 Task: Create a permission set to give the extra access to the user.
Action: Mouse moved to (678, 52)
Screenshot: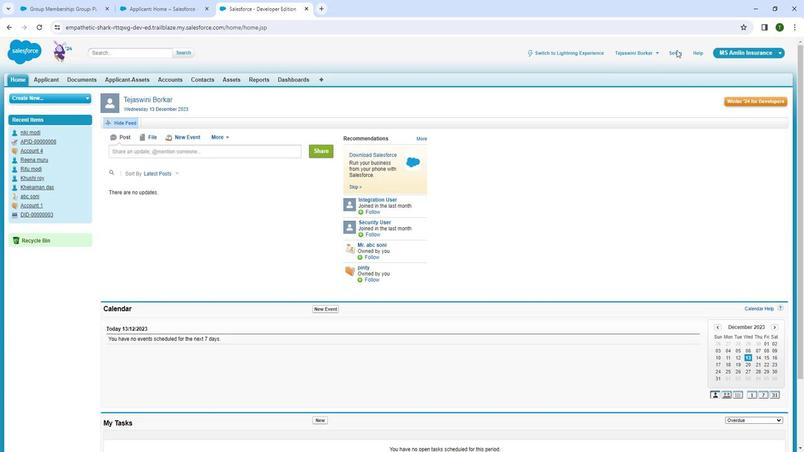 
Action: Mouse pressed left at (678, 52)
Screenshot: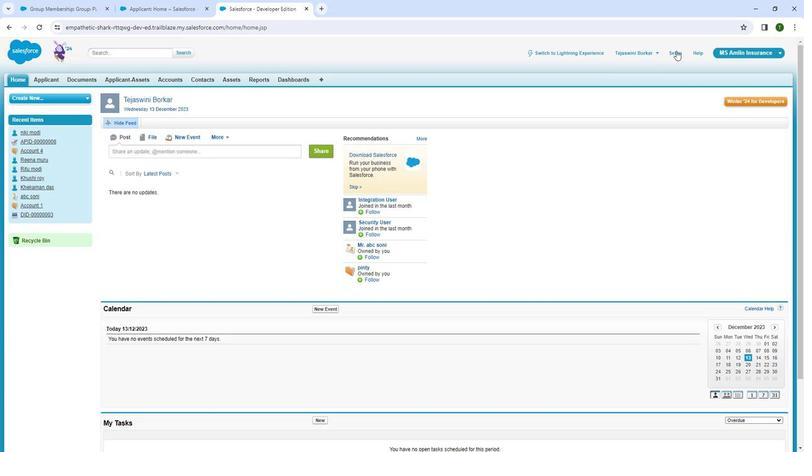 
Action: Mouse moved to (678, 52)
Screenshot: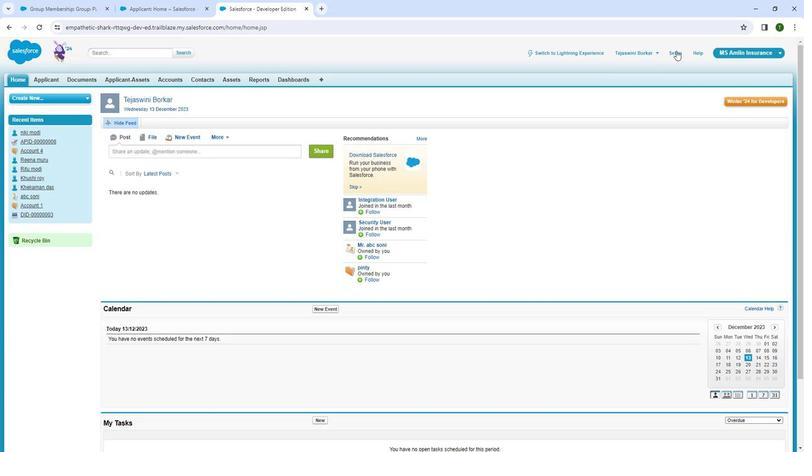 
Action: Mouse pressed left at (678, 52)
Screenshot: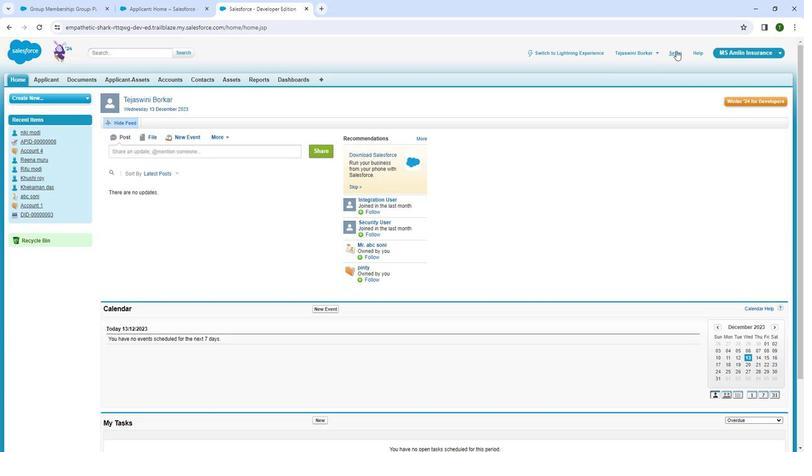 
Action: Mouse moved to (53, 158)
Screenshot: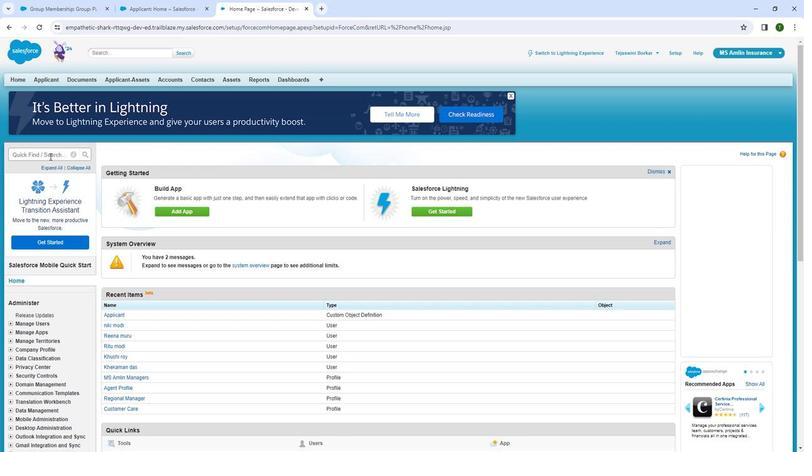 
Action: Mouse pressed left at (53, 158)
Screenshot: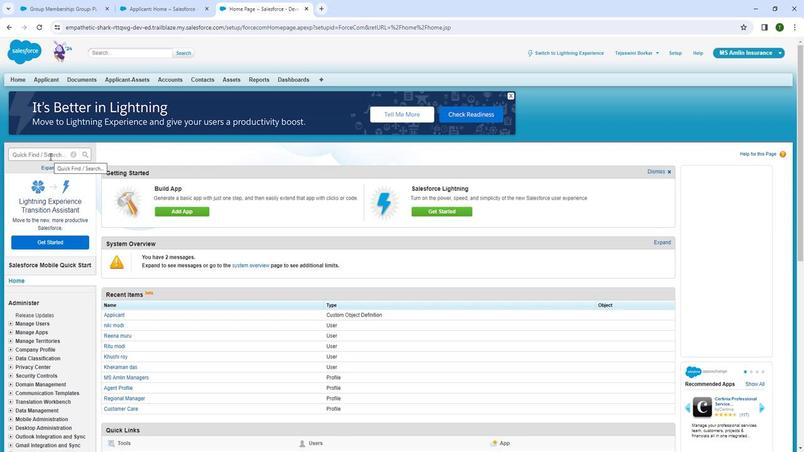 
Action: Key pressed permission
Screenshot: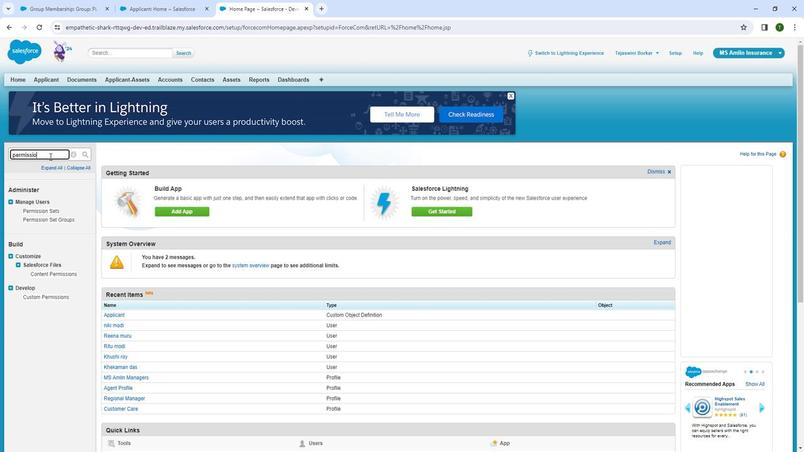 
Action: Mouse moved to (30, 211)
Screenshot: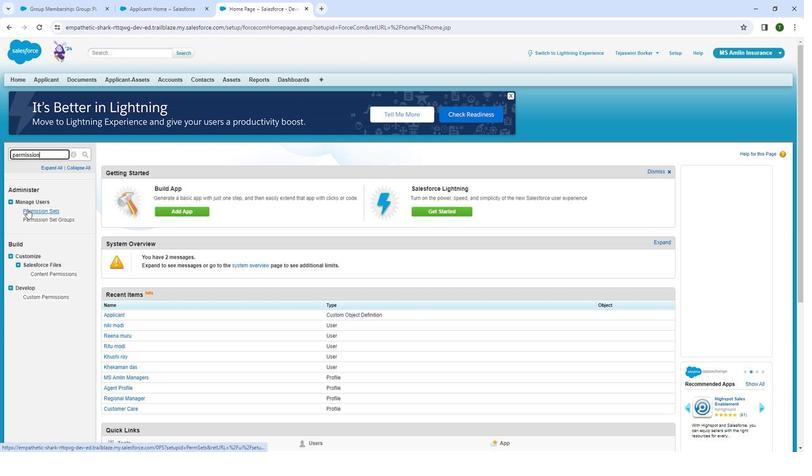 
Action: Mouse pressed left at (30, 211)
Screenshot: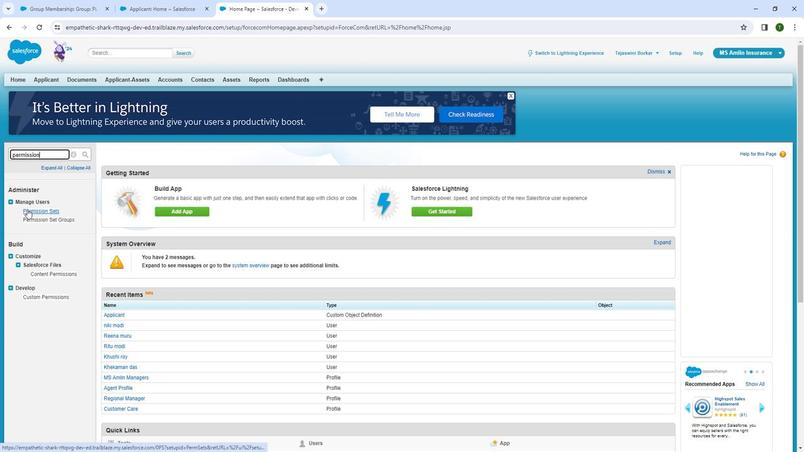 
Action: Mouse pressed left at (30, 211)
Screenshot: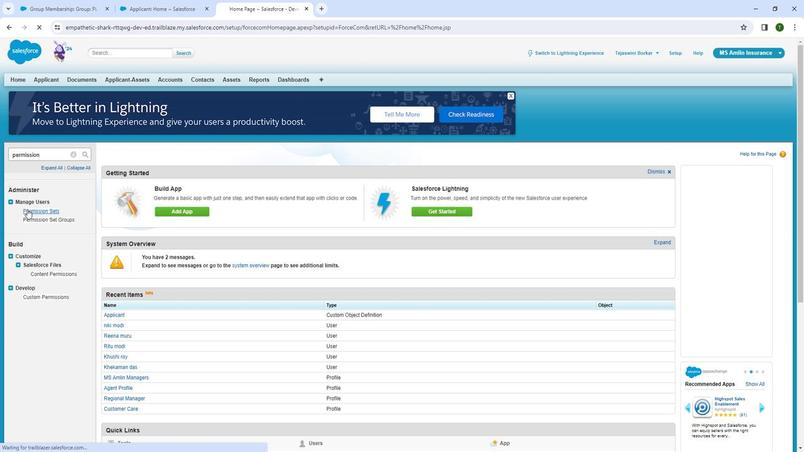 
Action: Mouse moved to (111, 210)
Screenshot: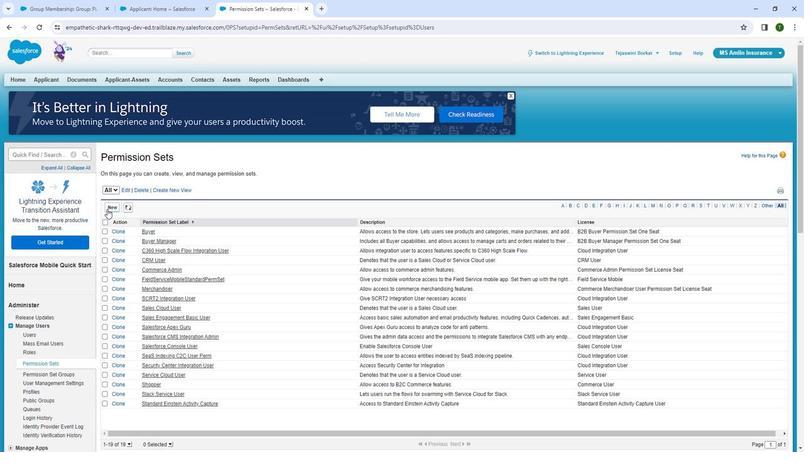 
Action: Mouse pressed left at (111, 210)
Screenshot: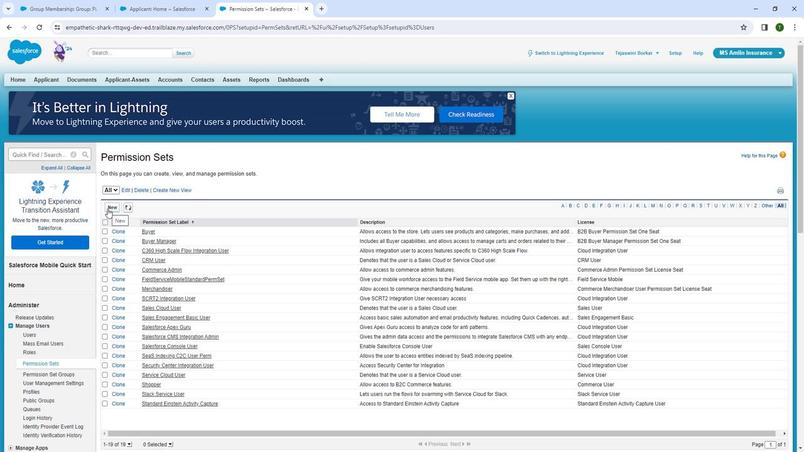 
Action: Mouse moved to (248, 226)
Screenshot: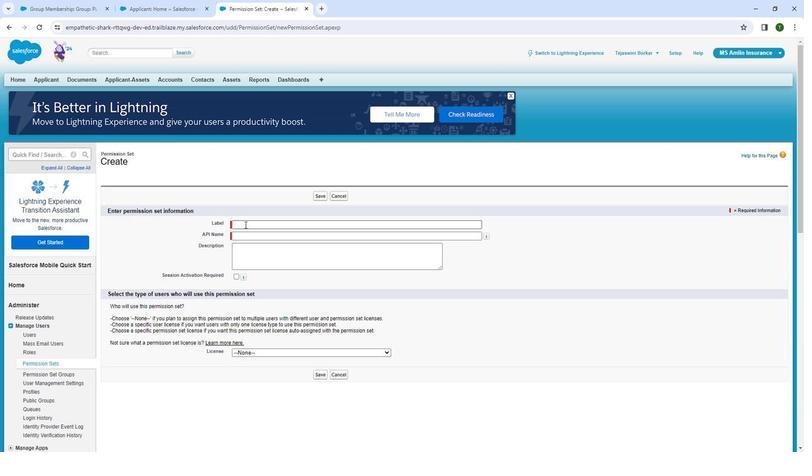 
Action: Mouse pressed left at (248, 226)
Screenshot: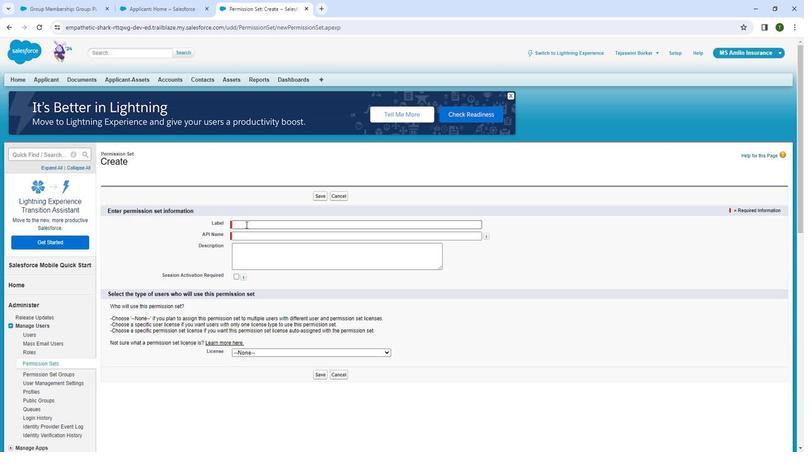 
Action: Mouse moved to (246, 228)
Screenshot: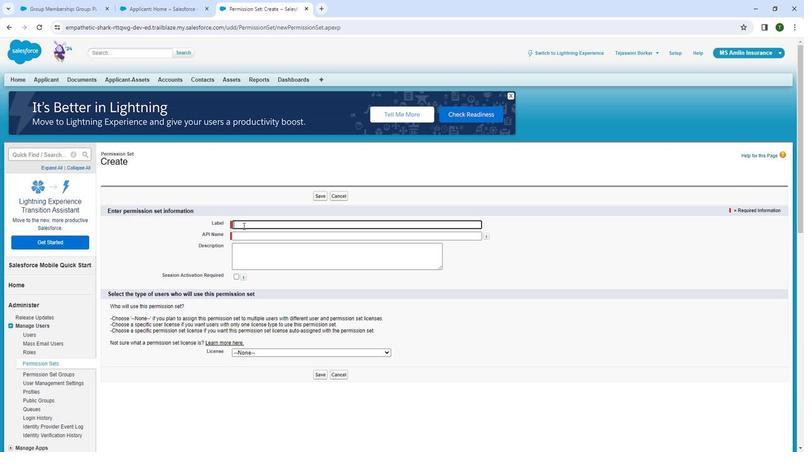 
Action: Key pressed <Key.shift>Acc
Screenshot: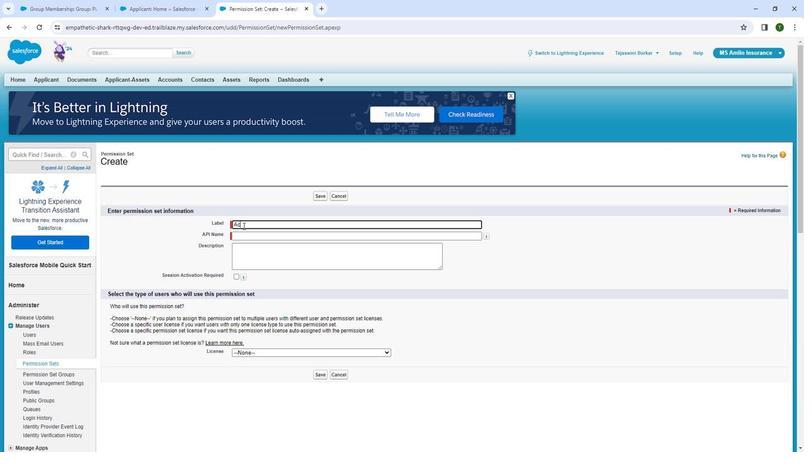 
Action: Mouse moved to (243, 229)
Screenshot: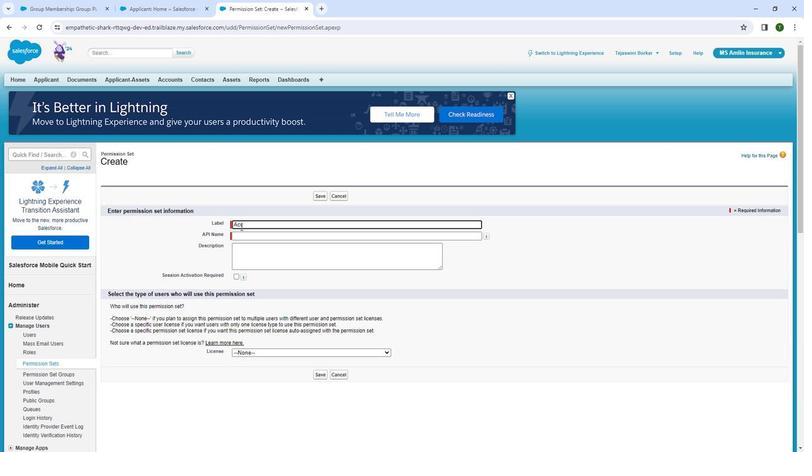 
Action: Key pressed o
Screenshot: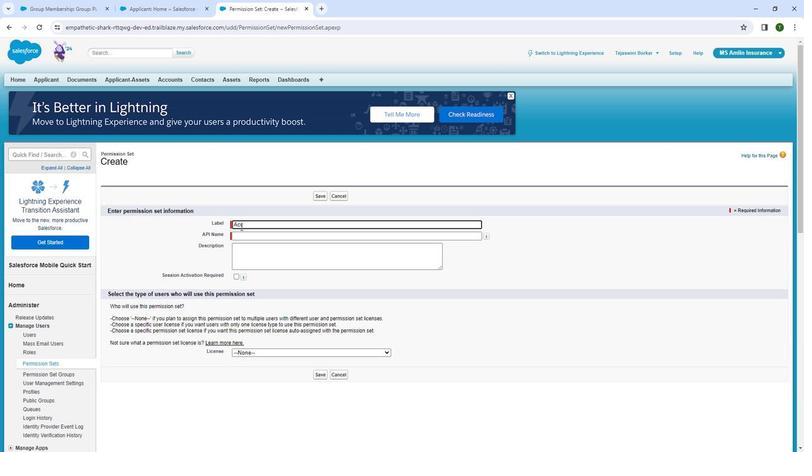 
Action: Mouse moved to (243, 229)
Screenshot: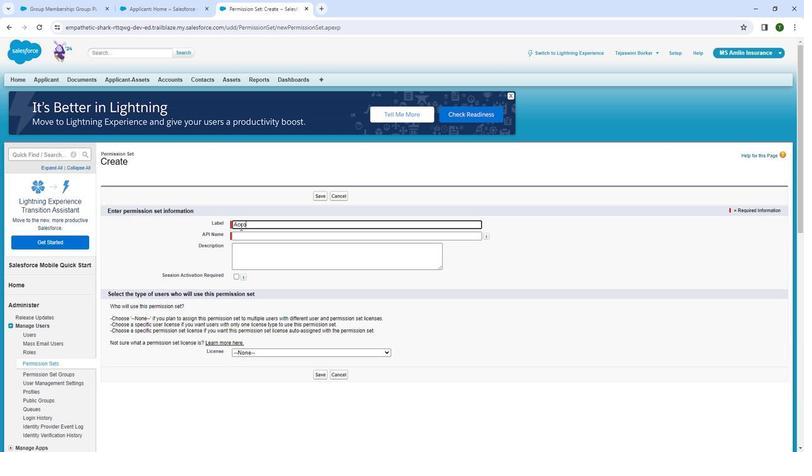 
Action: Key pressed u
Screenshot: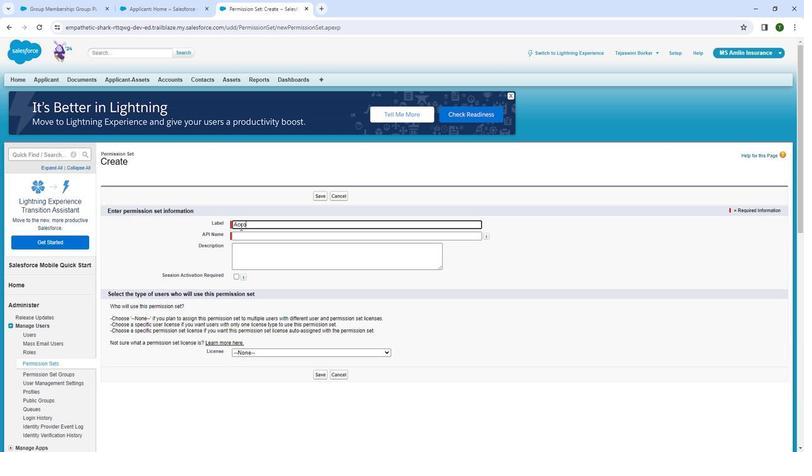 
Action: Mouse moved to (242, 229)
Screenshot: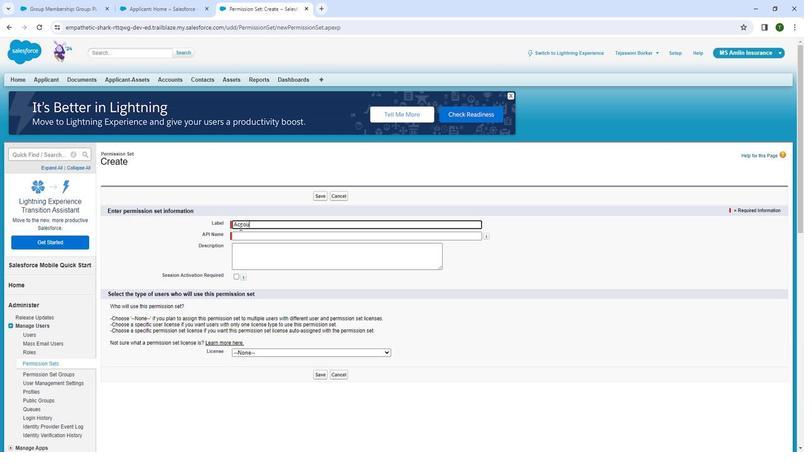 
Action: Key pressed n
Screenshot: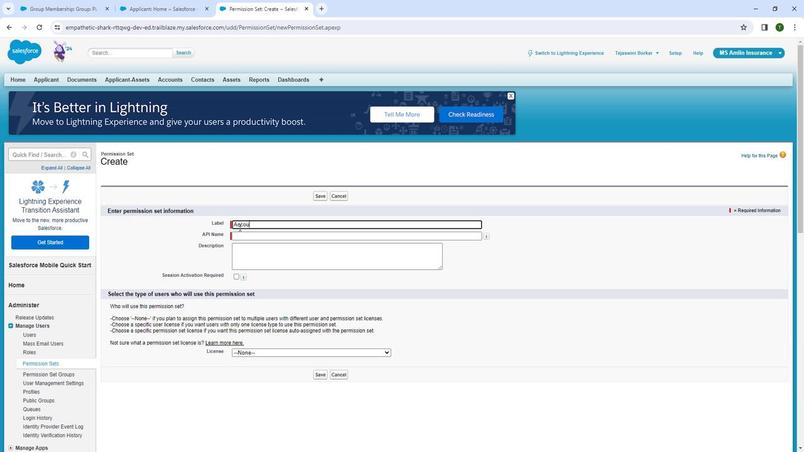 
Action: Mouse moved to (240, 229)
Screenshot: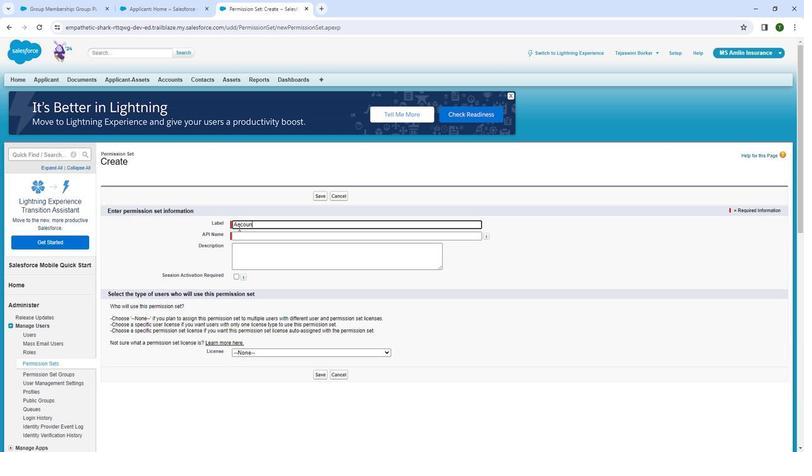 
Action: Key pressed t
Screenshot: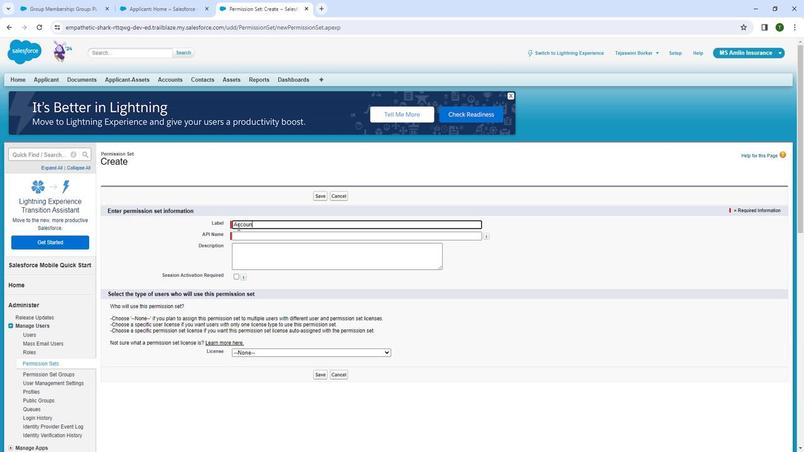
Action: Mouse moved to (240, 229)
Screenshot: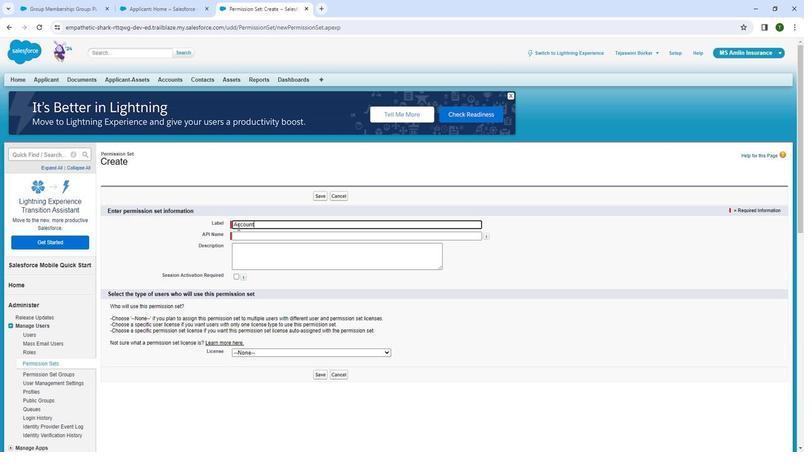 
Action: Key pressed <Key.space><Key.shift>Read<Key.space>
Screenshot: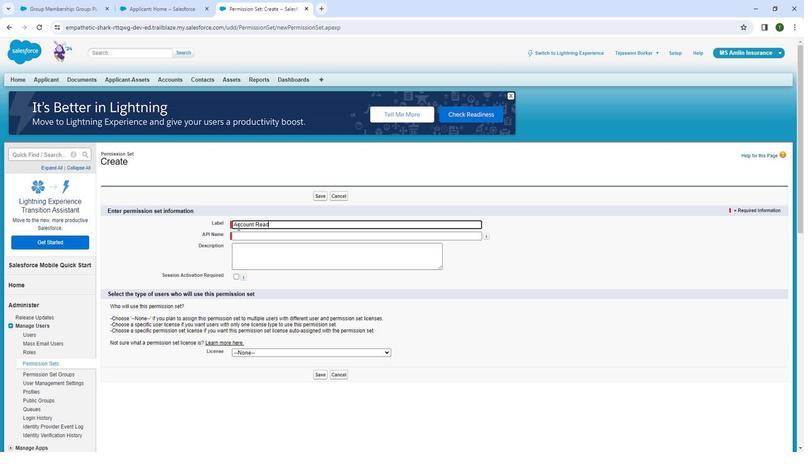 
Action: Mouse moved to (239, 226)
Screenshot: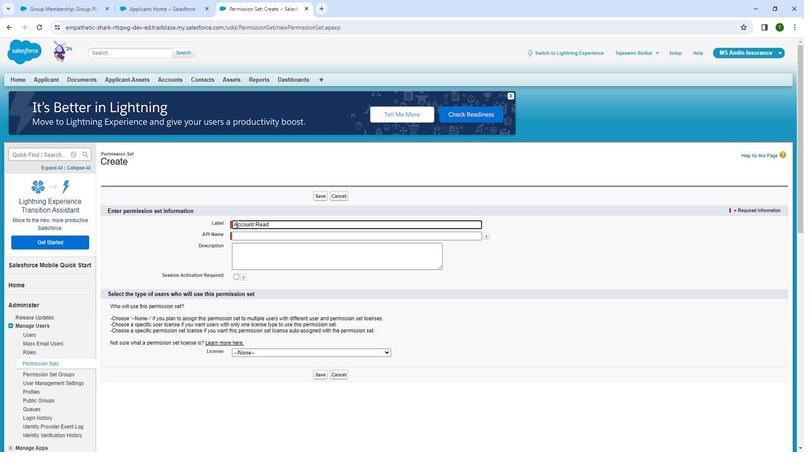 
Action: Key pressed an
Screenshot: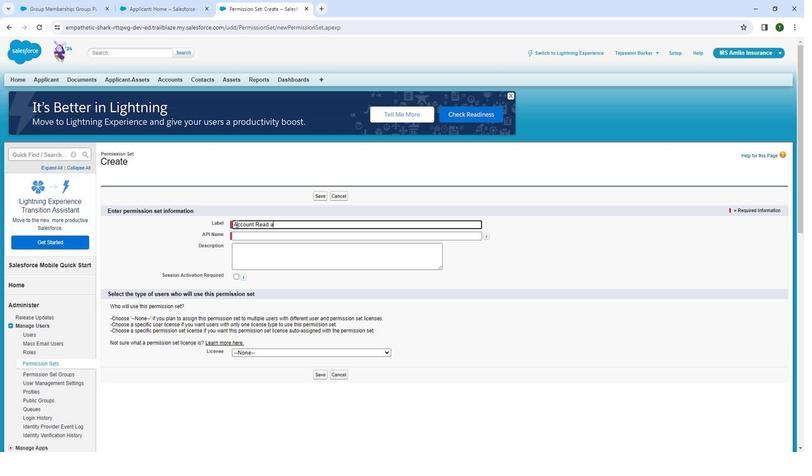 
Action: Mouse moved to (239, 225)
Screenshot: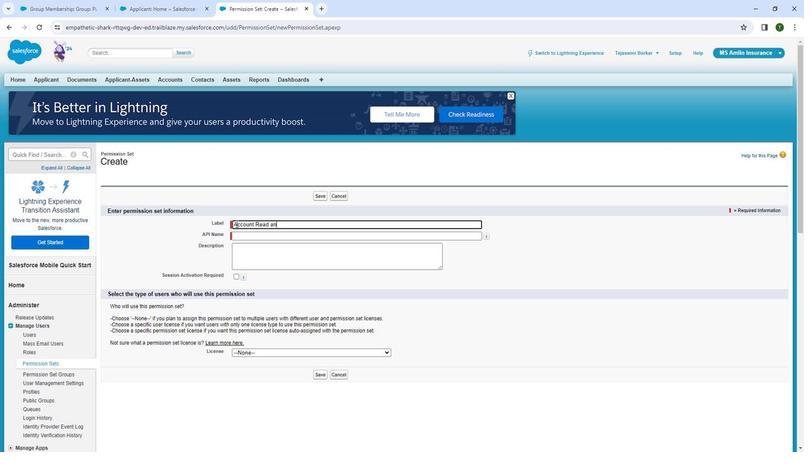 
Action: Key pressed d<Key.space><Key.shift>C
Screenshot: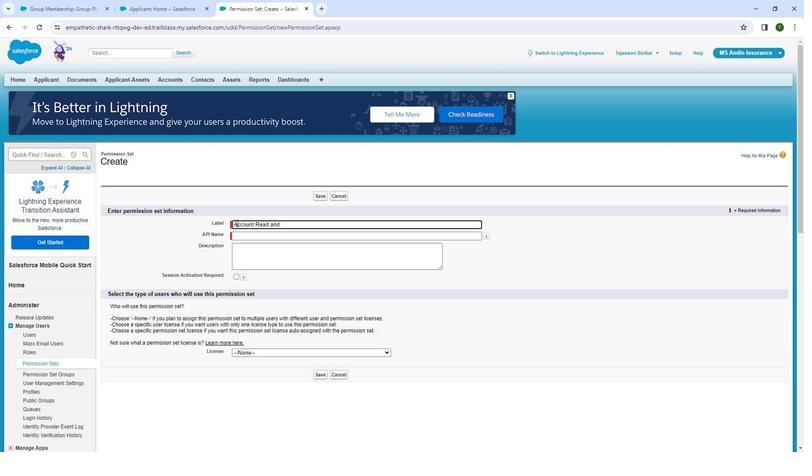 
Action: Mouse moved to (239, 223)
Screenshot: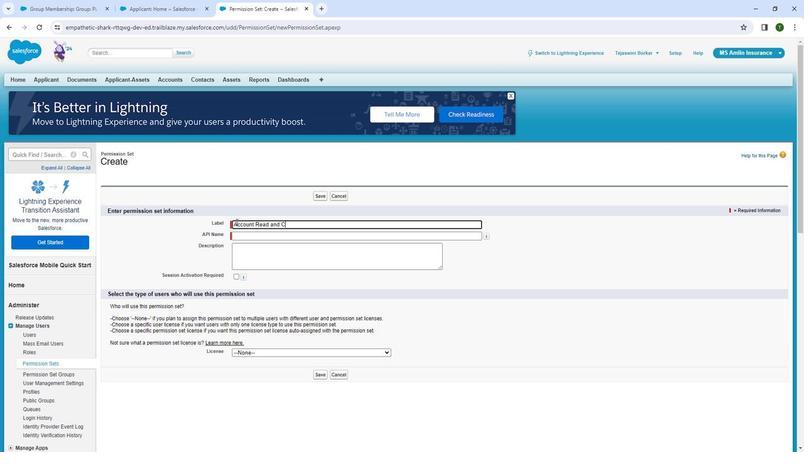 
Action: Key pressed reate
Screenshot: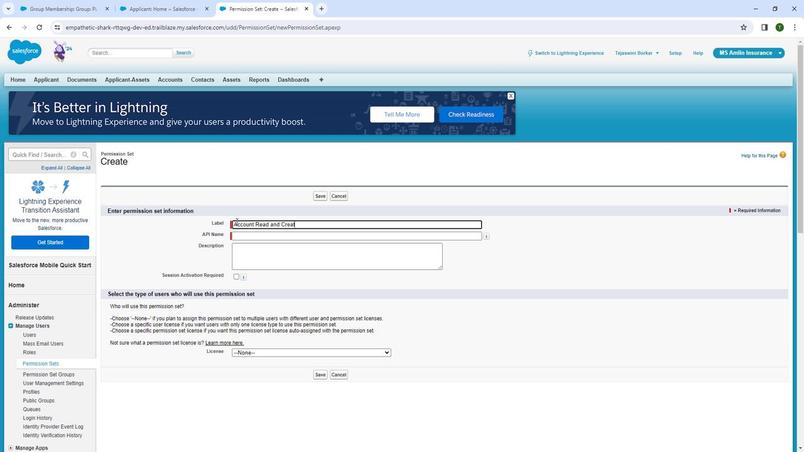 
Action: Mouse moved to (253, 355)
Screenshot: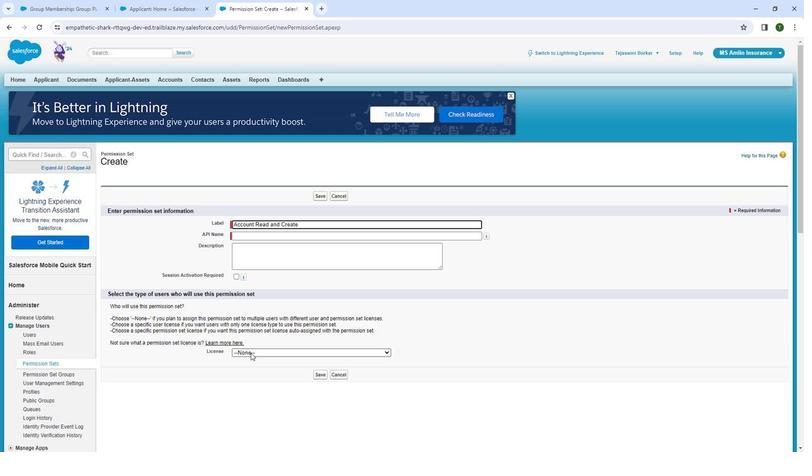 
Action: Mouse pressed left at (253, 355)
Screenshot: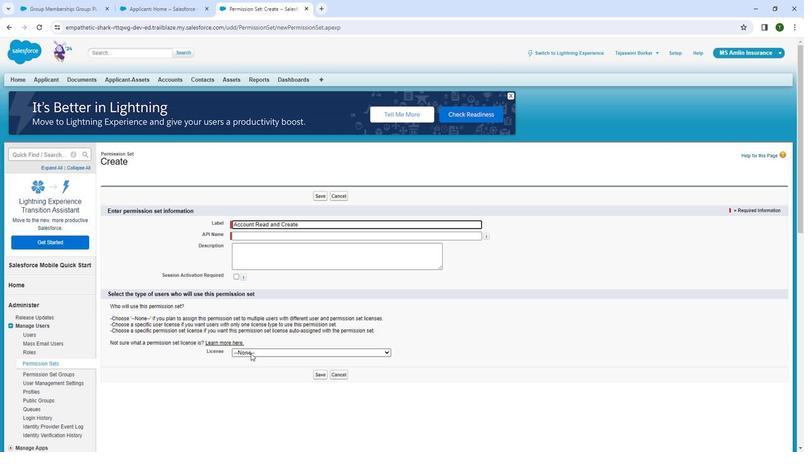 
Action: Mouse moved to (253, 358)
Screenshot: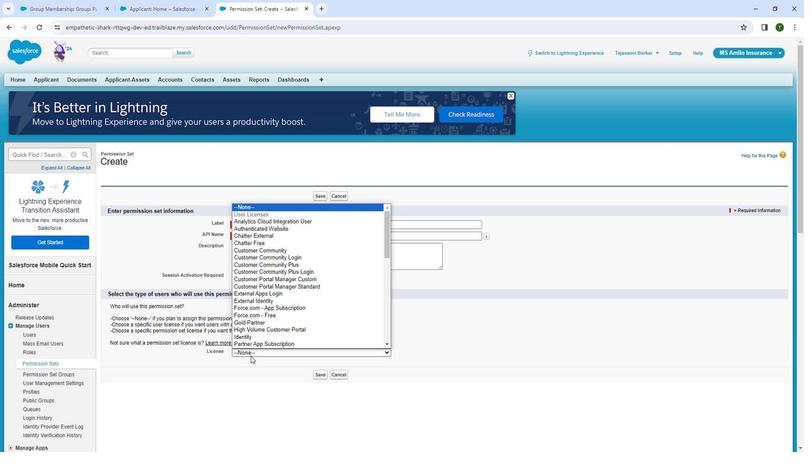 
Action: Mouse pressed left at (253, 358)
Screenshot: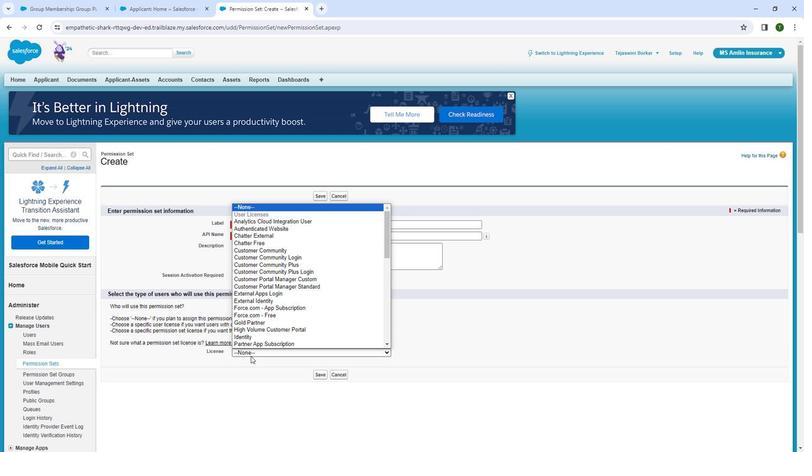 
Action: Mouse moved to (258, 357)
Screenshot: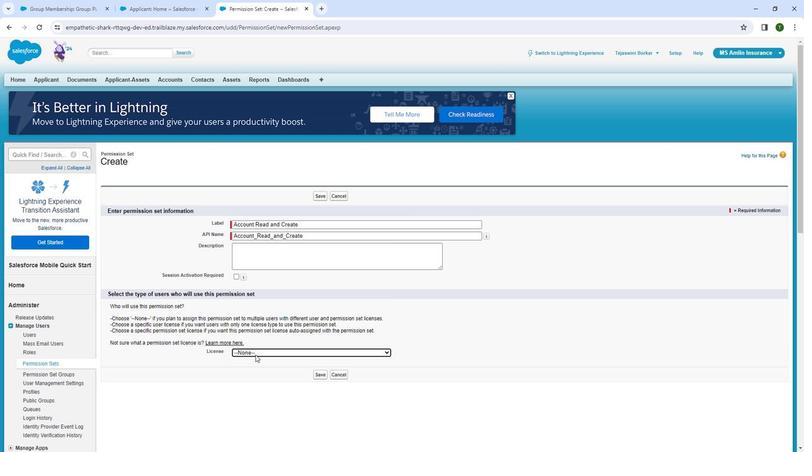 
Action: Mouse pressed left at (258, 357)
Screenshot: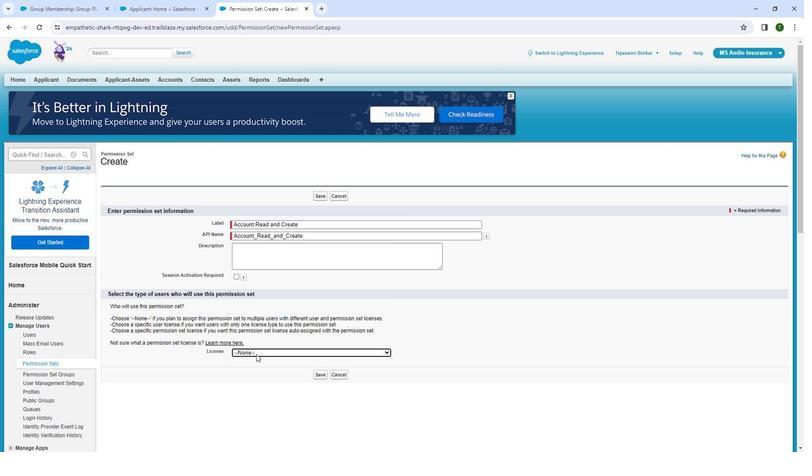 
Action: Mouse moved to (267, 279)
Screenshot: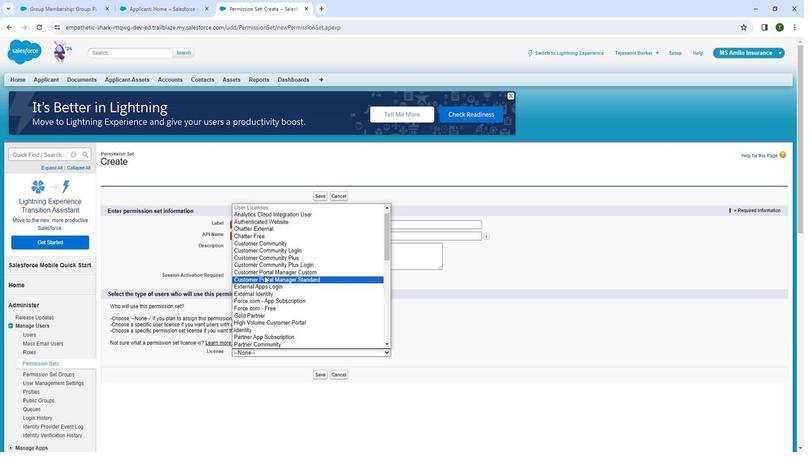 
Action: Mouse scrolled (267, 278) with delta (0, 0)
Screenshot: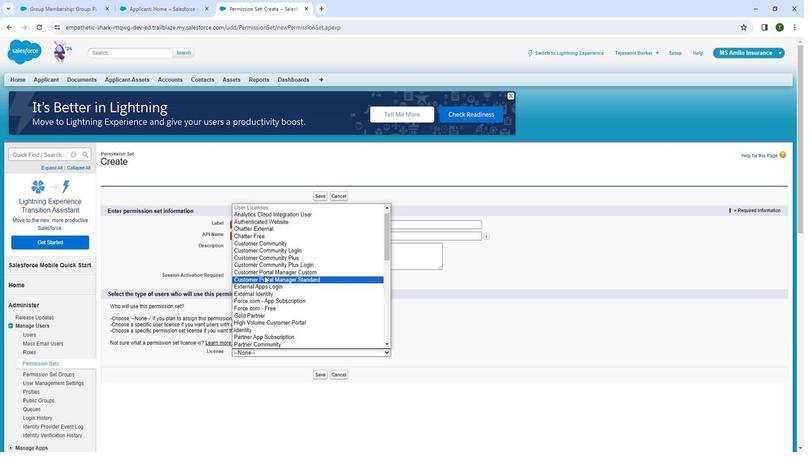 
Action: Mouse scrolled (267, 278) with delta (0, 0)
Screenshot: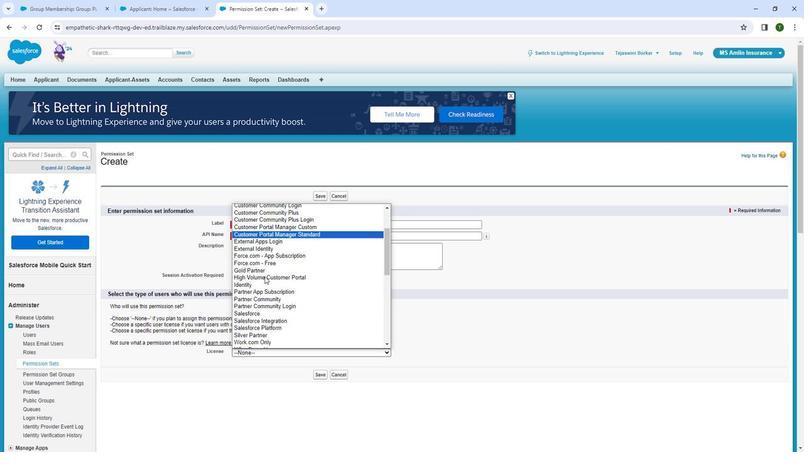 
Action: Mouse moved to (268, 311)
Screenshot: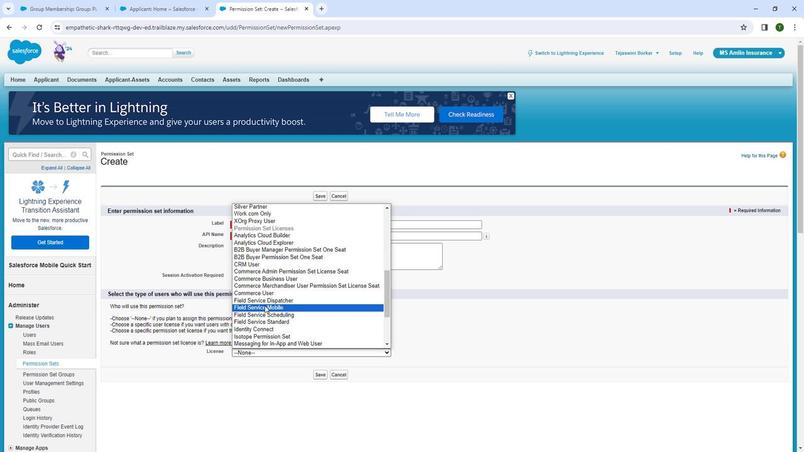 
Action: Mouse scrolled (268, 310) with delta (0, 0)
Screenshot: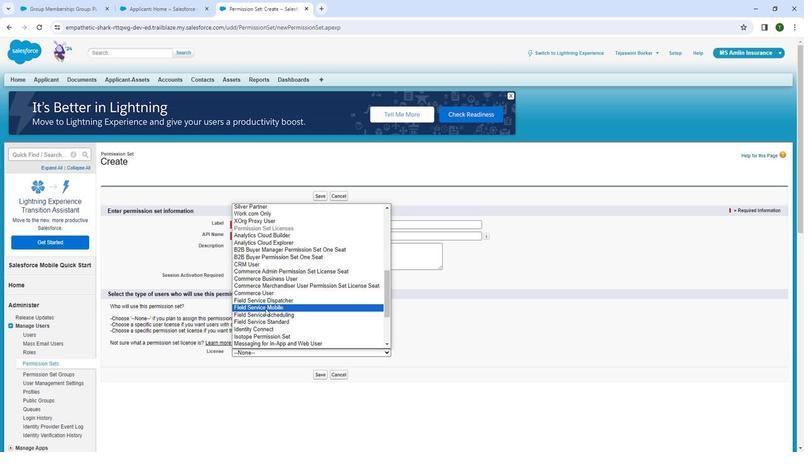 
Action: Mouse moved to (269, 313)
Screenshot: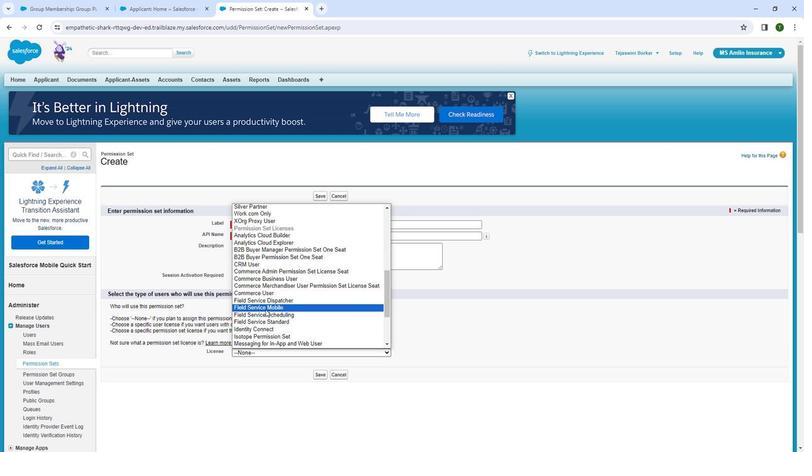 
Action: Mouse scrolled (269, 312) with delta (0, 0)
Screenshot: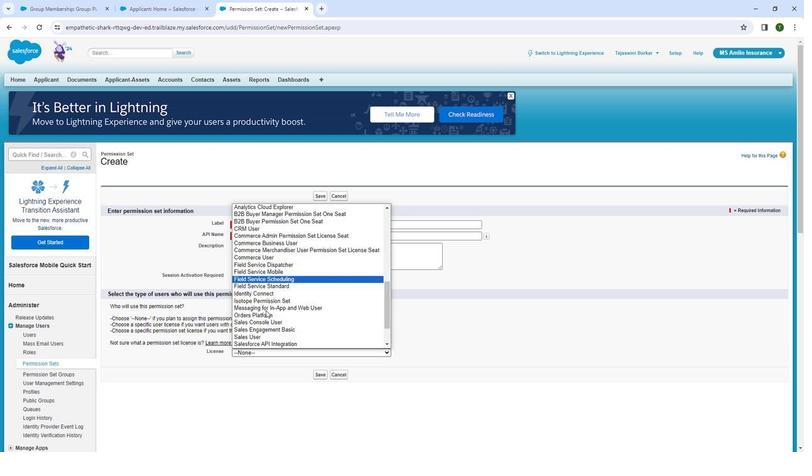 
Action: Mouse moved to (267, 318)
Screenshot: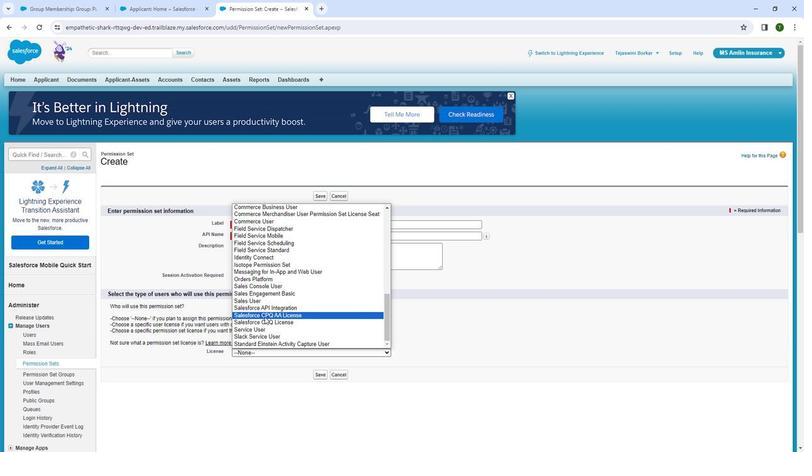 
Action: Mouse scrolled (267, 318) with delta (0, 0)
Screenshot: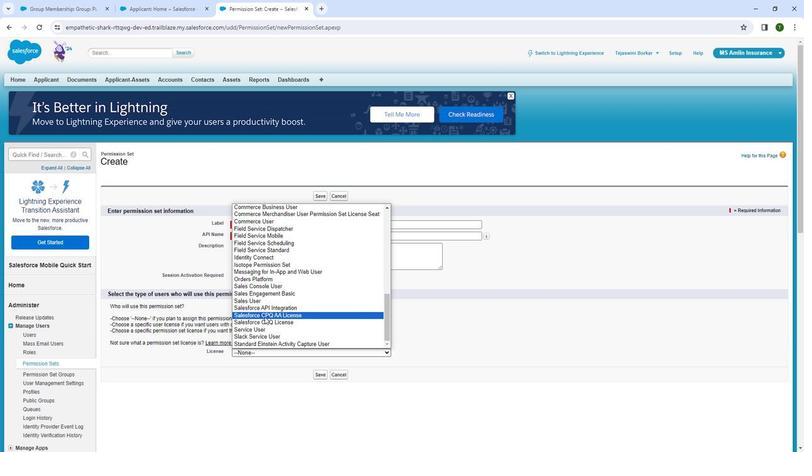 
Action: Mouse moved to (267, 319)
Screenshot: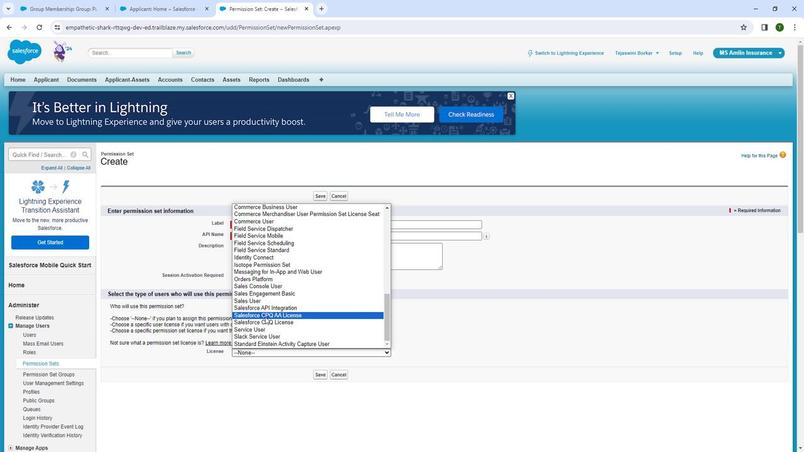 
Action: Mouse scrolled (267, 319) with delta (0, 0)
Screenshot: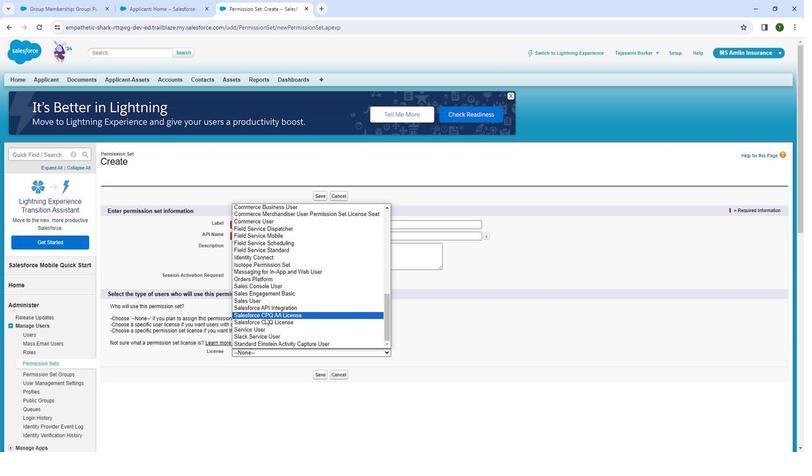 
Action: Mouse moved to (260, 299)
Screenshot: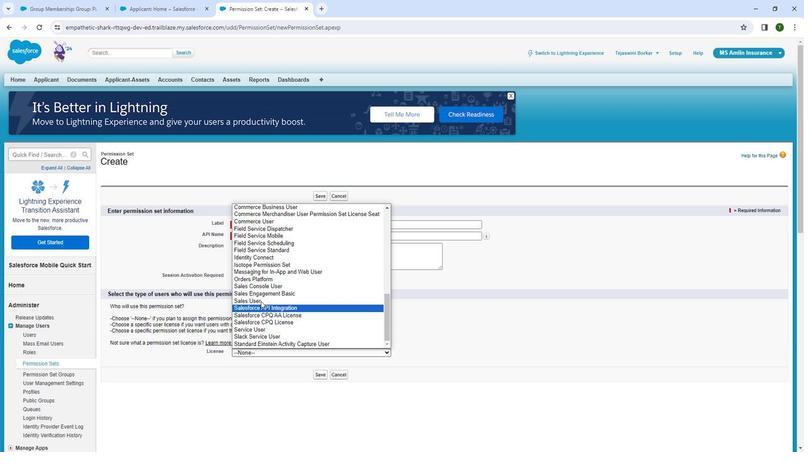 
Action: Mouse scrolled (260, 299) with delta (0, 0)
Screenshot: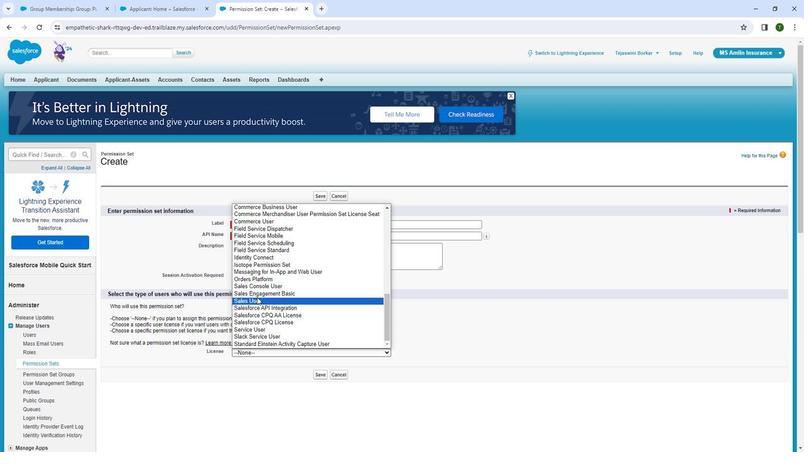 
Action: Mouse scrolled (260, 299) with delta (0, 0)
Screenshot: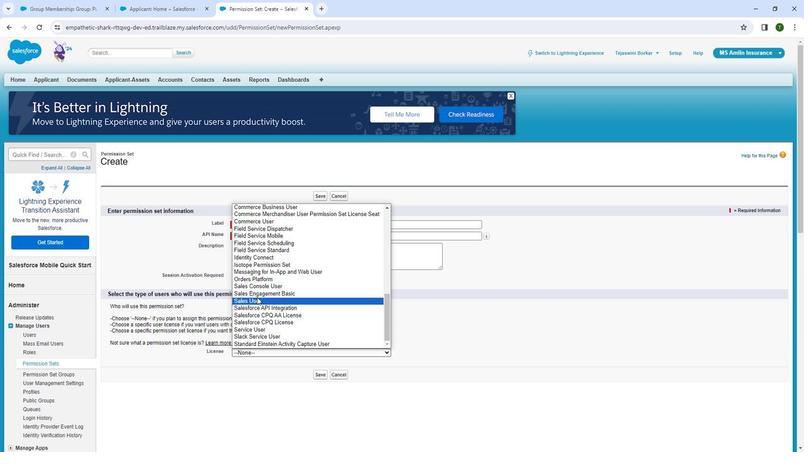 
Action: Mouse scrolled (260, 299) with delta (0, 0)
Screenshot: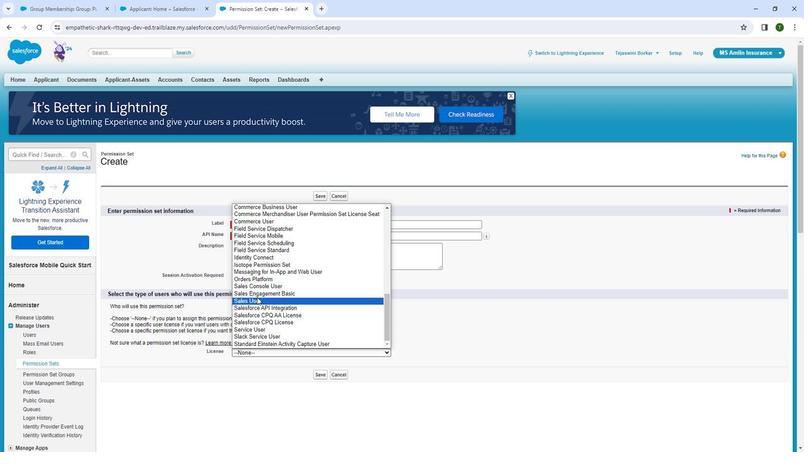 
Action: Mouse scrolled (260, 300) with delta (0, 0)
Screenshot: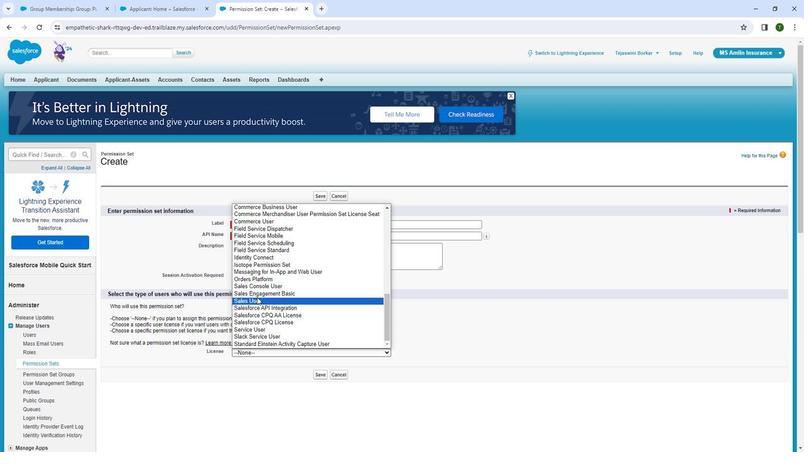 
Action: Mouse scrolled (260, 300) with delta (0, 0)
Screenshot: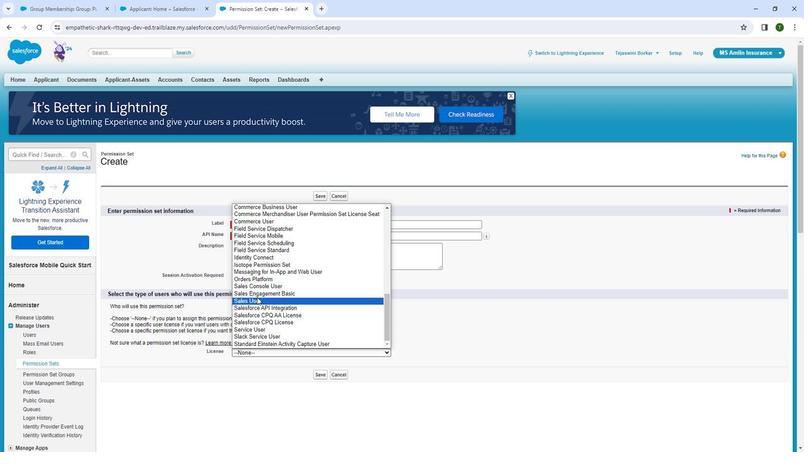 
Action: Mouse scrolled (260, 300) with delta (0, 0)
Screenshot: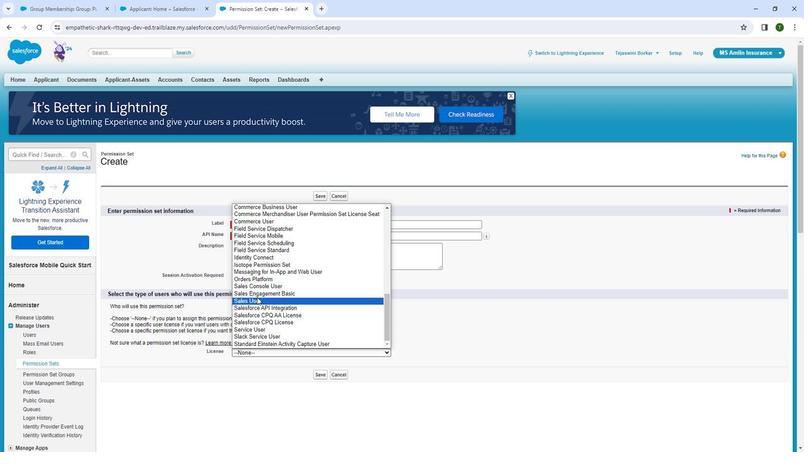 
Action: Mouse scrolled (260, 300) with delta (0, 0)
Screenshot: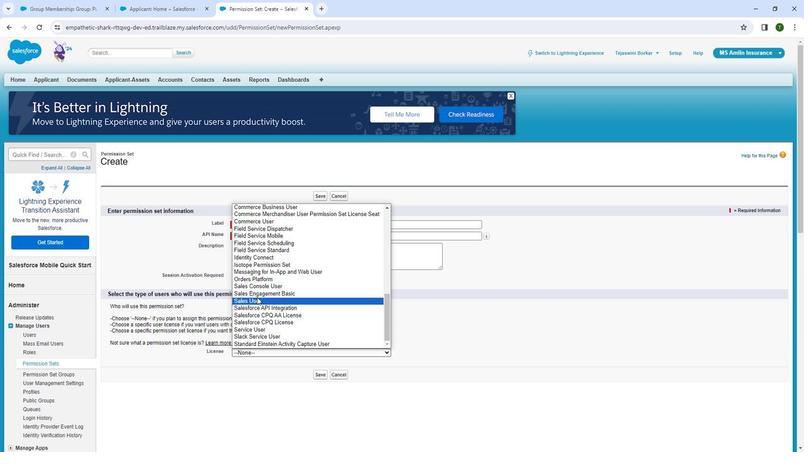 
Action: Mouse scrolled (260, 300) with delta (0, 0)
Screenshot: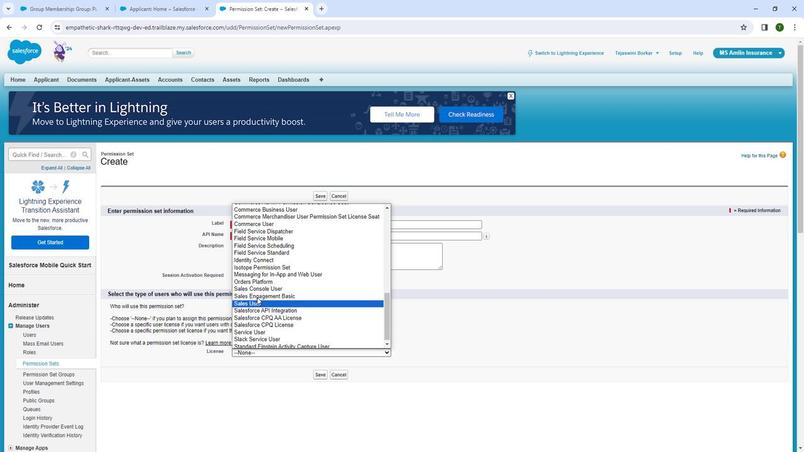 
Action: Mouse moved to (260, 299)
Screenshot: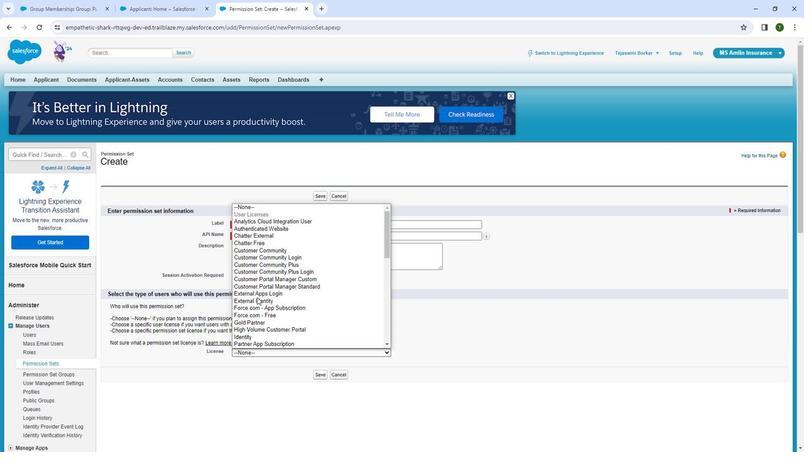 
Action: Mouse scrolled (260, 300) with delta (0, 0)
Screenshot: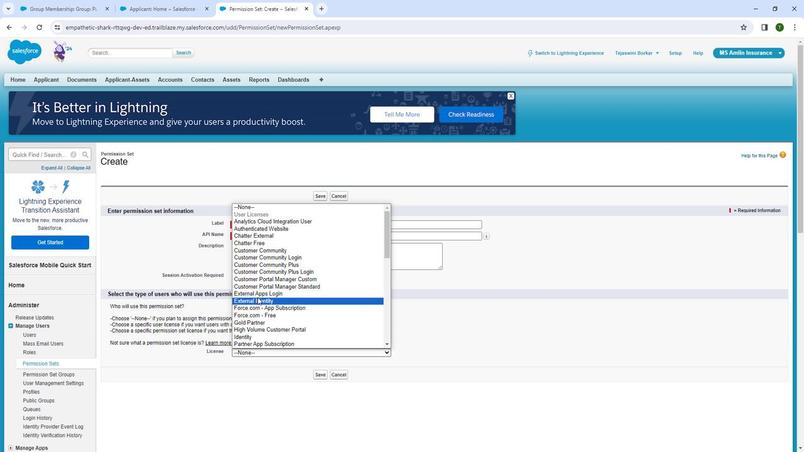 
Action: Mouse scrolled (260, 300) with delta (0, 0)
Screenshot: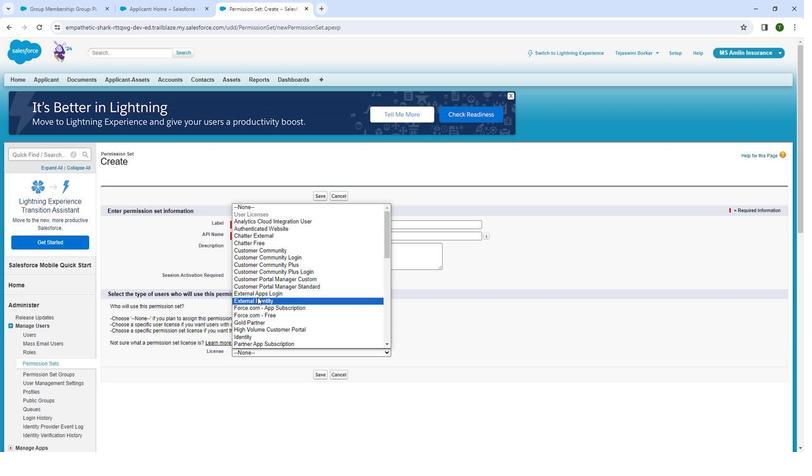 
Action: Mouse scrolled (260, 300) with delta (0, 0)
Screenshot: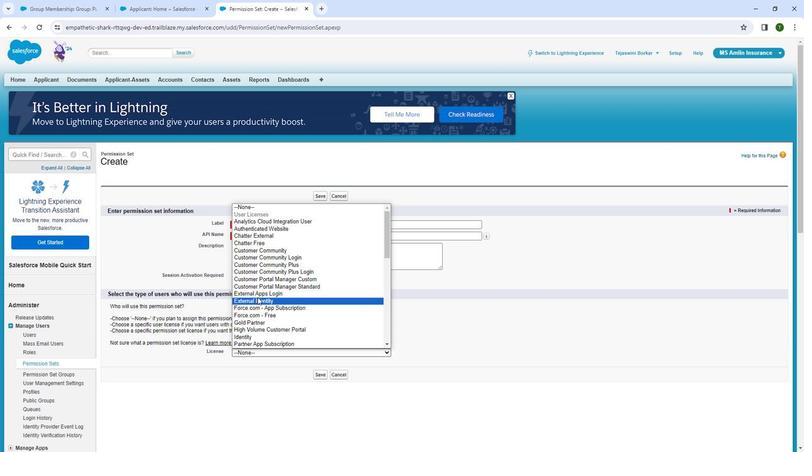
Action: Mouse scrolled (260, 300) with delta (0, 0)
Screenshot: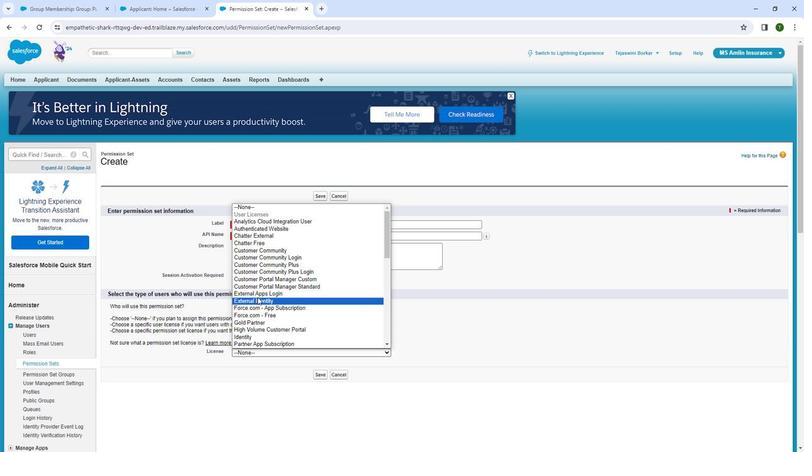 
Action: Mouse moved to (261, 299)
Screenshot: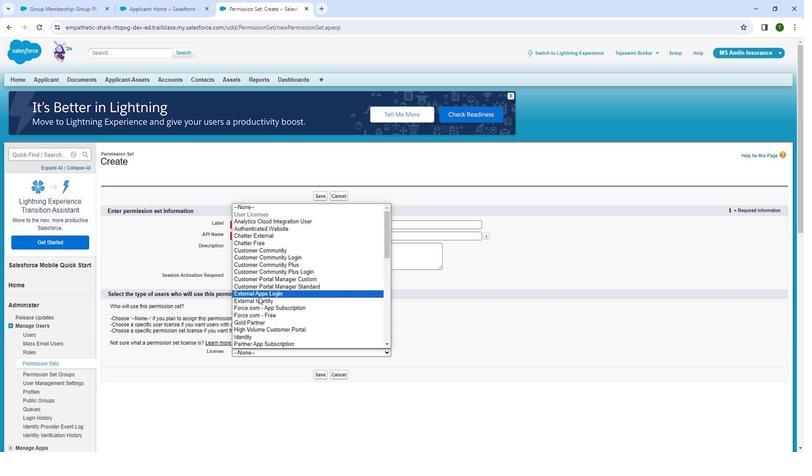 
Action: Mouse scrolled (261, 299) with delta (0, 0)
Screenshot: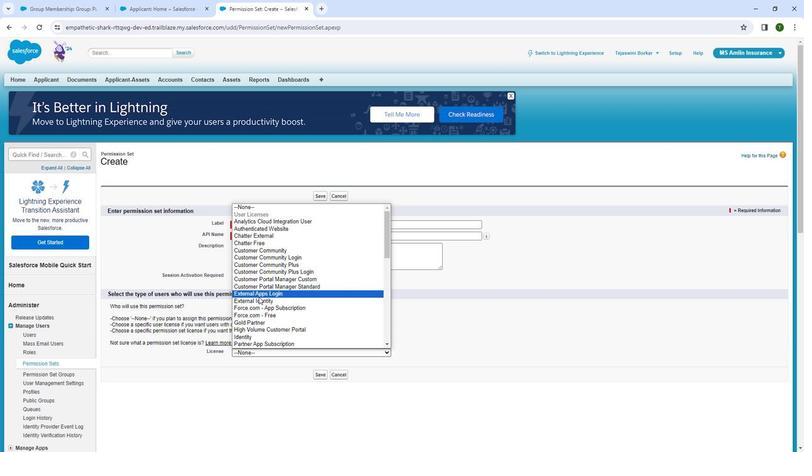 
Action: Mouse moved to (262, 298)
Screenshot: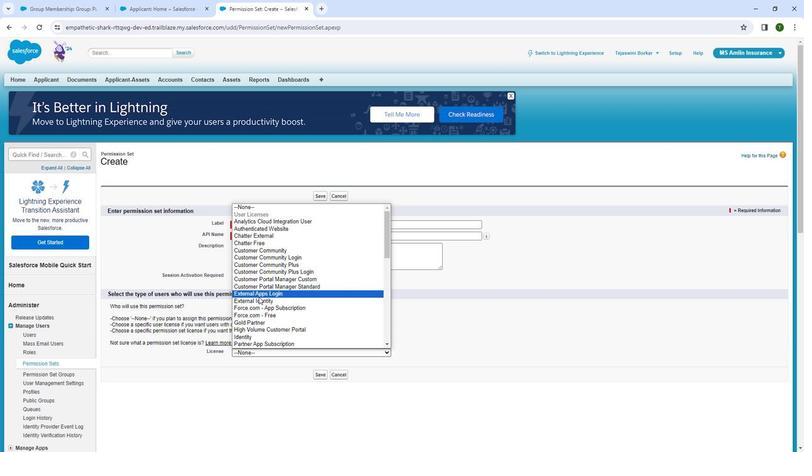 
Action: Mouse scrolled (262, 299) with delta (0, 0)
Screenshot: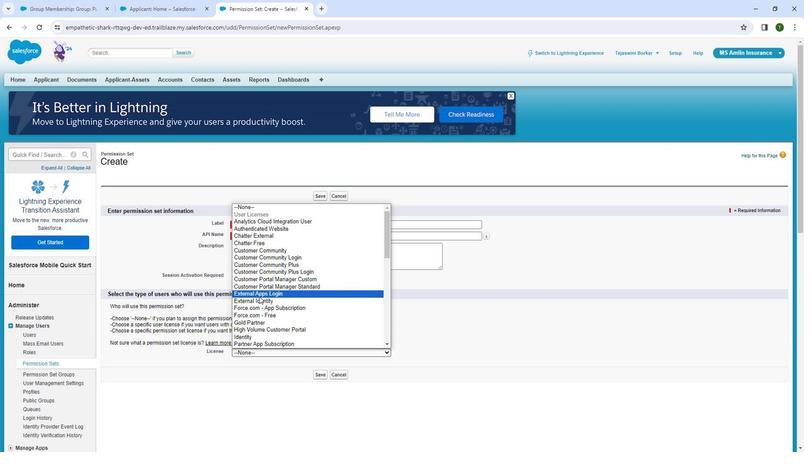 
Action: Mouse moved to (267, 294)
Screenshot: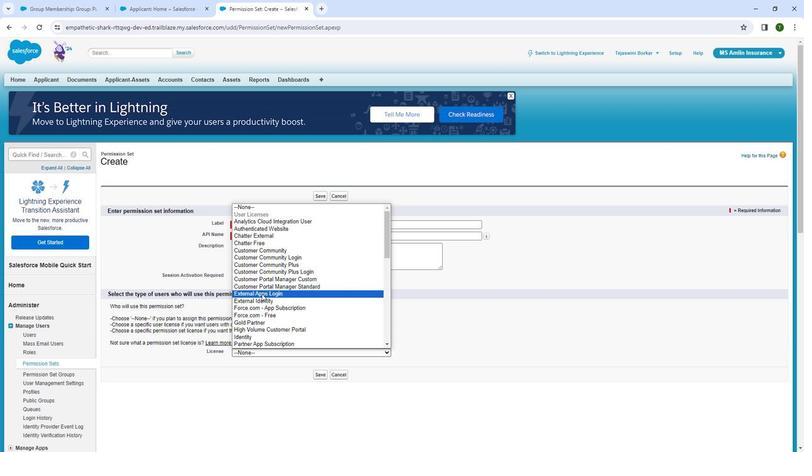 
Action: Mouse scrolled (267, 294) with delta (0, 0)
Screenshot: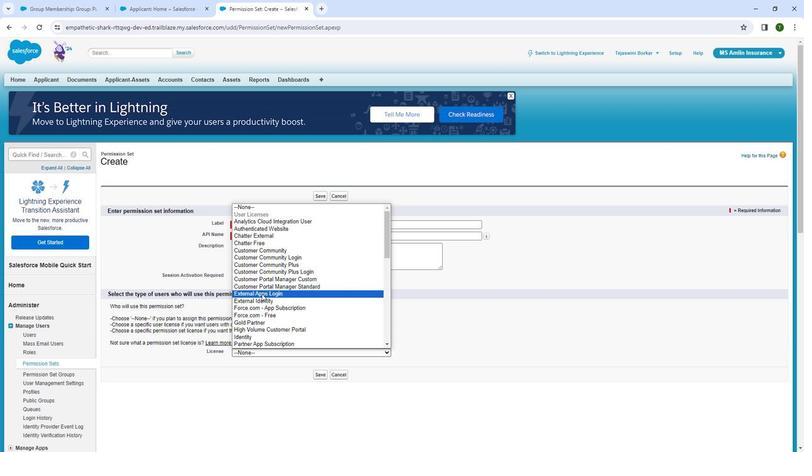 
Action: Mouse moved to (267, 248)
Screenshot: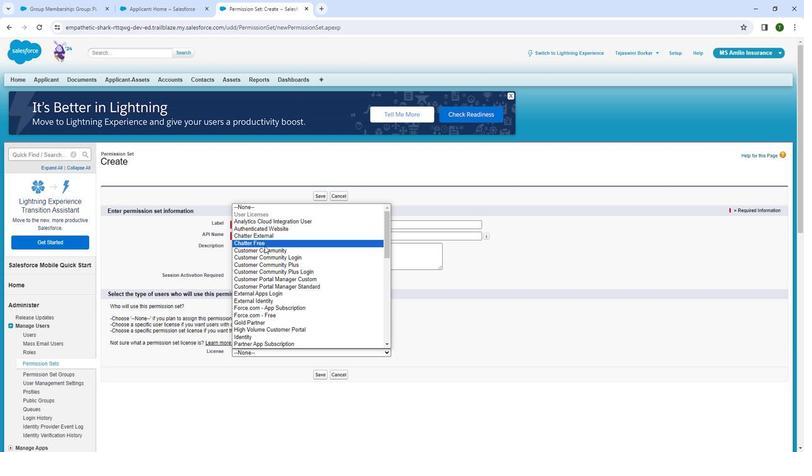 
Action: Mouse scrolled (267, 248) with delta (0, 0)
Screenshot: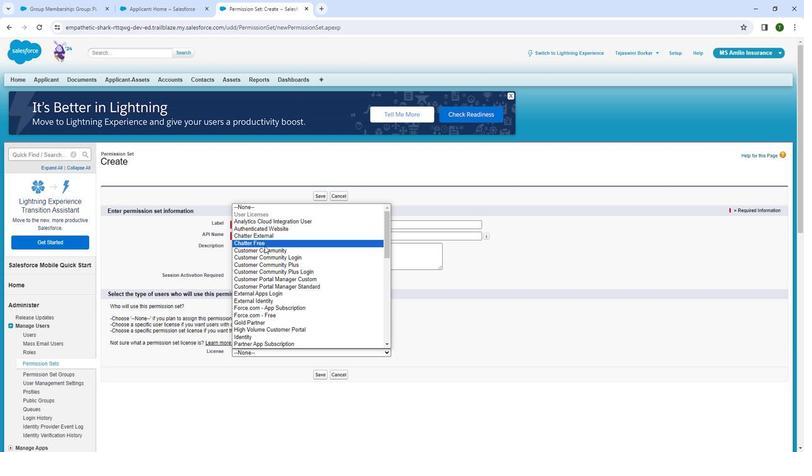 
Action: Mouse moved to (268, 279)
Screenshot: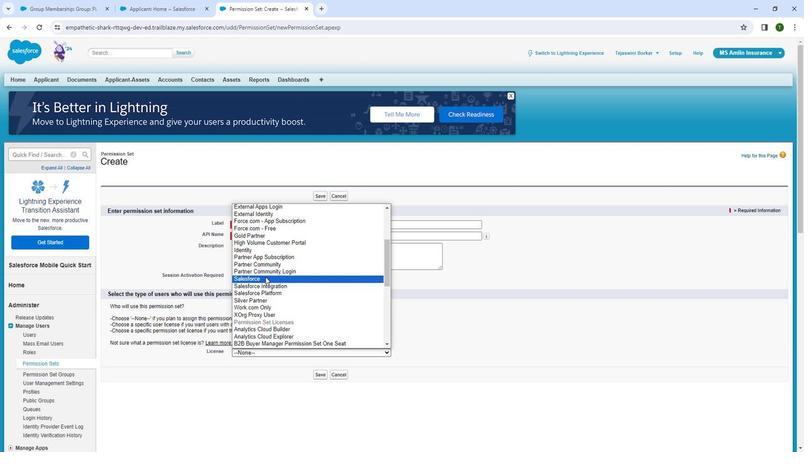 
Action: Mouse pressed left at (268, 279)
Screenshot: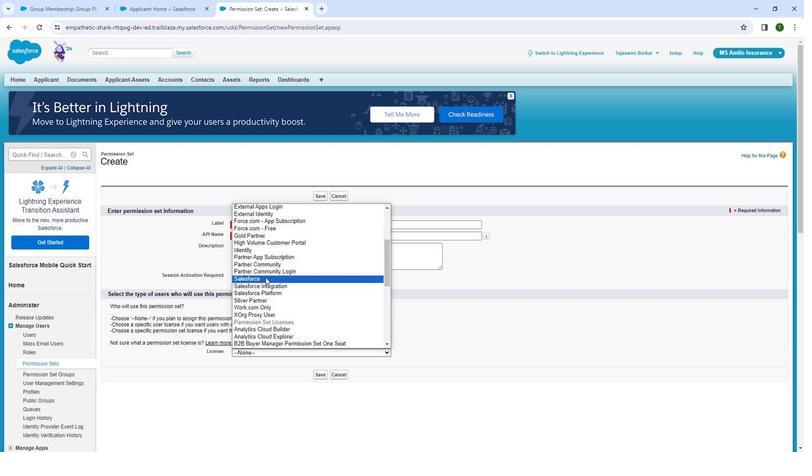 
Action: Mouse moved to (319, 378)
Screenshot: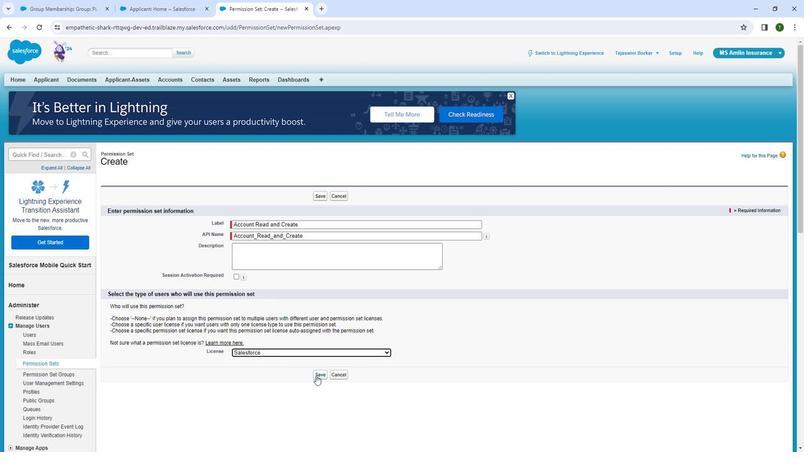 
Action: Mouse pressed left at (319, 378)
Screenshot: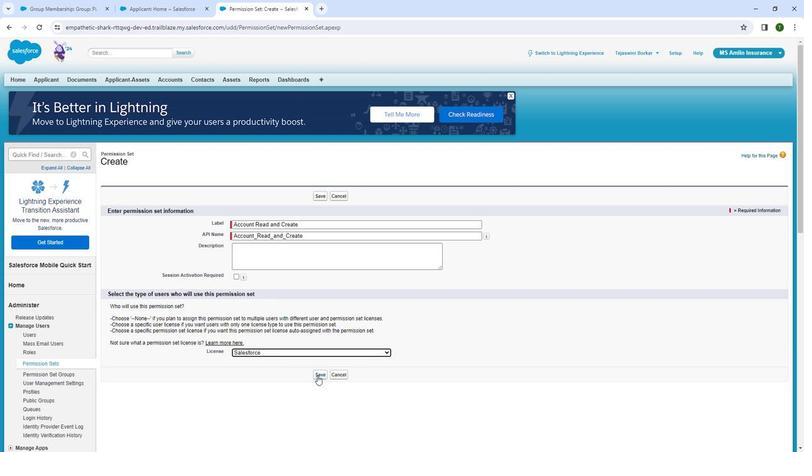 
Action: Mouse moved to (270, 341)
Screenshot: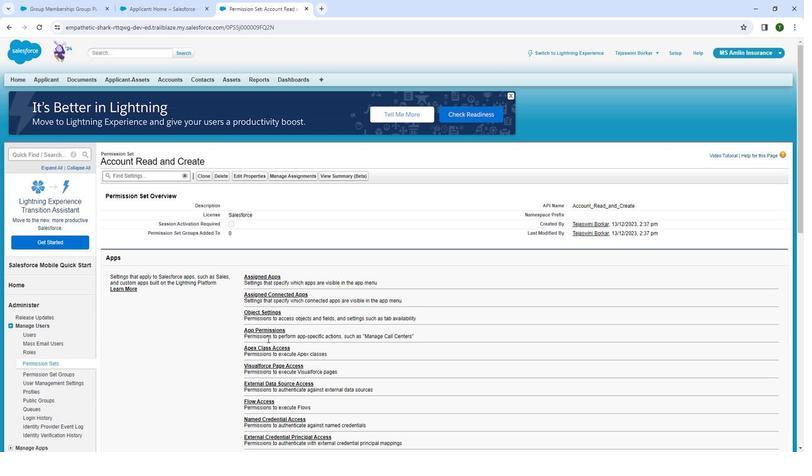 
Action: Mouse scrolled (270, 341) with delta (0, 0)
Screenshot: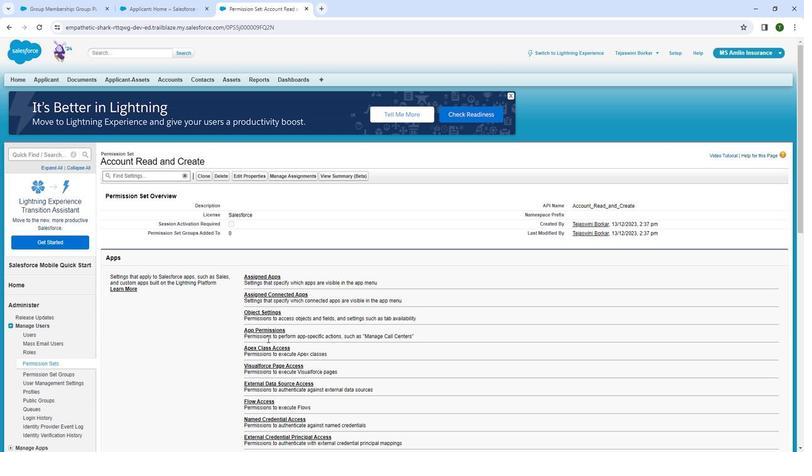 
Action: Mouse moved to (201, 200)
Screenshot: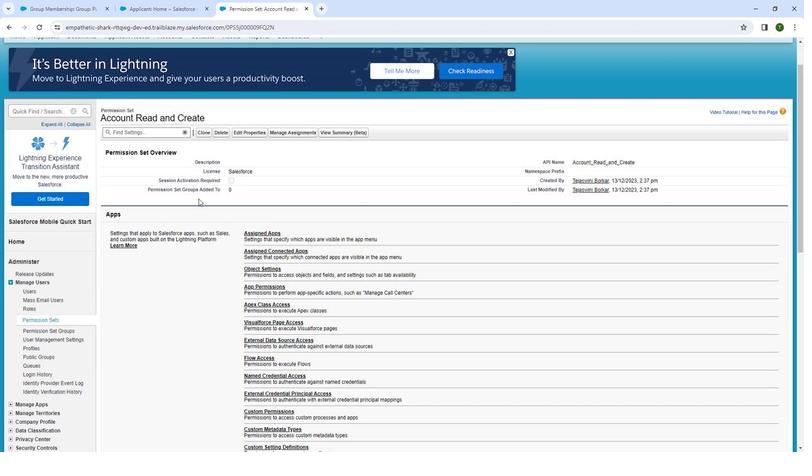 
Action: Mouse scrolled (201, 201) with delta (0, 0)
Screenshot: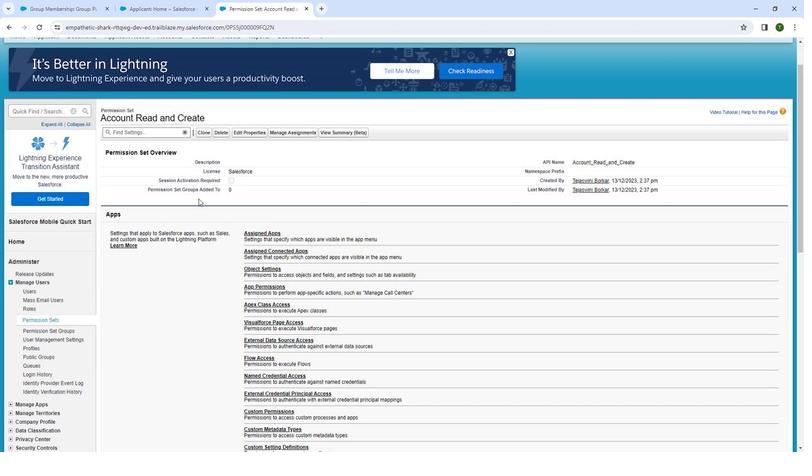
Action: Mouse scrolled (201, 201) with delta (0, 0)
Screenshot: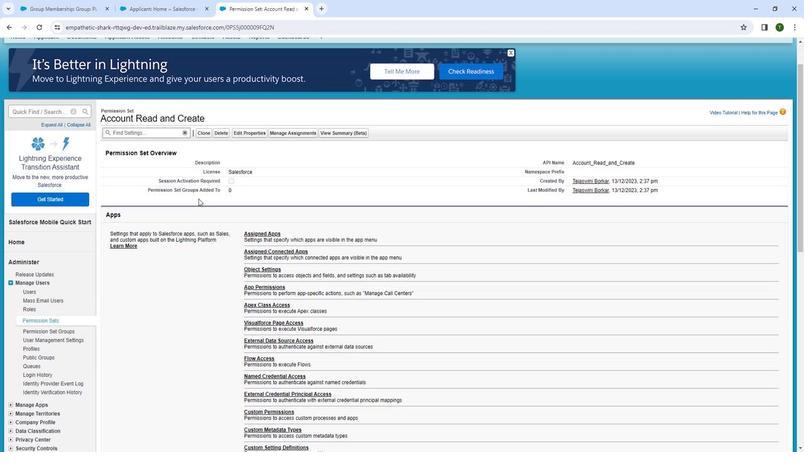 
Action: Mouse scrolled (201, 201) with delta (0, 0)
Screenshot: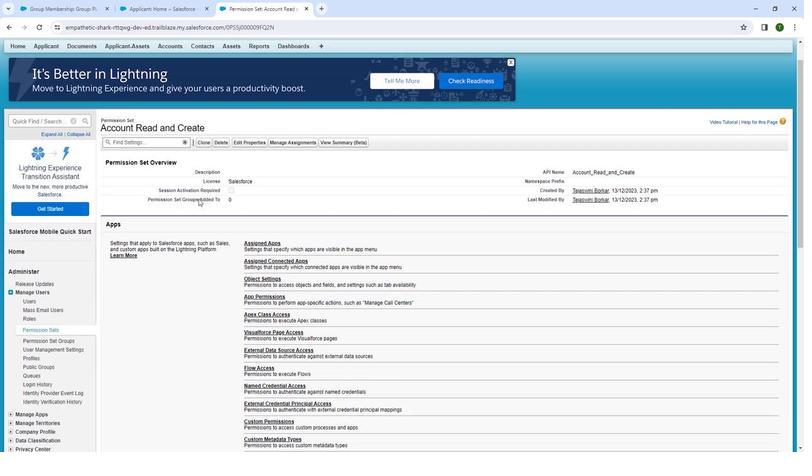 
Action: Mouse moved to (242, 262)
Screenshot: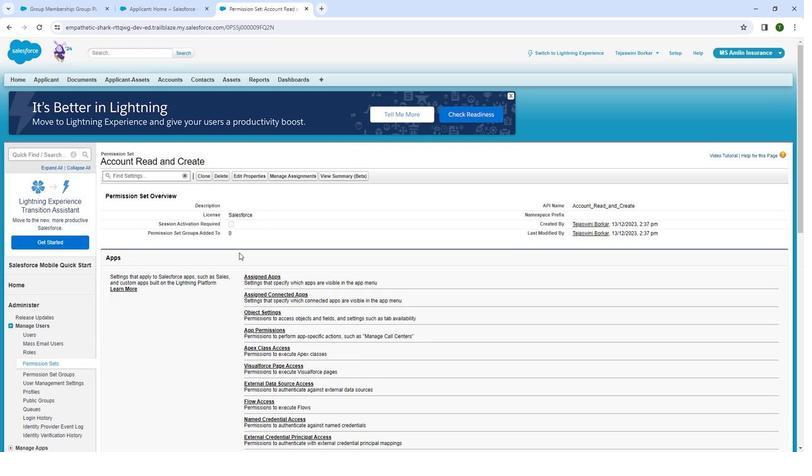 
Action: Mouse scrolled (242, 262) with delta (0, 0)
Screenshot: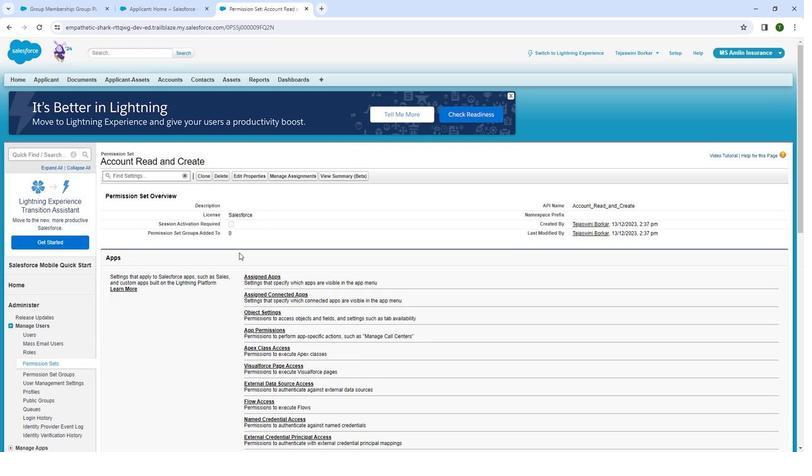 
Action: Mouse moved to (242, 263)
Screenshot: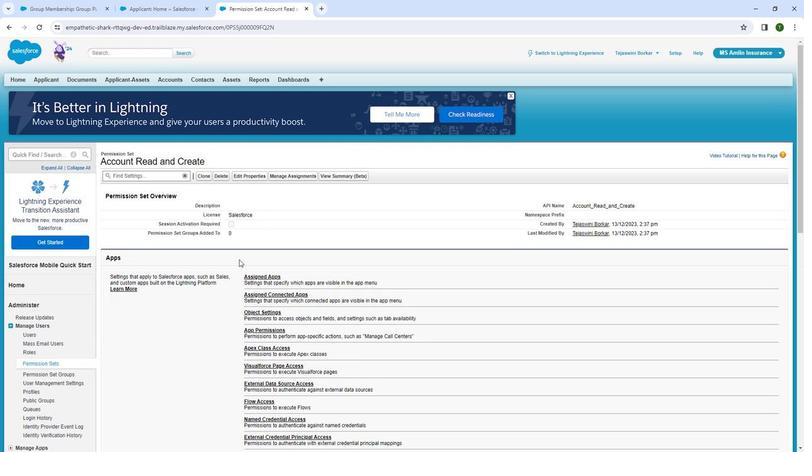 
Action: Mouse scrolled (242, 263) with delta (0, 0)
Screenshot: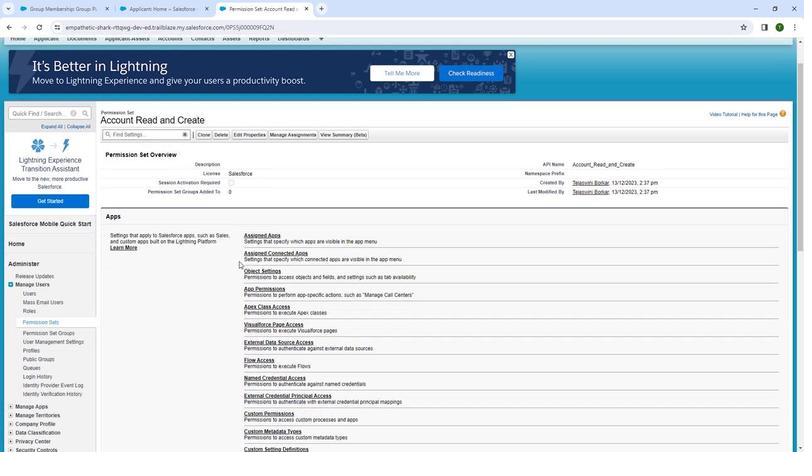 
Action: Mouse moved to (243, 265)
Screenshot: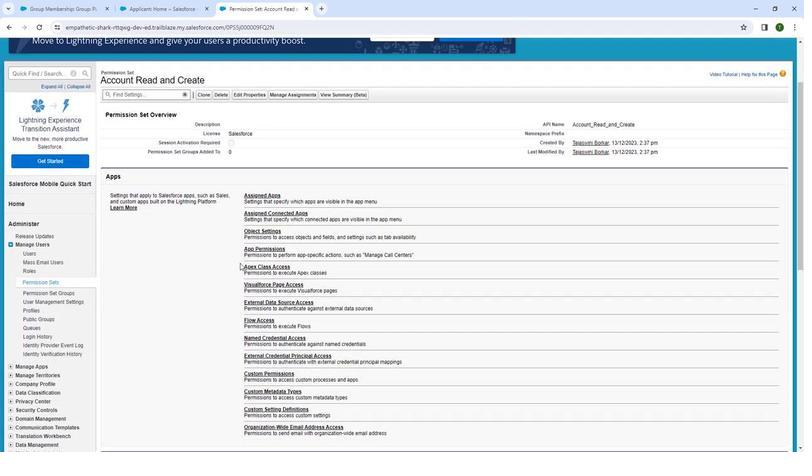
Action: Mouse scrolled (243, 264) with delta (0, 0)
Screenshot: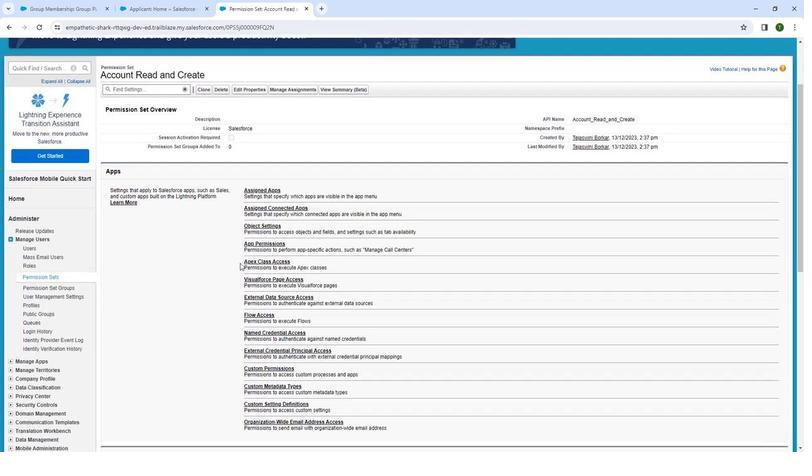 
Action: Mouse moved to (285, 284)
Screenshot: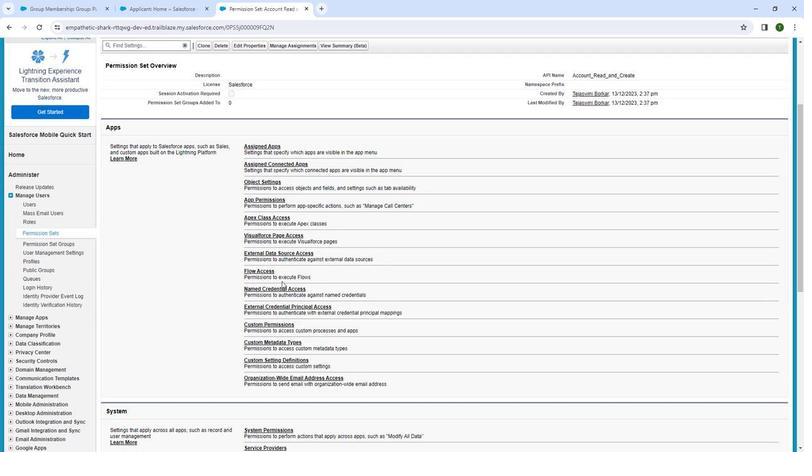 
Action: Mouse scrolled (285, 283) with delta (0, 0)
Screenshot: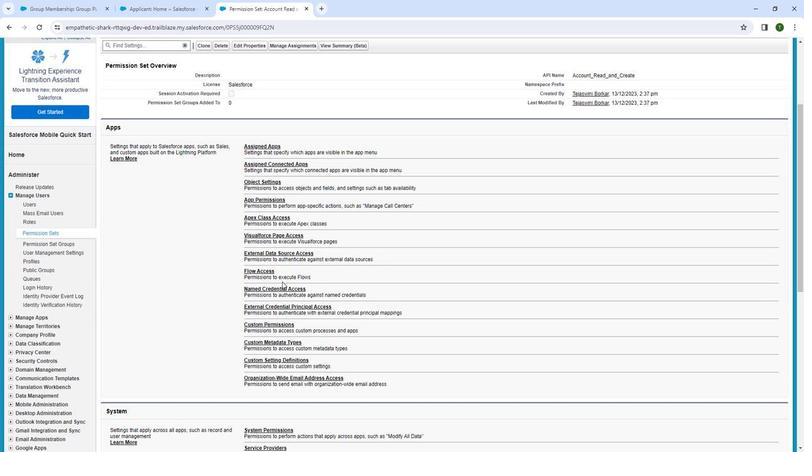 
Action: Mouse moved to (256, 142)
Screenshot: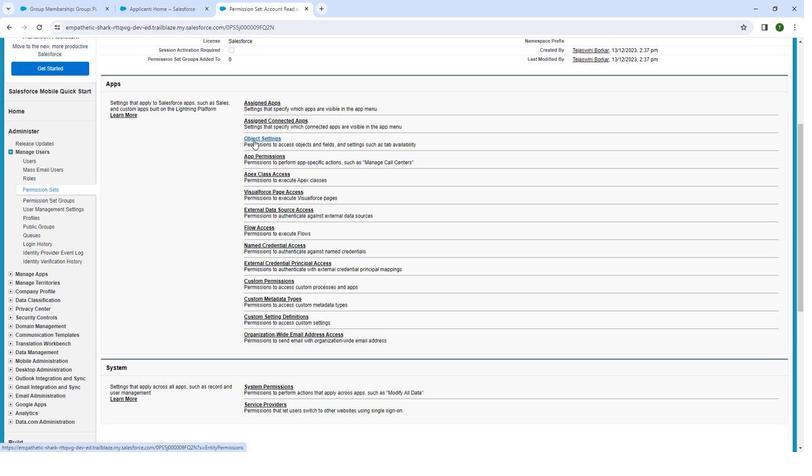 
Action: Mouse pressed left at (256, 142)
Screenshot: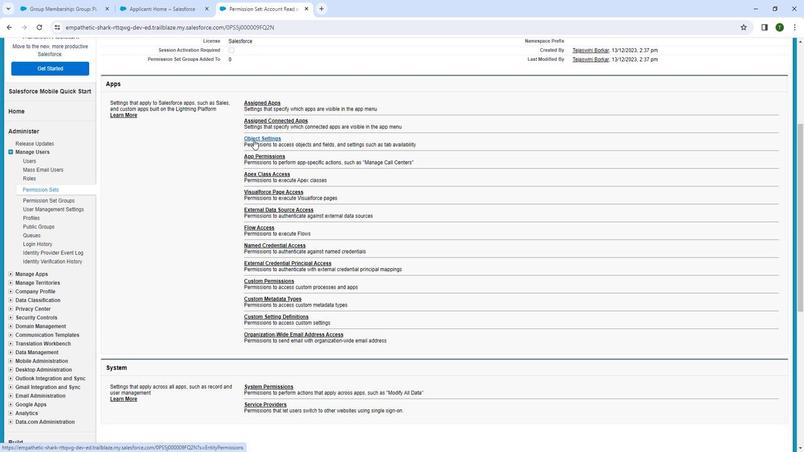 
Action: Mouse moved to (118, 233)
Screenshot: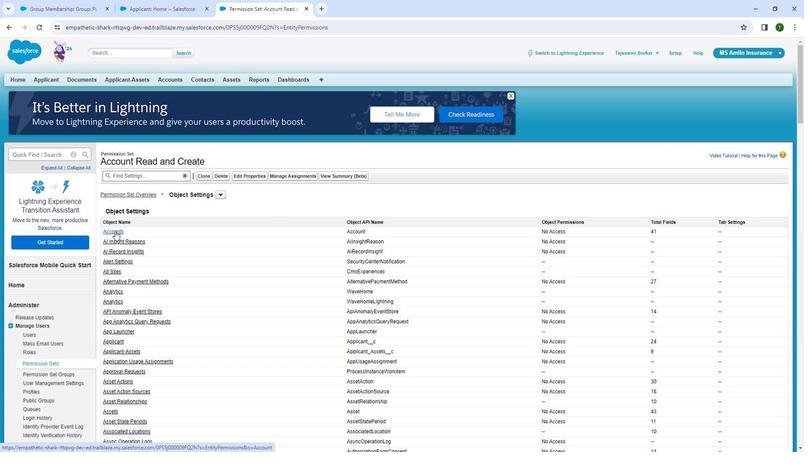 
Action: Mouse pressed left at (118, 233)
Screenshot: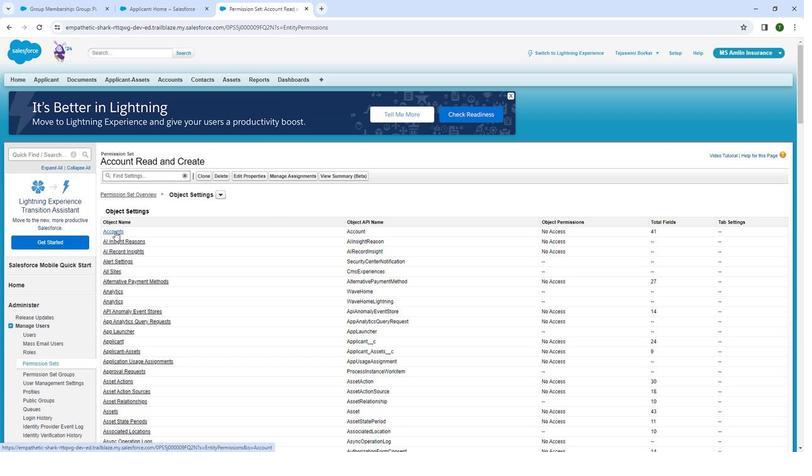 
Action: Mouse moved to (201, 368)
Screenshot: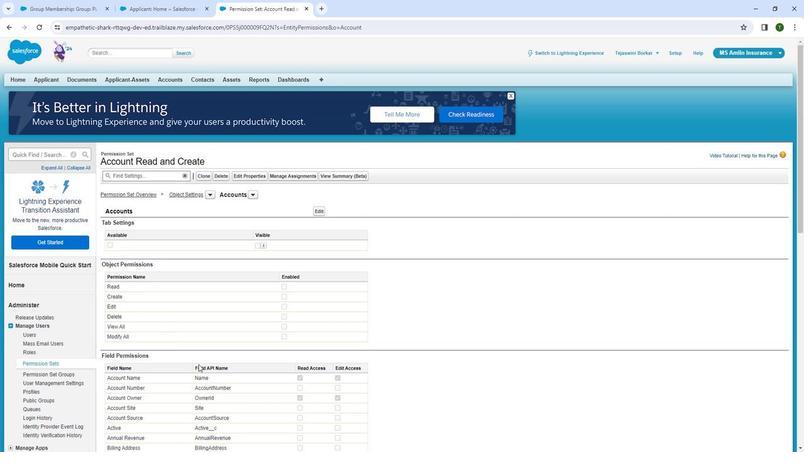
Action: Mouse scrolled (201, 368) with delta (0, 0)
Screenshot: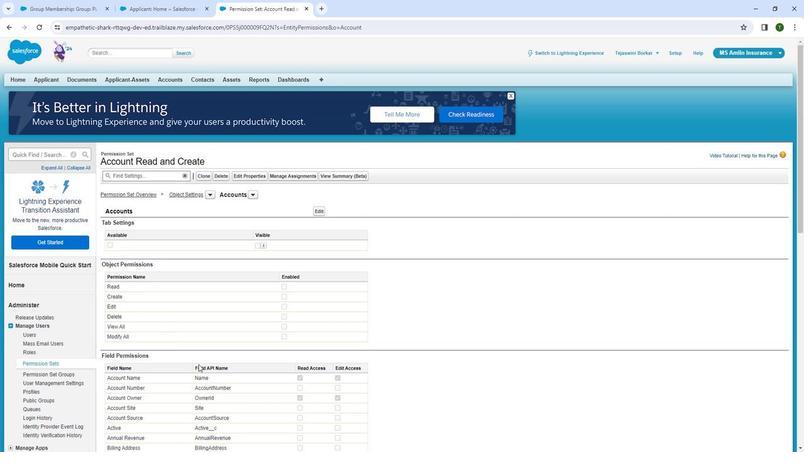 
Action: Mouse moved to (287, 256)
Screenshot: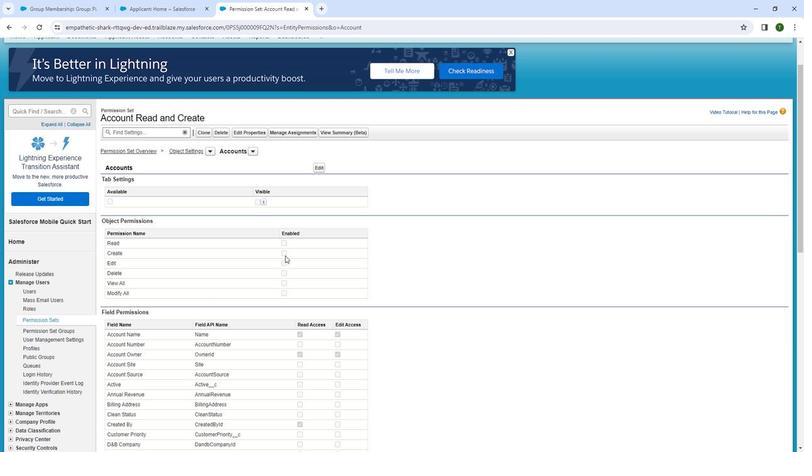 
Action: Mouse pressed left at (287, 256)
Screenshot: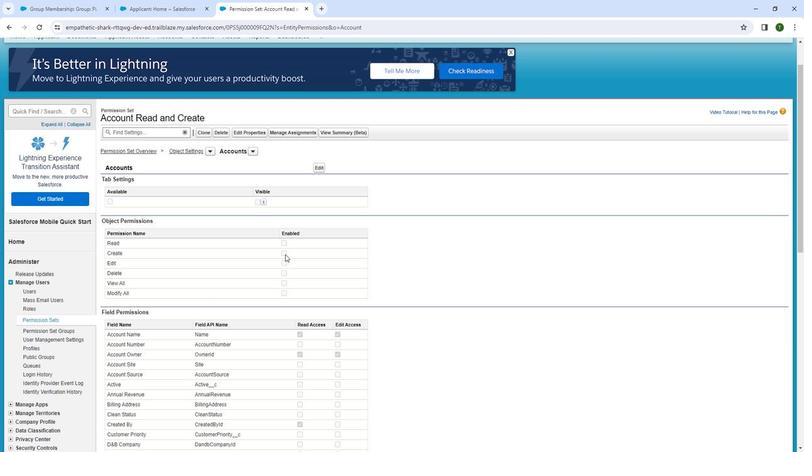 
Action: Mouse moved to (284, 254)
Screenshot: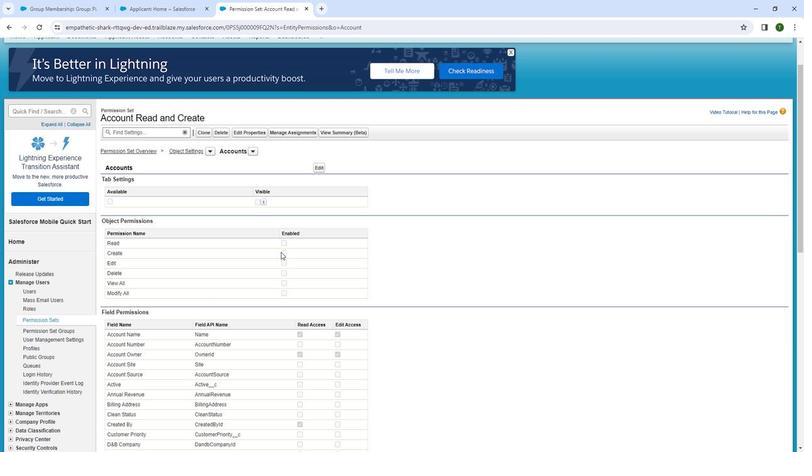 
Action: Mouse pressed left at (284, 254)
Screenshot: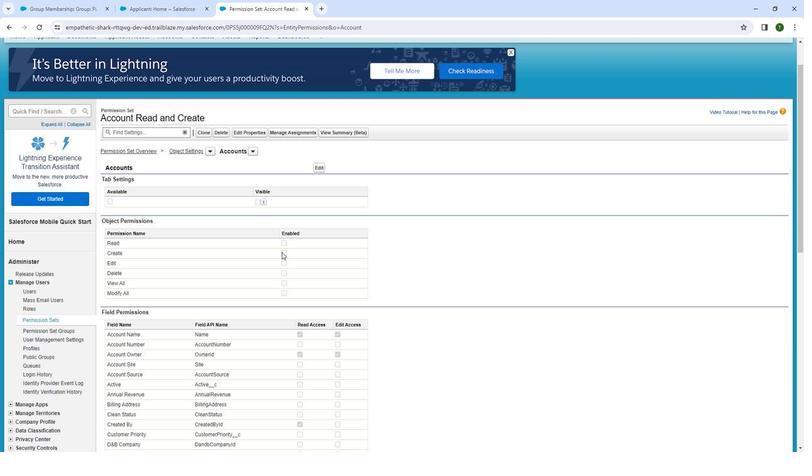 
Action: Mouse pressed left at (284, 254)
Screenshot: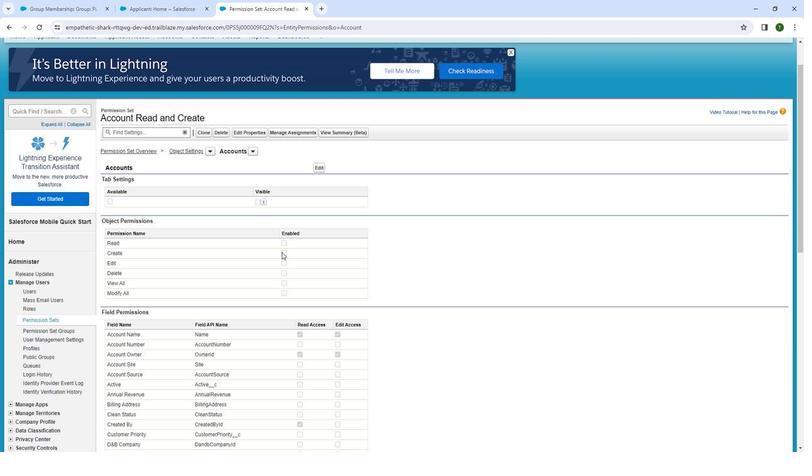 
Action: Mouse moved to (321, 168)
Screenshot: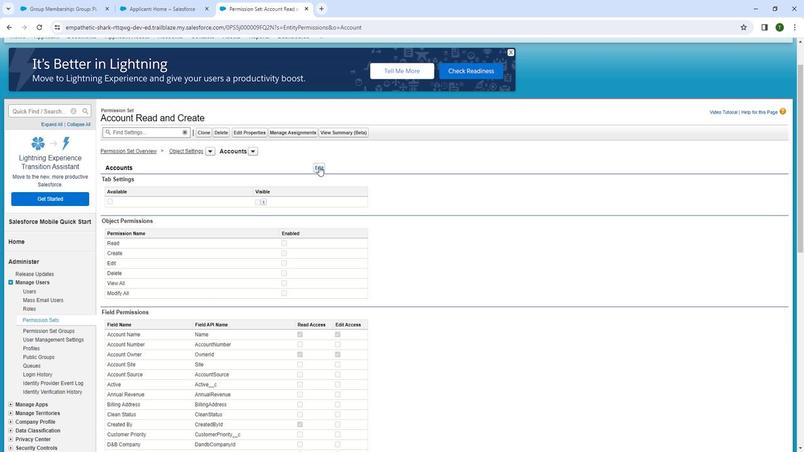 
Action: Mouse pressed left at (321, 168)
Screenshot: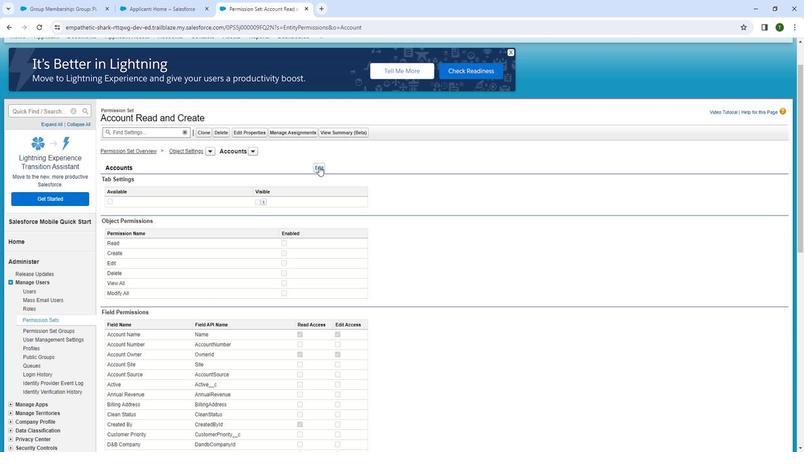 
Action: Mouse moved to (287, 299)
Screenshot: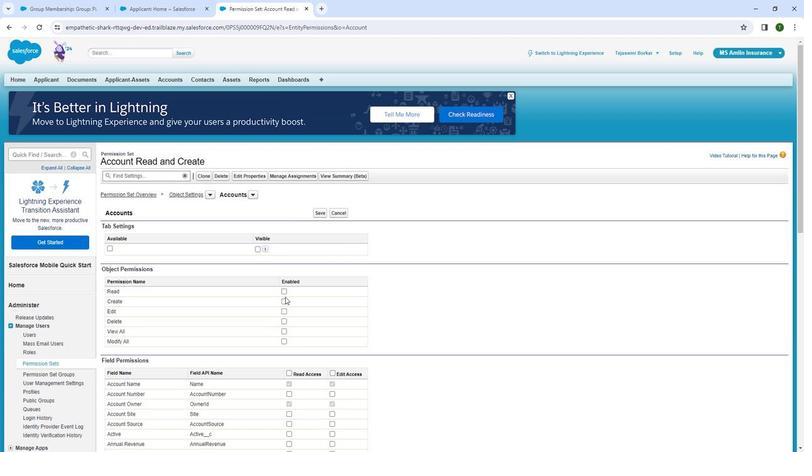 
Action: Mouse pressed left at (287, 299)
Screenshot: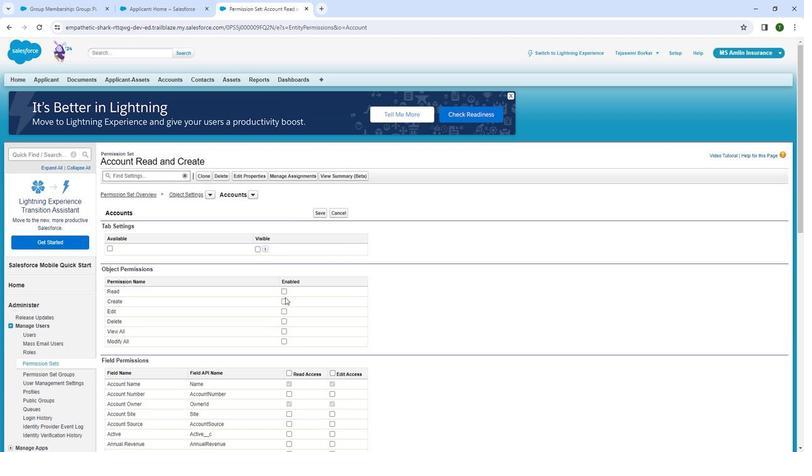 
Action: Mouse moved to (286, 304)
Screenshot: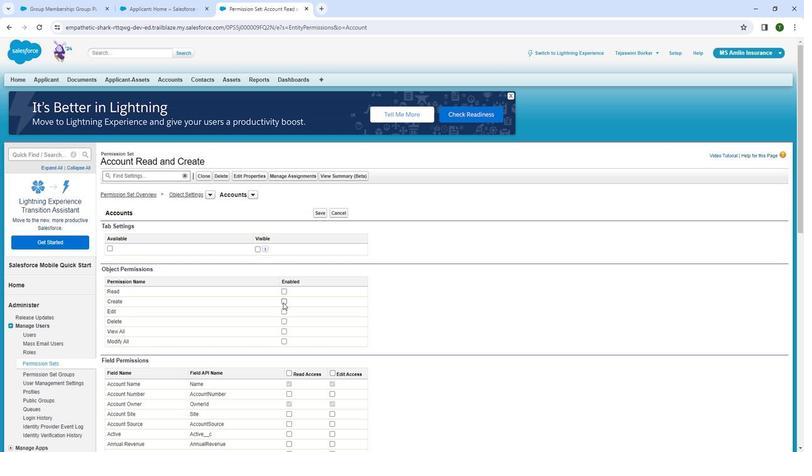 
Action: Mouse pressed left at (286, 304)
Screenshot: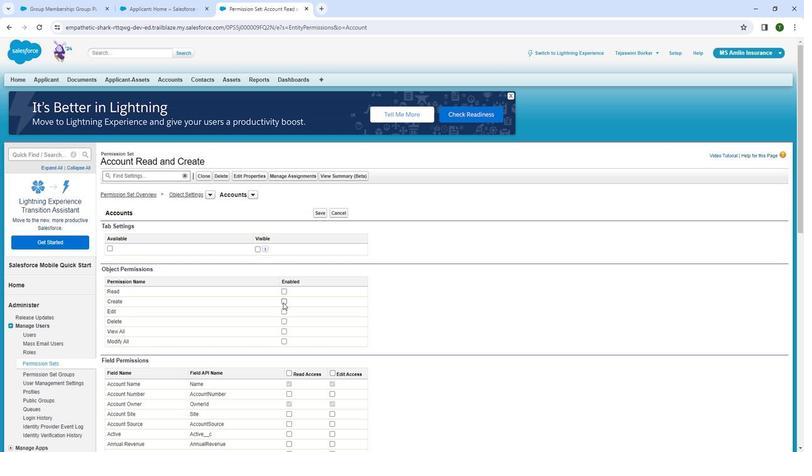 
Action: Mouse moved to (290, 314)
Screenshot: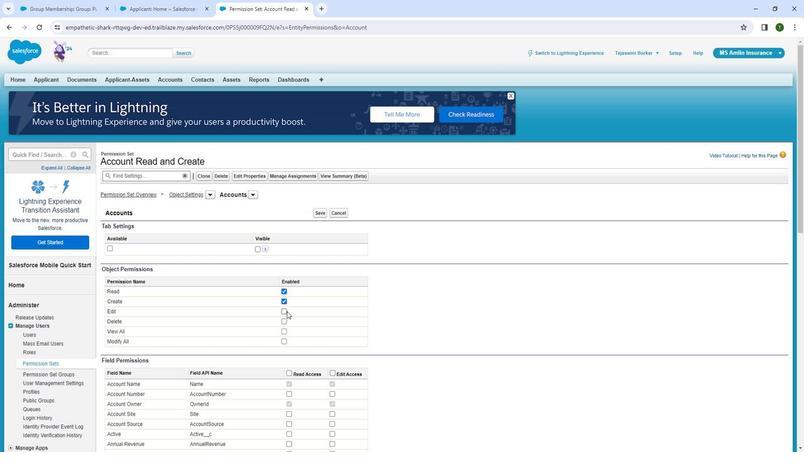 
Action: Mouse scrolled (290, 313) with delta (0, 0)
Screenshot: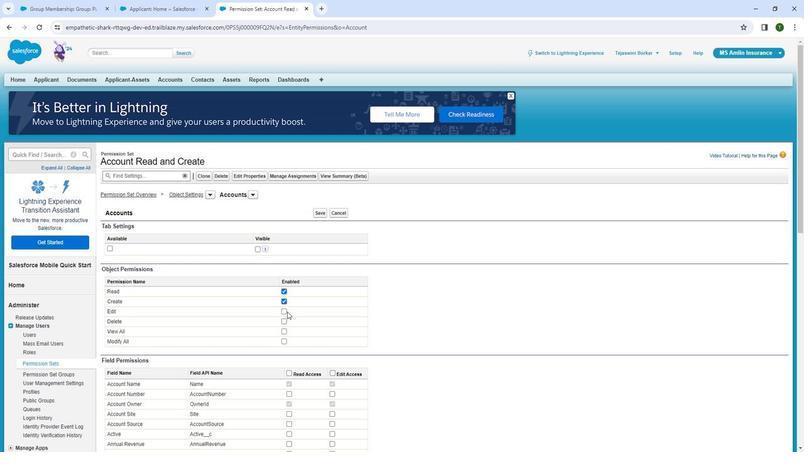 
Action: Mouse moved to (318, 171)
Screenshot: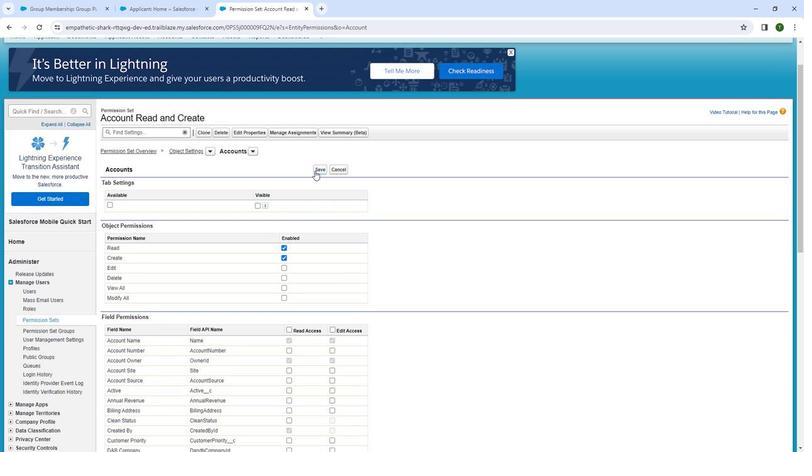 
Action: Mouse pressed left at (318, 171)
Screenshot: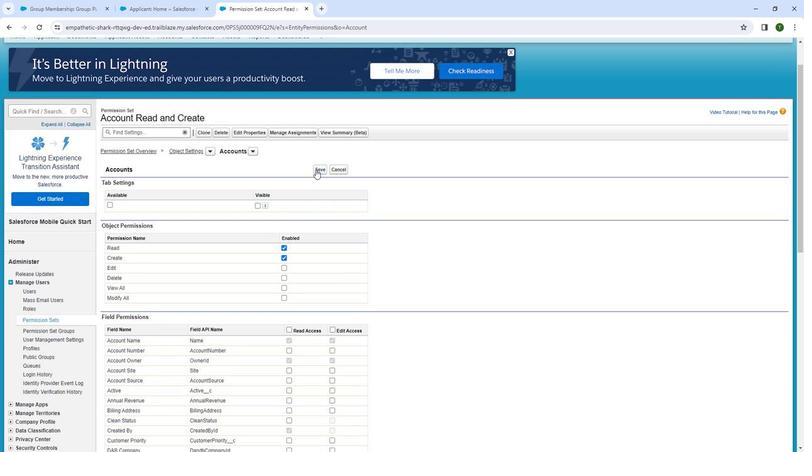 
Action: Mouse moved to (300, 177)
Screenshot: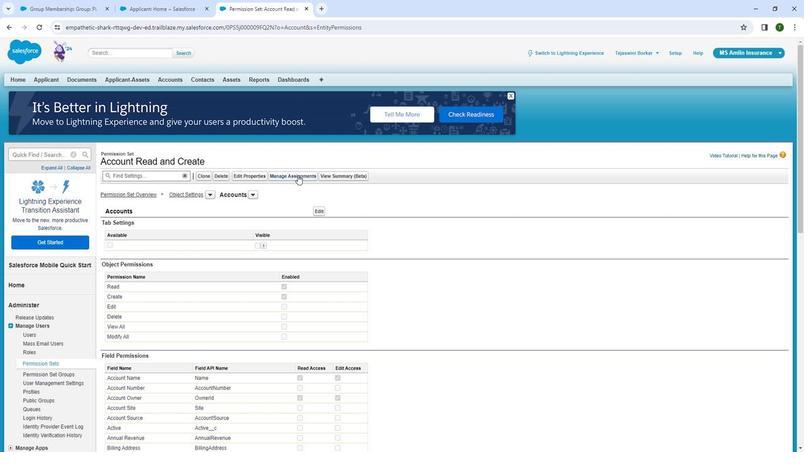 
Action: Mouse pressed left at (300, 177)
Screenshot: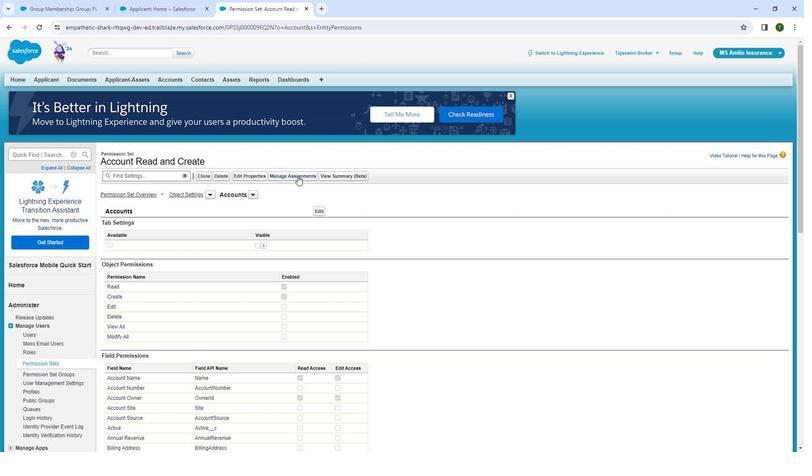 
Action: Mouse moved to (176, 11)
Screenshot: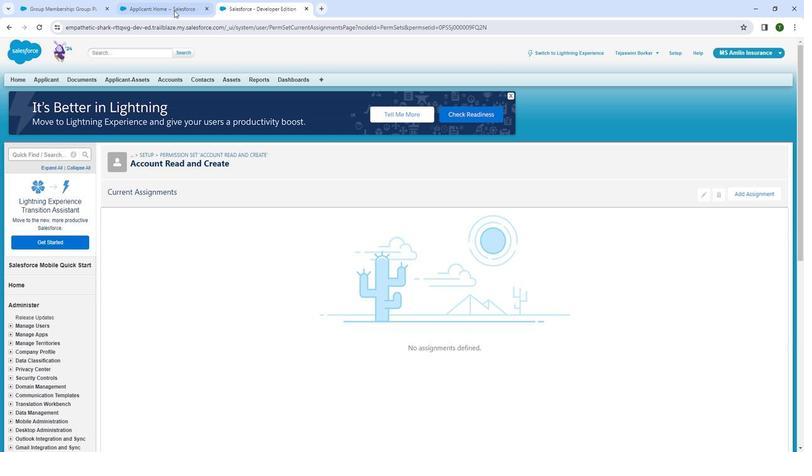 
Action: Mouse pressed left at (176, 11)
Screenshot: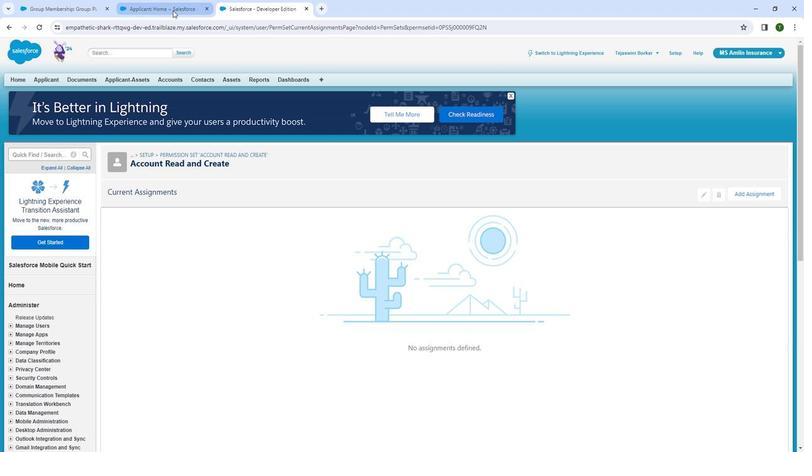 
Action: Mouse moved to (260, 12)
Screenshot: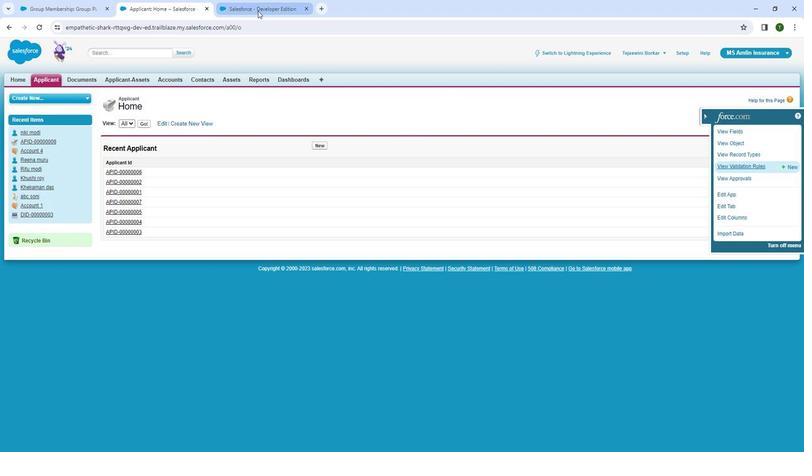 
Action: Mouse pressed right at (260, 12)
Screenshot: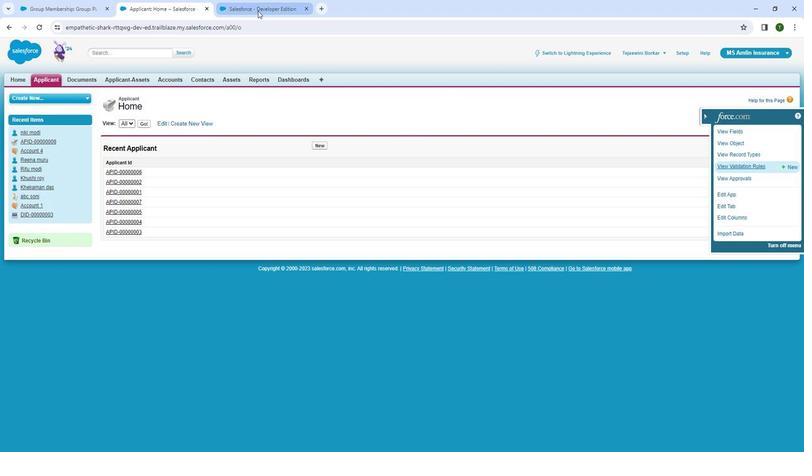 
Action: Mouse moved to (292, 88)
Screenshot: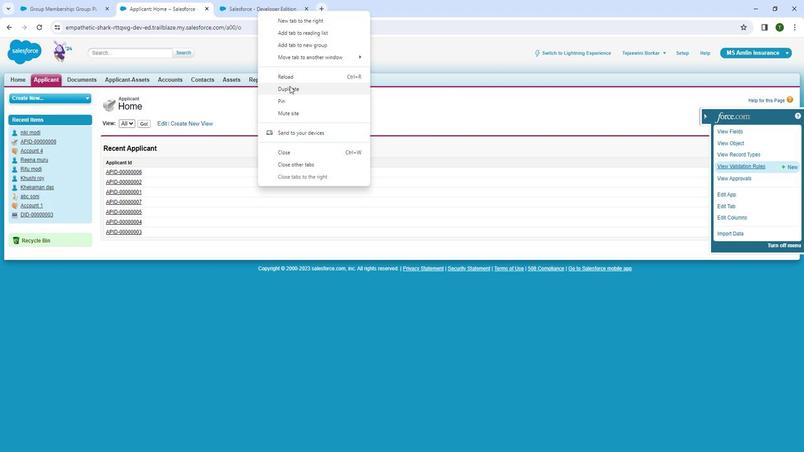 
Action: Mouse pressed left at (292, 88)
Screenshot: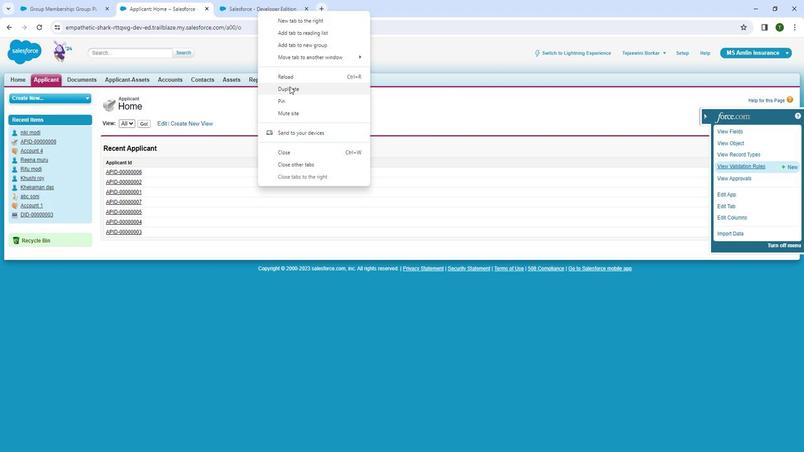 
Action: Mouse moved to (192, 10)
Screenshot: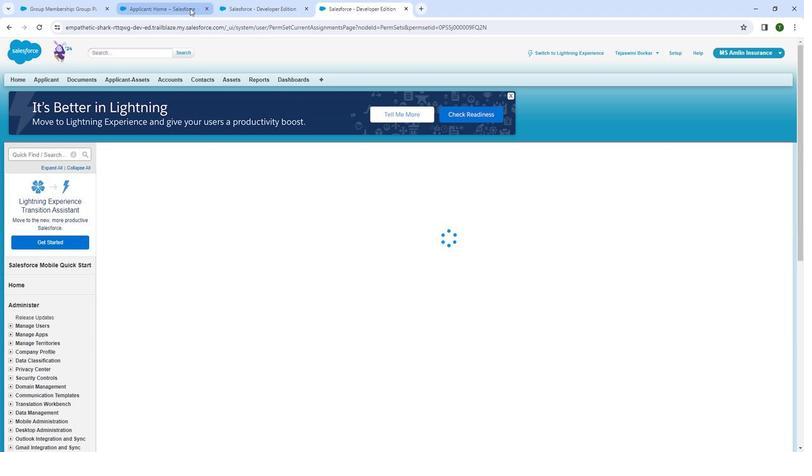 
Action: Mouse pressed left at (192, 10)
Screenshot: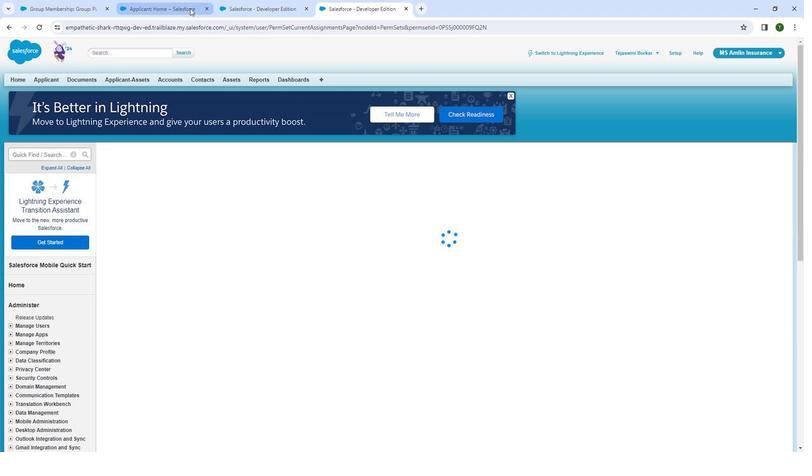 
Action: Mouse moved to (679, 54)
Screenshot: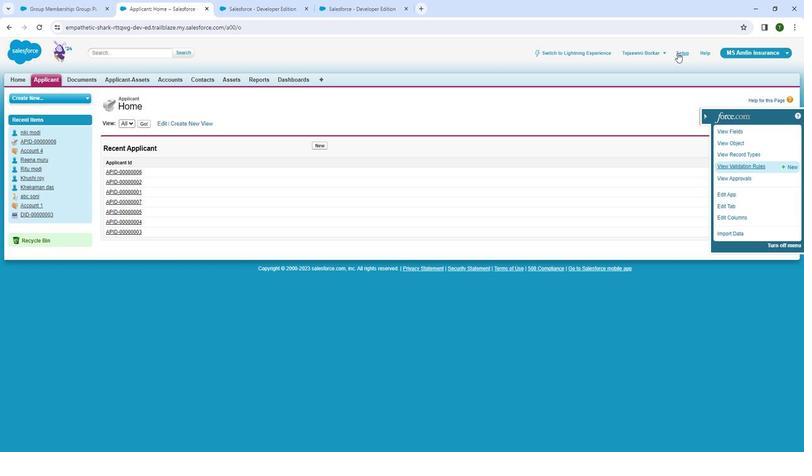 
Action: Mouse pressed left at (679, 54)
Screenshot: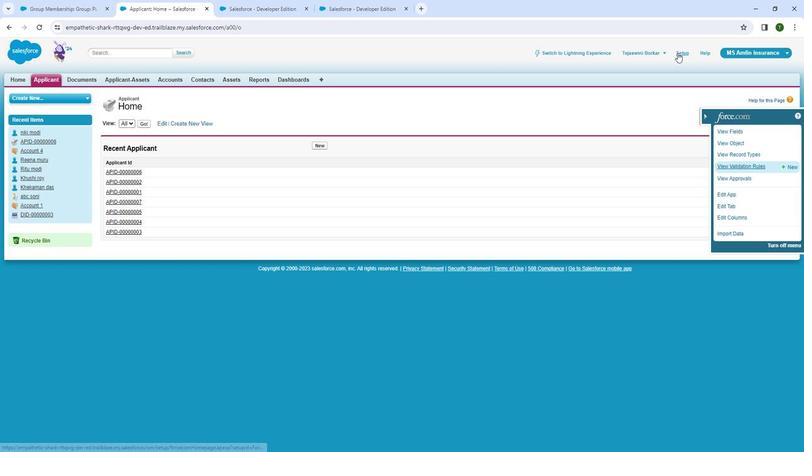 
Action: Mouse pressed left at (679, 54)
Screenshot: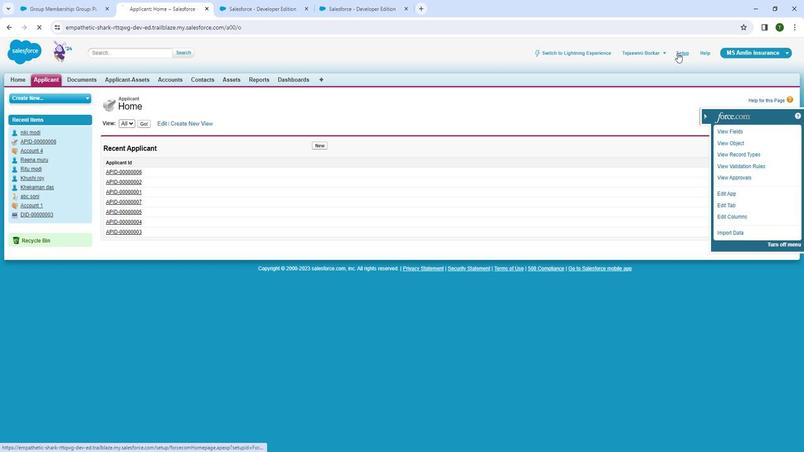 
Action: Mouse moved to (36, 155)
Screenshot: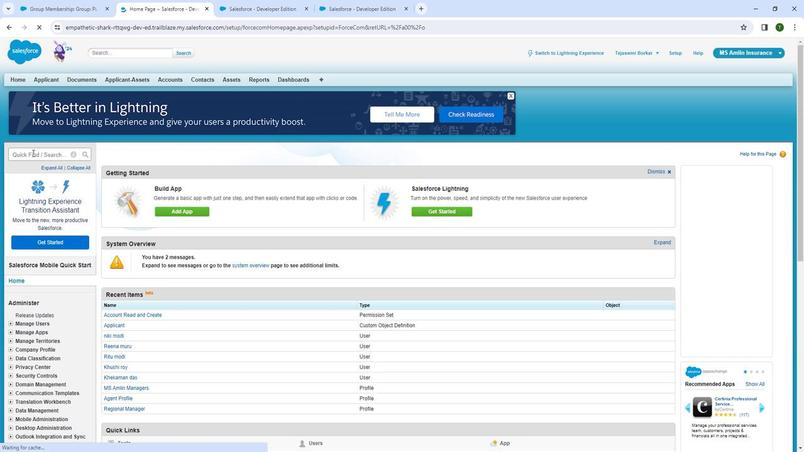 
Action: Mouse pressed left at (36, 155)
Screenshot: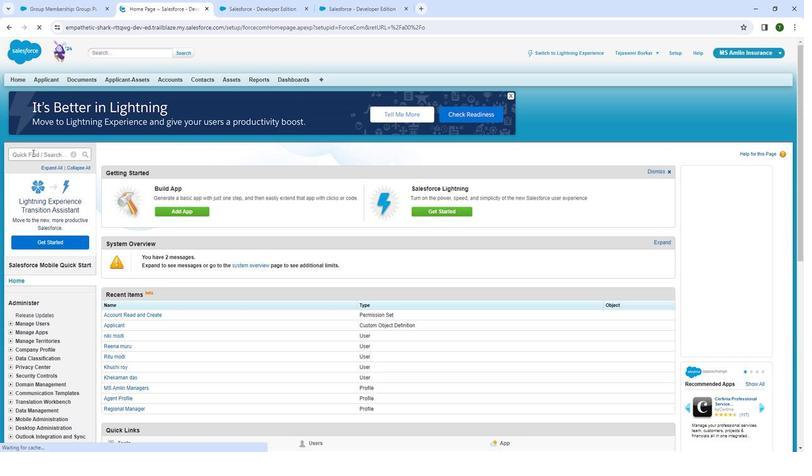 
Action: Key pressed users
Screenshot: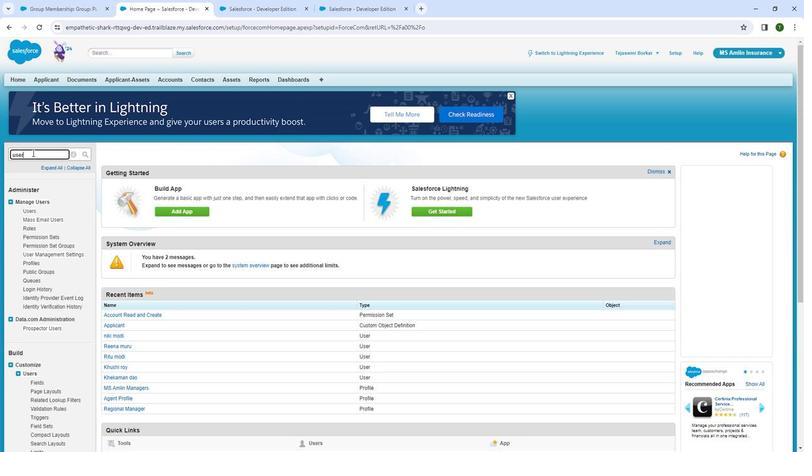
Action: Mouse moved to (34, 213)
Screenshot: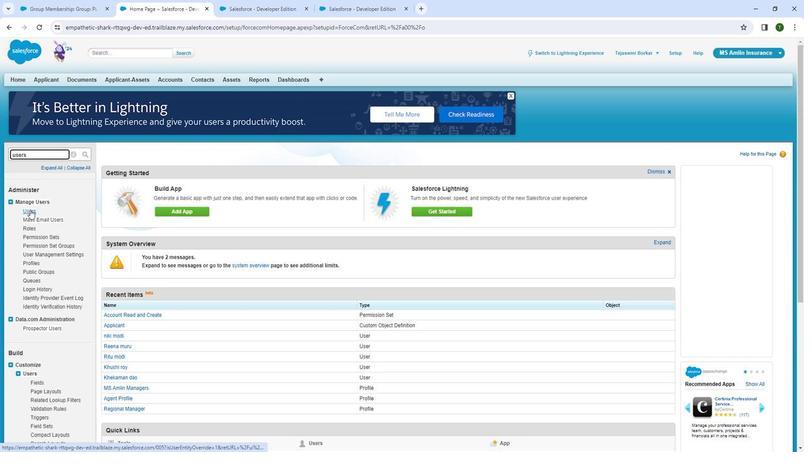 
Action: Mouse pressed left at (34, 213)
Screenshot: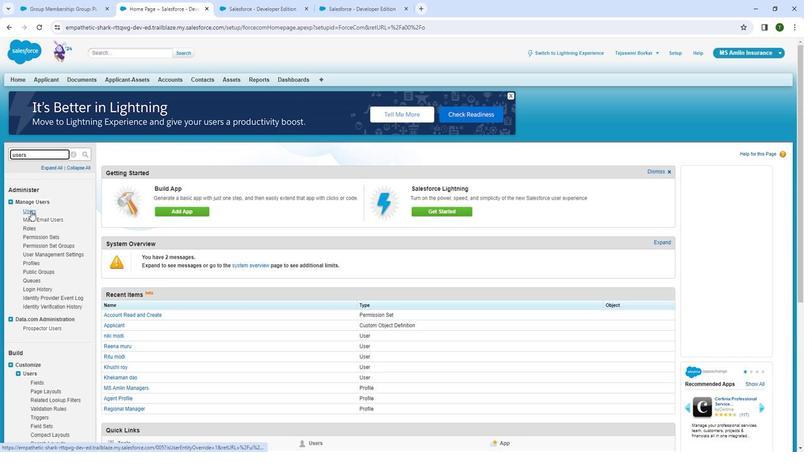 
Action: Mouse moved to (644, 289)
Screenshot: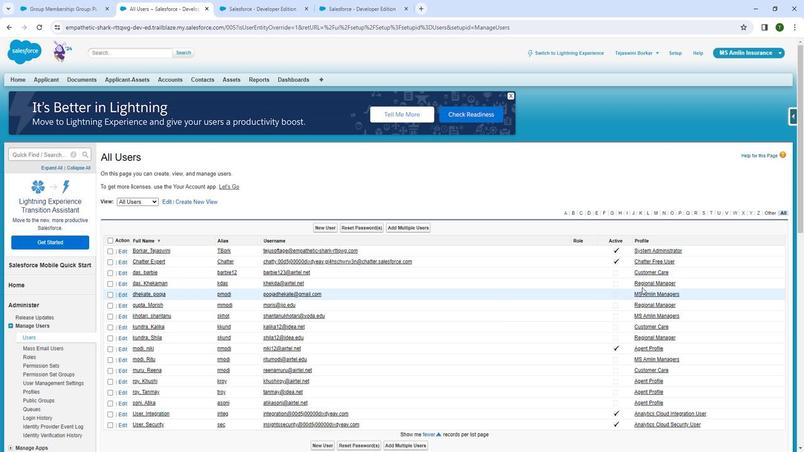 
Action: Mouse pressed left at (644, 289)
Screenshot: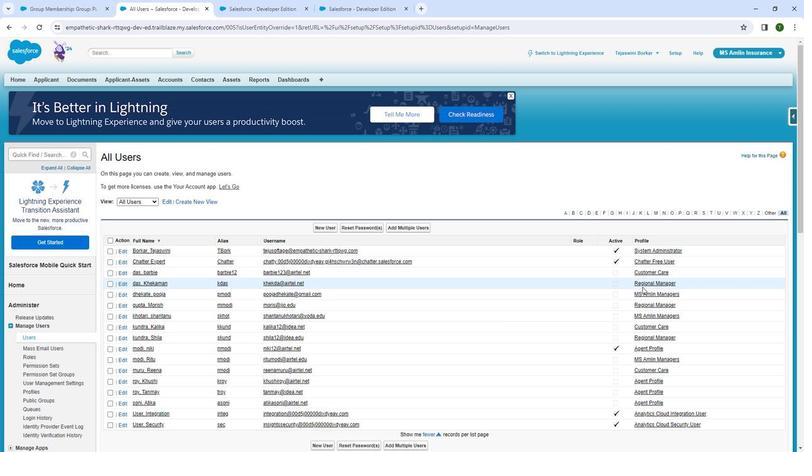 
Action: Mouse moved to (644, 289)
Screenshot: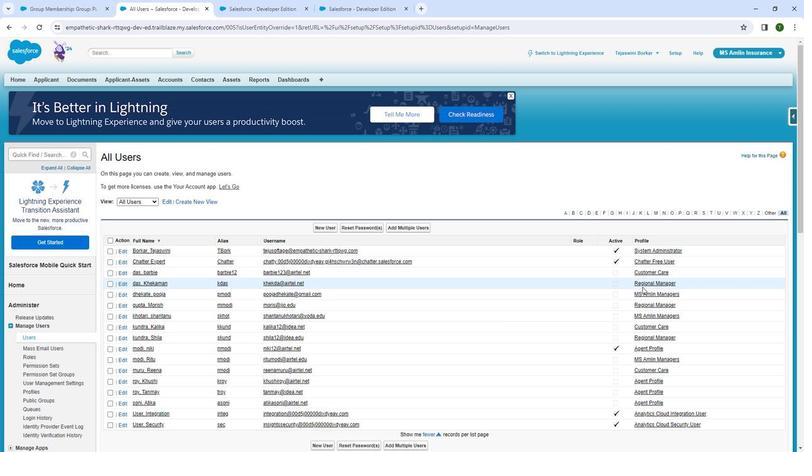 
Action: Mouse pressed left at (644, 289)
Screenshot: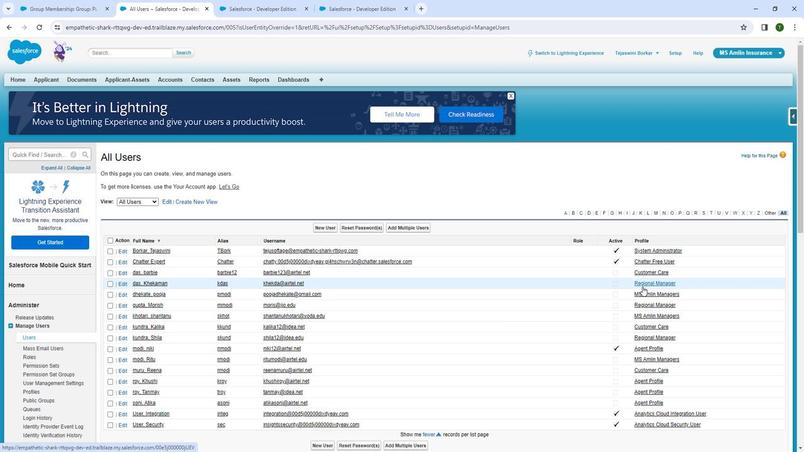 
Action: Mouse pressed left at (644, 289)
Screenshot: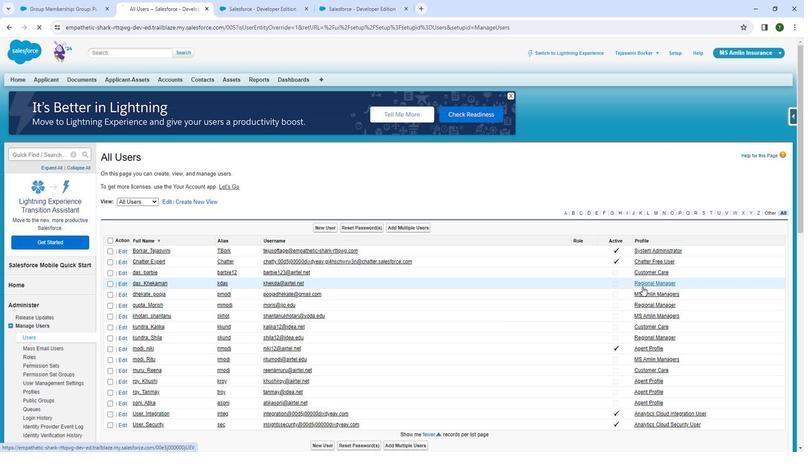 
Action: Mouse moved to (324, 235)
Screenshot: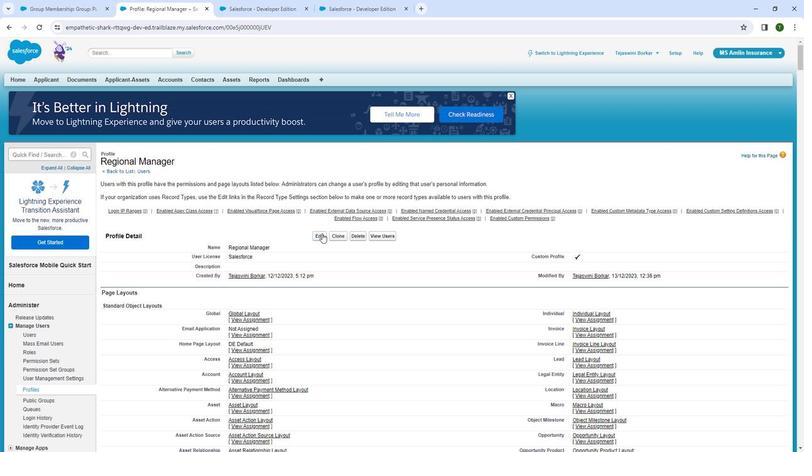 
Action: Mouse pressed left at (324, 235)
Screenshot: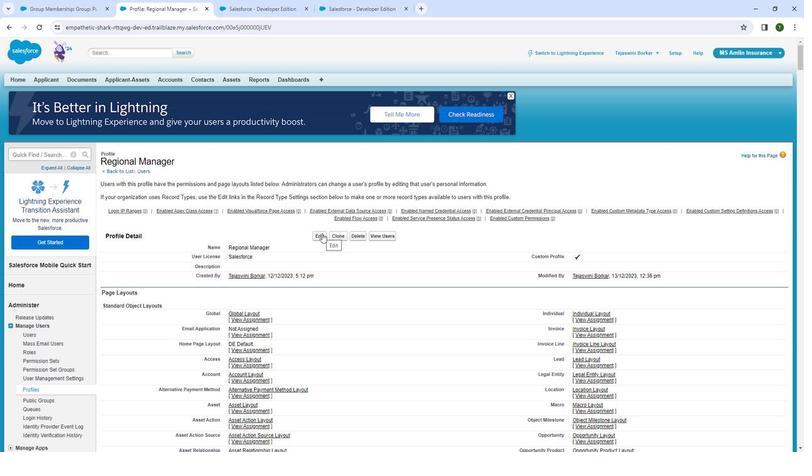 
Action: Mouse moved to (337, 272)
Screenshot: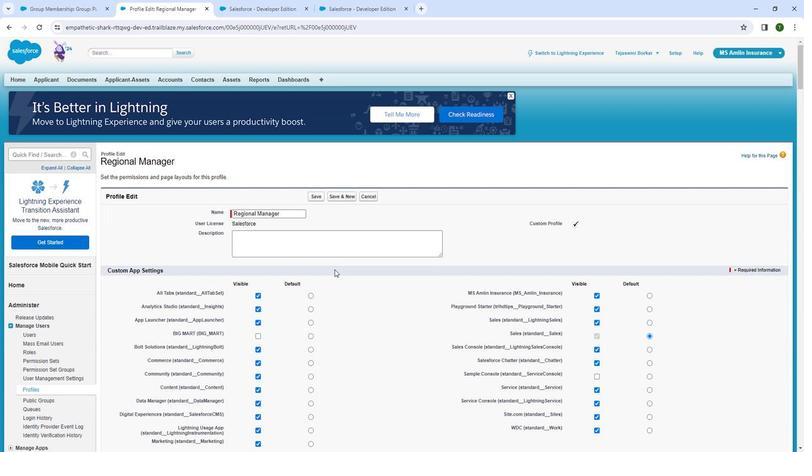 
Action: Mouse scrolled (337, 272) with delta (0, 0)
Screenshot: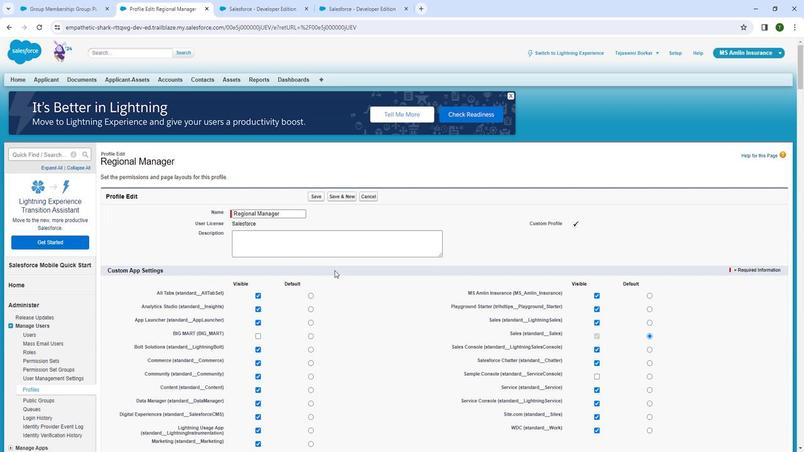 
Action: Mouse moved to (337, 273)
Screenshot: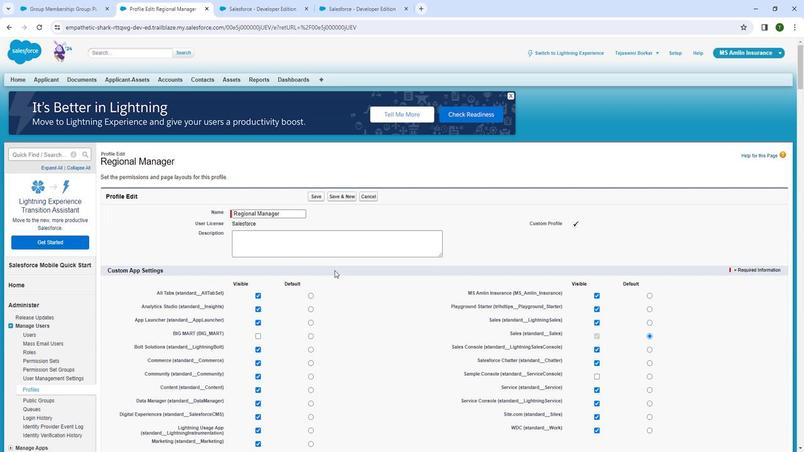 
Action: Mouse scrolled (337, 273) with delta (0, 0)
Screenshot: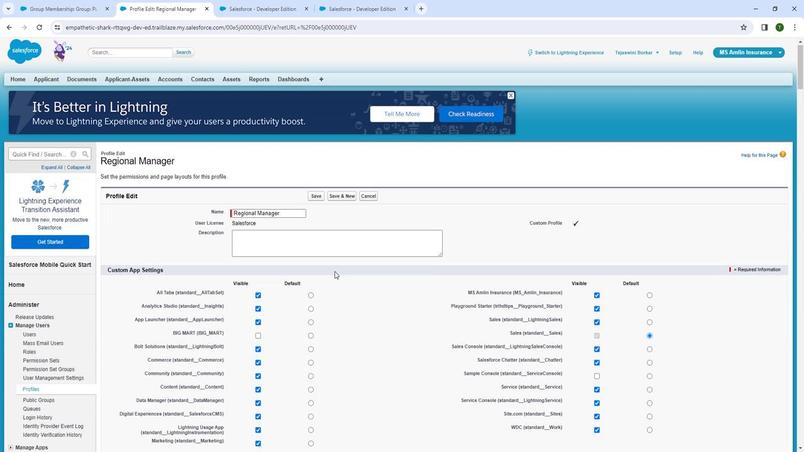 
Action: Mouse moved to (337, 274)
Screenshot: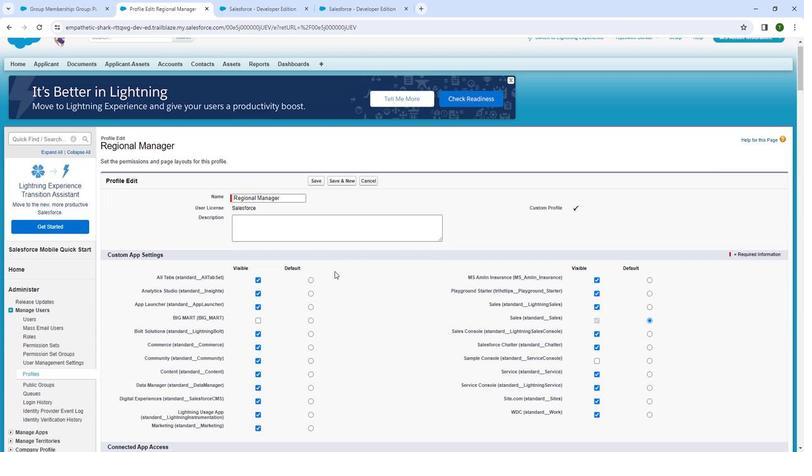 
Action: Mouse scrolled (337, 273) with delta (0, 0)
Screenshot: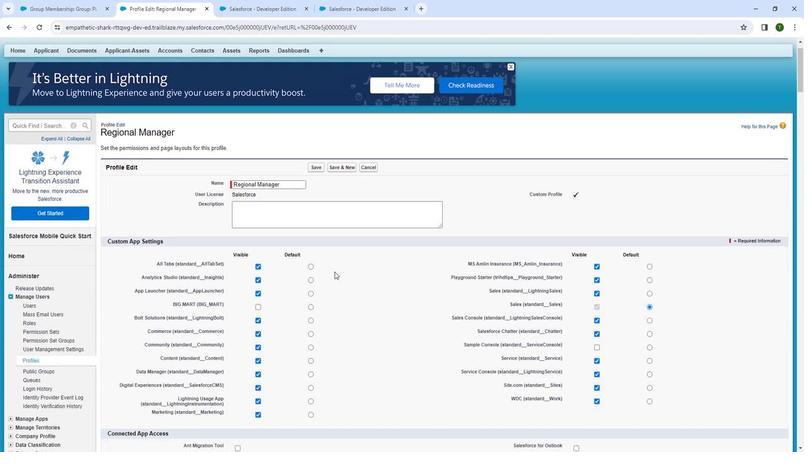 
Action: Mouse moved to (337, 274)
Screenshot: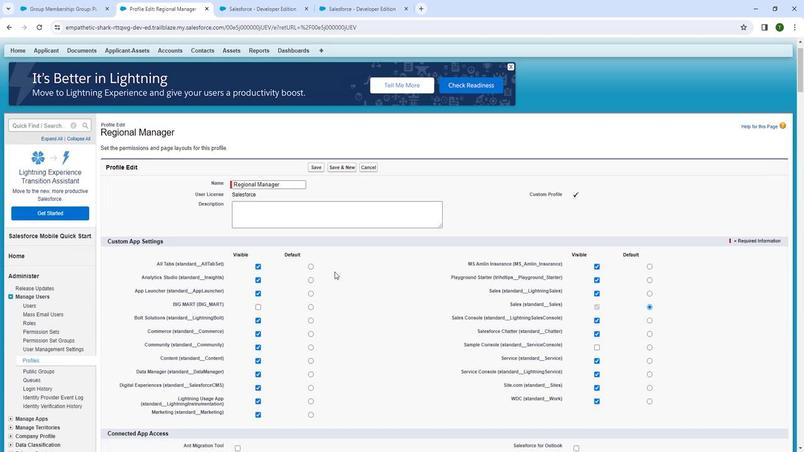 
Action: Mouse scrolled (337, 274) with delta (0, 0)
Screenshot: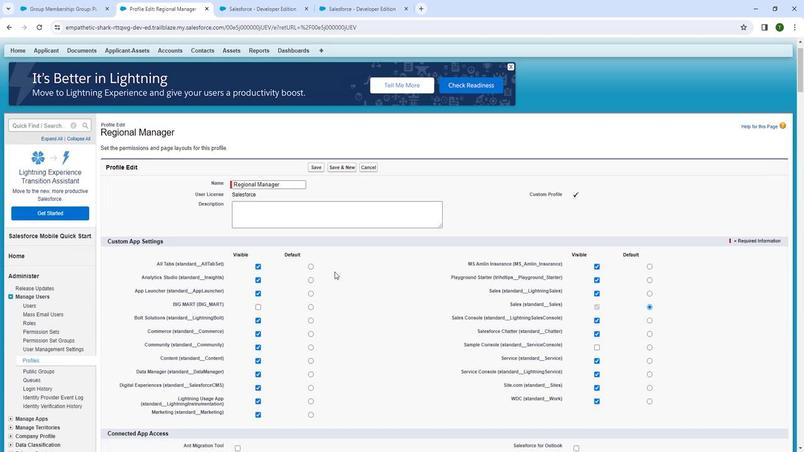 
Action: Mouse scrolled (337, 274) with delta (0, 0)
Screenshot: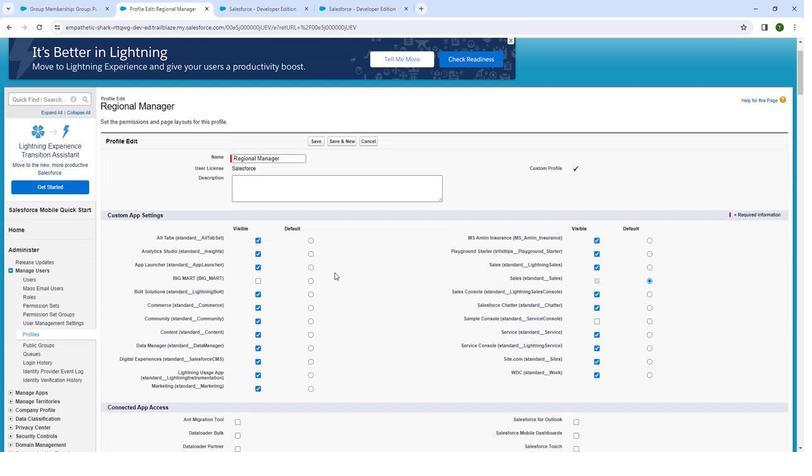 
Action: Mouse moved to (337, 280)
Screenshot: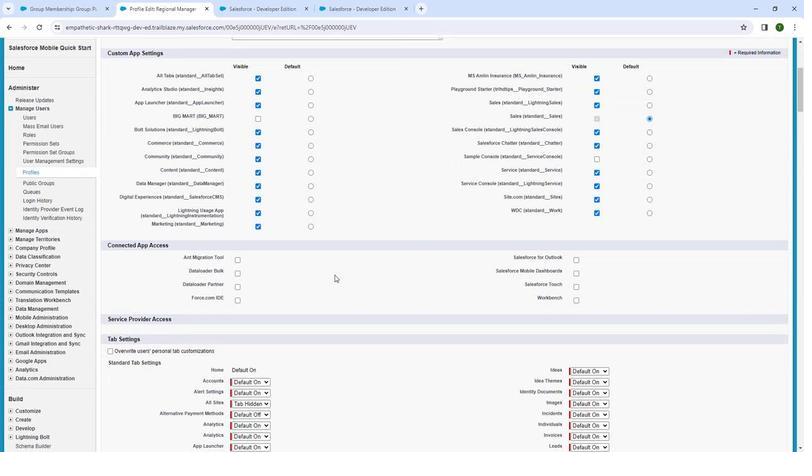 
Action: Mouse scrolled (337, 280) with delta (0, 0)
Screenshot: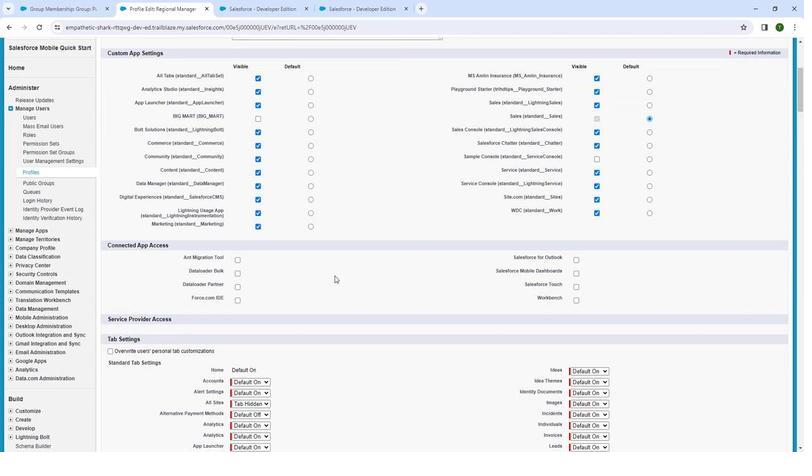 
Action: Mouse moved to (337, 280)
Screenshot: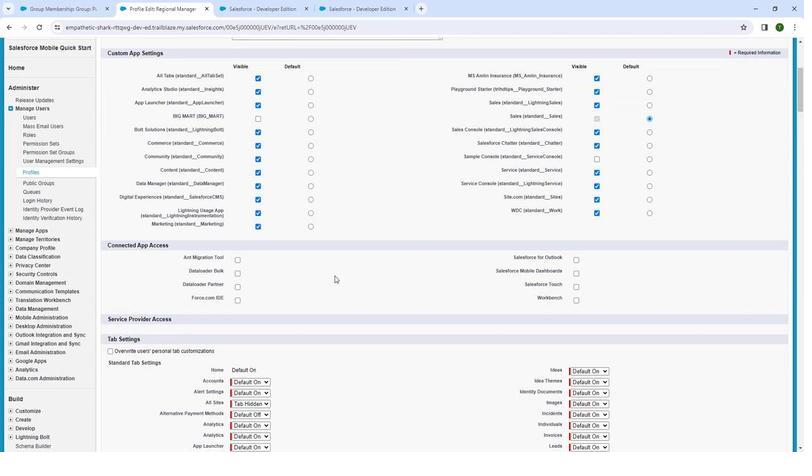 
Action: Mouse scrolled (337, 280) with delta (0, 0)
Screenshot: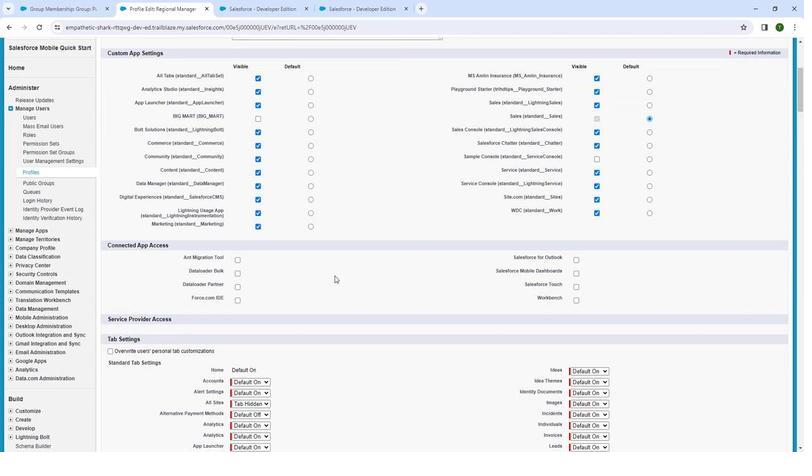 
Action: Mouse moved to (337, 281)
Screenshot: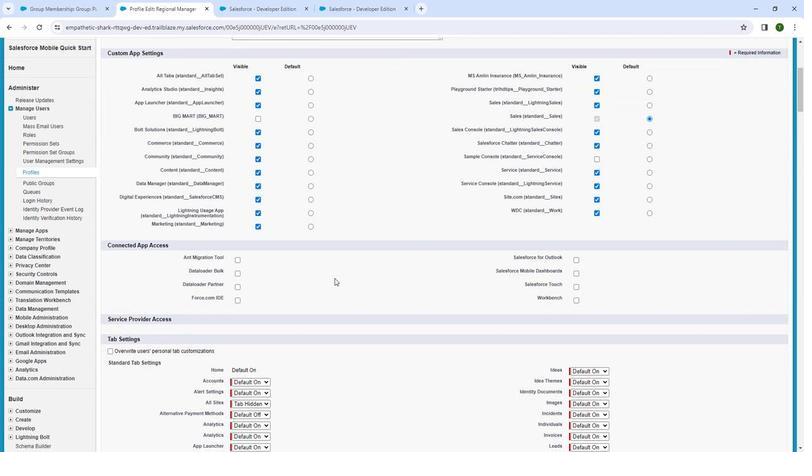 
Action: Mouse scrolled (337, 280) with delta (0, 0)
Screenshot: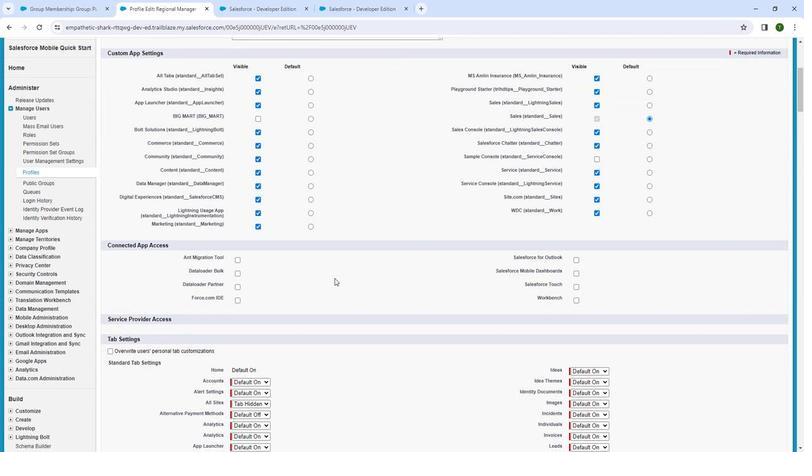 
Action: Mouse scrolled (337, 280) with delta (0, 0)
Screenshot: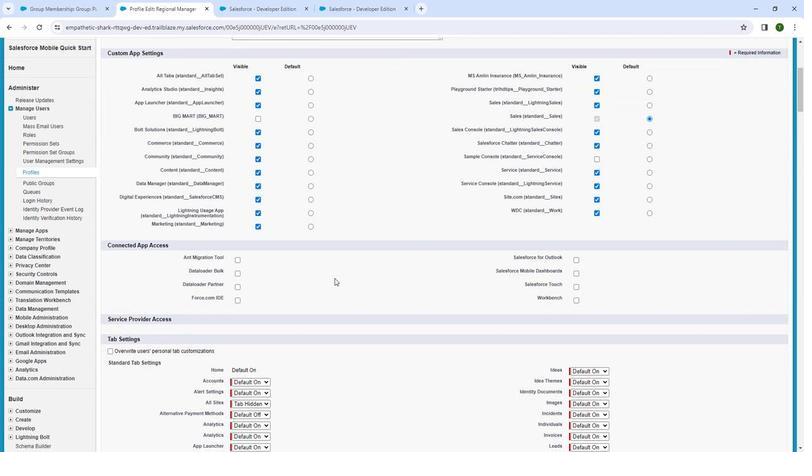 
Action: Mouse moved to (336, 282)
Screenshot: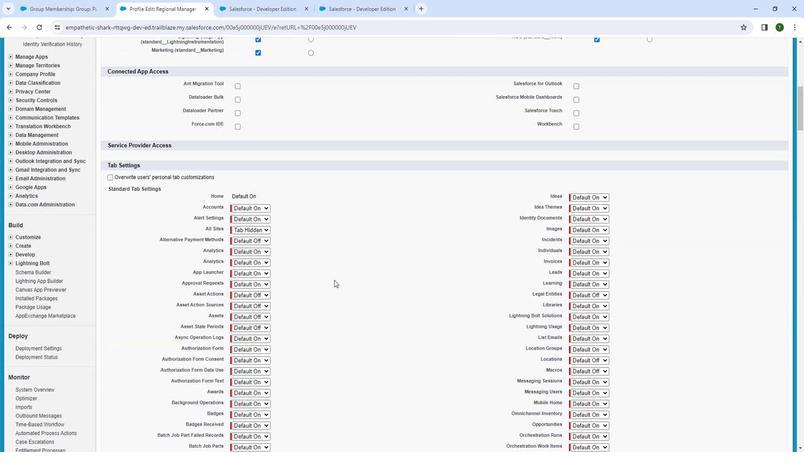 
Action: Mouse scrolled (336, 282) with delta (0, 0)
Screenshot: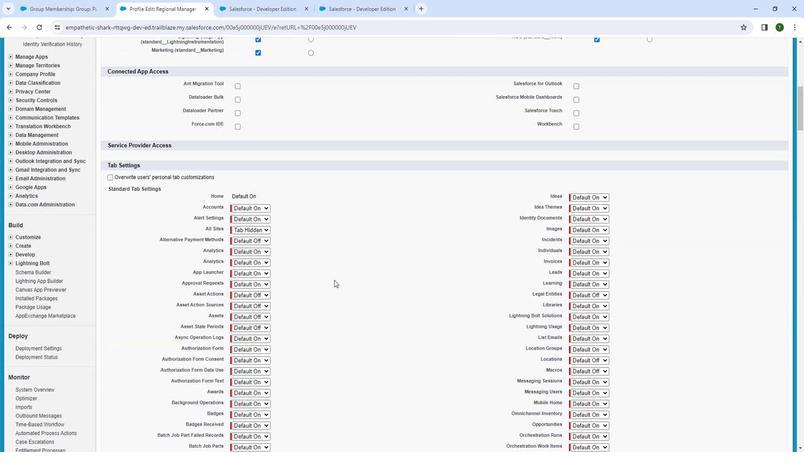 
Action: Mouse moved to (336, 284)
Screenshot: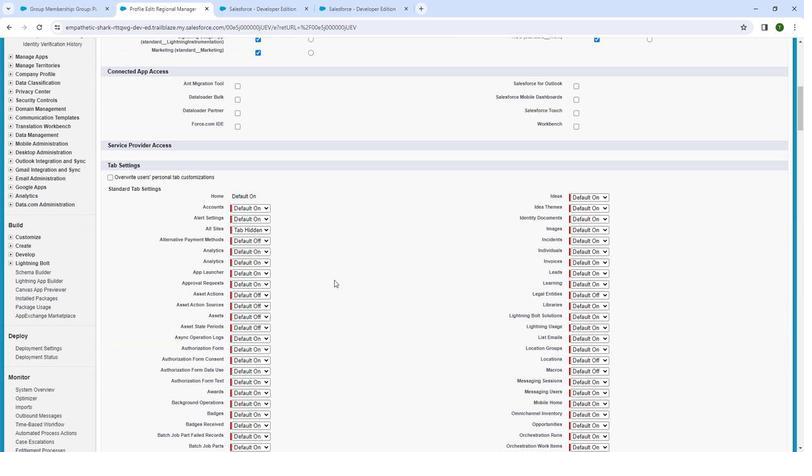 
Action: Mouse scrolled (336, 283) with delta (0, 0)
Screenshot: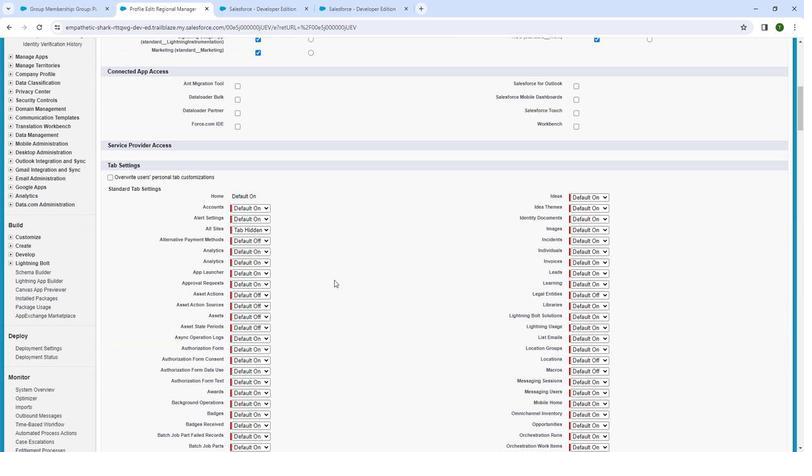 
Action: Mouse scrolled (336, 283) with delta (0, 0)
Screenshot: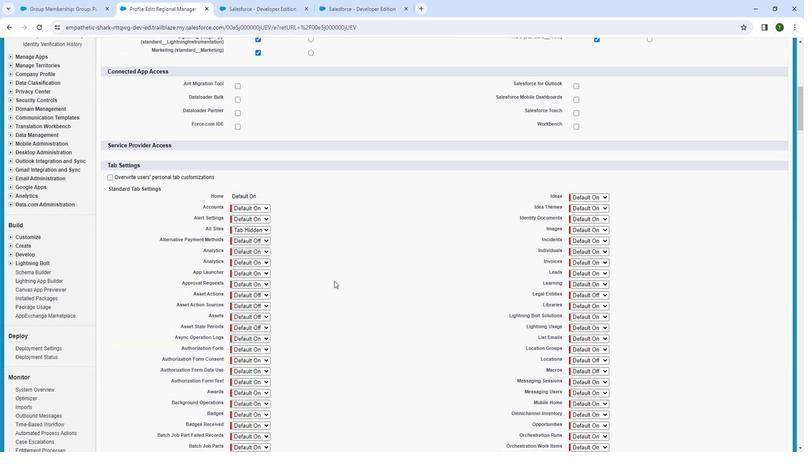 
Action: Mouse scrolled (336, 283) with delta (0, 0)
Screenshot: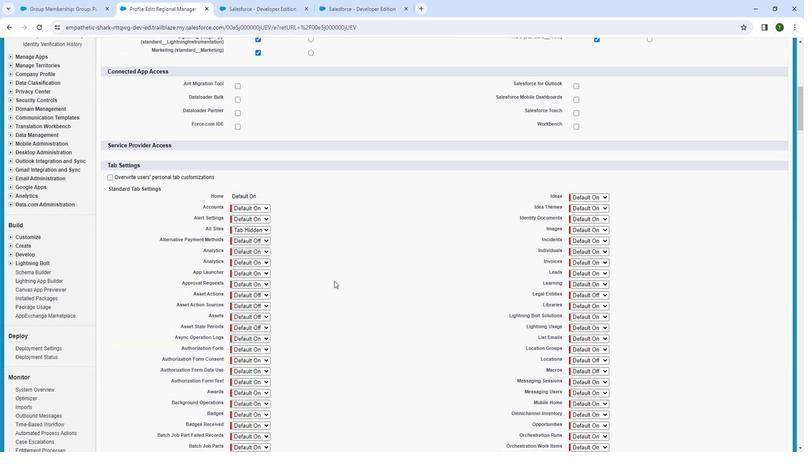 
Action: Mouse scrolled (336, 283) with delta (0, 0)
Screenshot: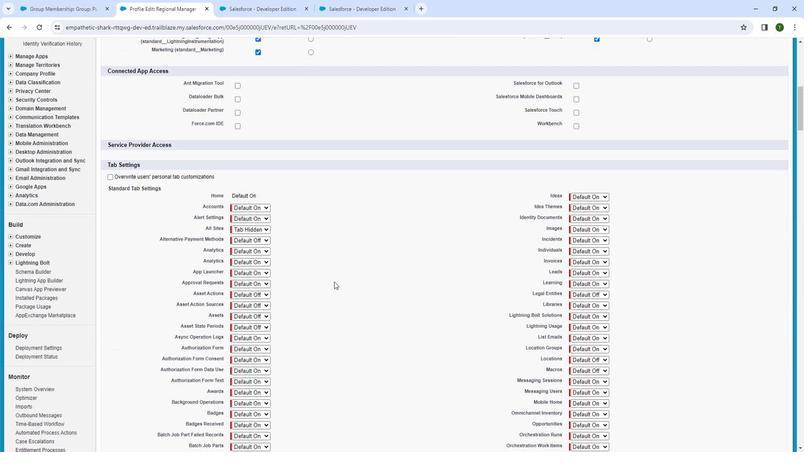 
Action: Mouse scrolled (336, 283) with delta (0, 0)
Screenshot: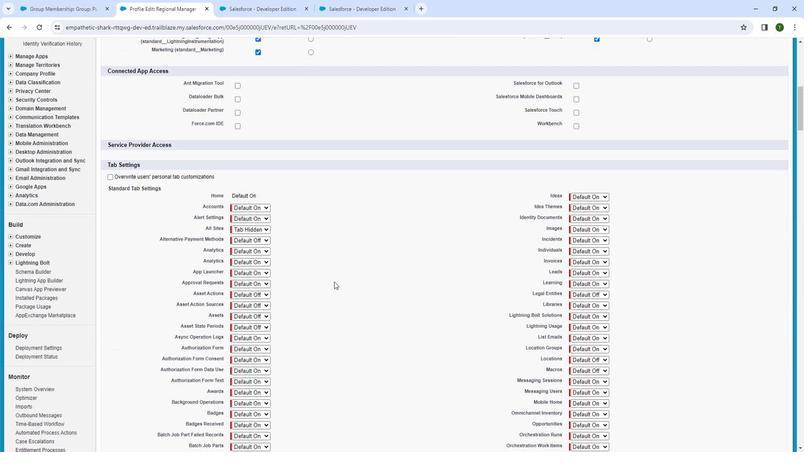 
Action: Mouse scrolled (336, 283) with delta (0, 0)
Screenshot: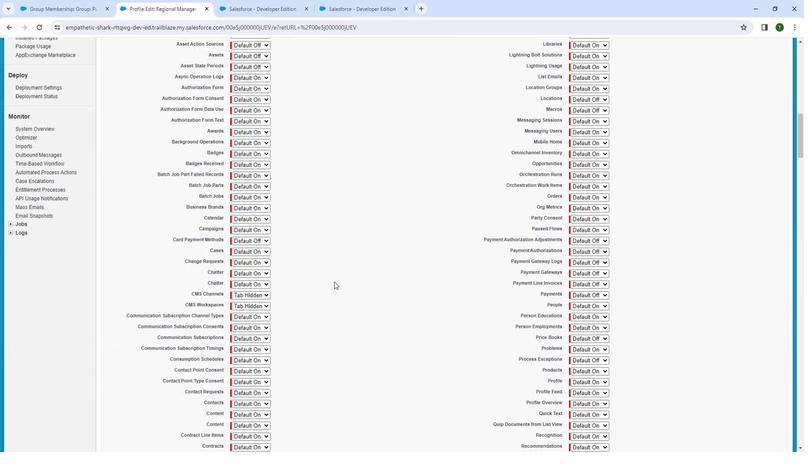 
Action: Mouse scrolled (336, 283) with delta (0, 0)
Screenshot: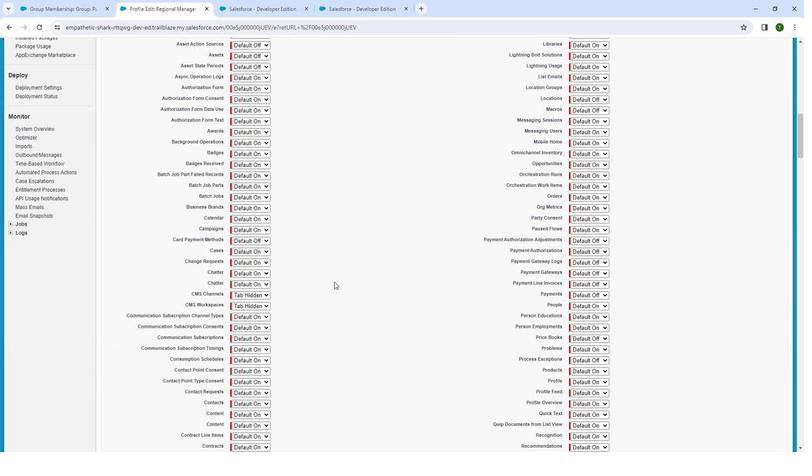 
Action: Mouse scrolled (336, 283) with delta (0, 0)
Screenshot: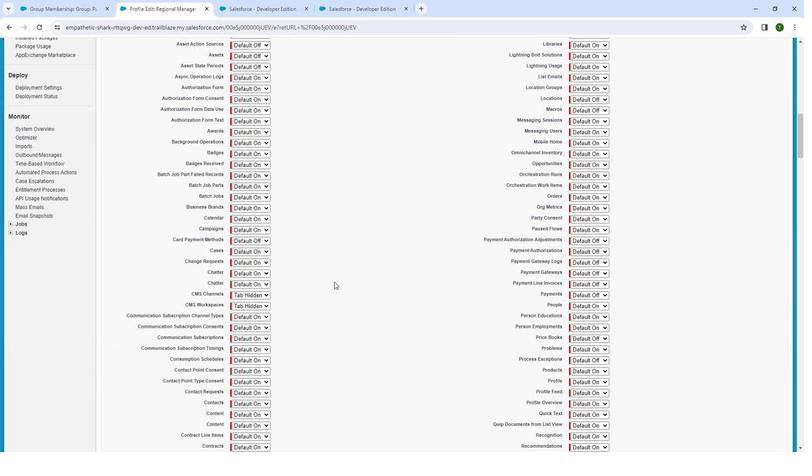 
Action: Mouse scrolled (336, 283) with delta (0, 0)
Screenshot: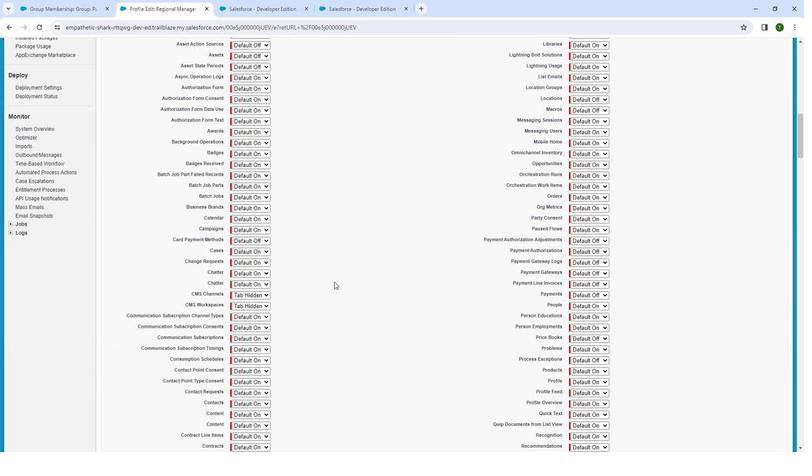 
Action: Mouse scrolled (336, 283) with delta (0, 0)
Screenshot: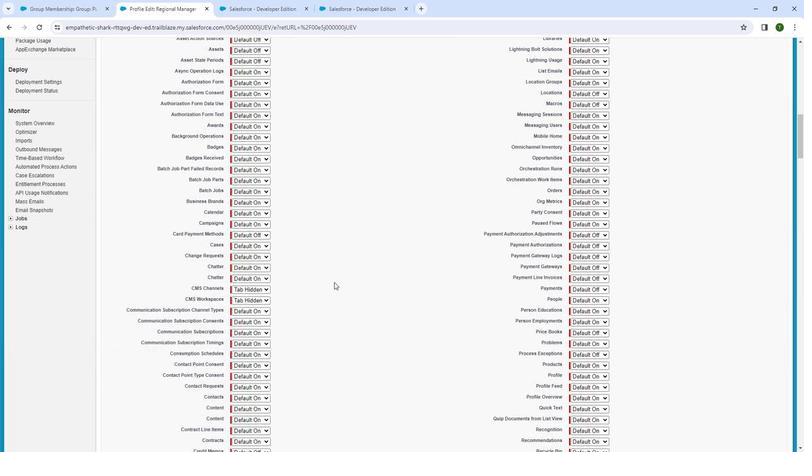 
Action: Mouse moved to (336, 284)
Screenshot: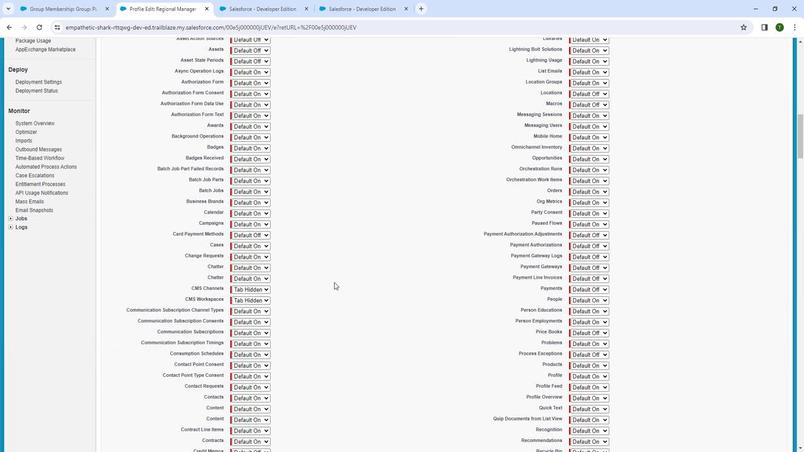 
Action: Mouse scrolled (336, 284) with delta (0, 0)
Screenshot: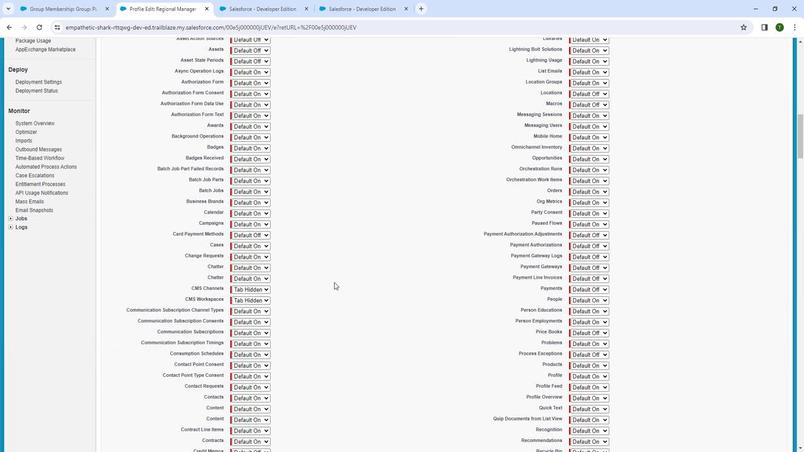 
Action: Mouse moved to (336, 286)
Screenshot: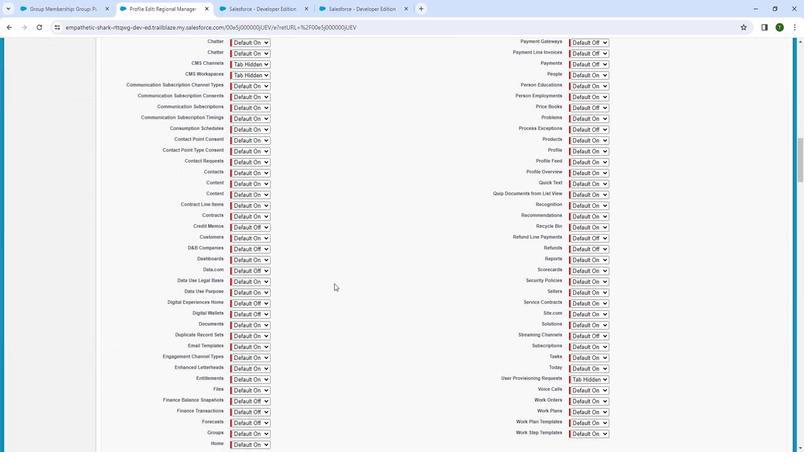 
Action: Mouse scrolled (336, 286) with delta (0, 0)
Screenshot: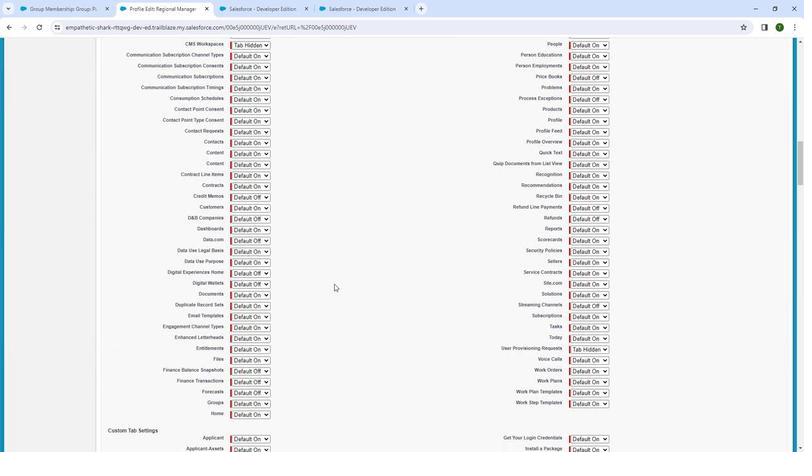 
Action: Mouse scrolled (336, 286) with delta (0, 0)
Screenshot: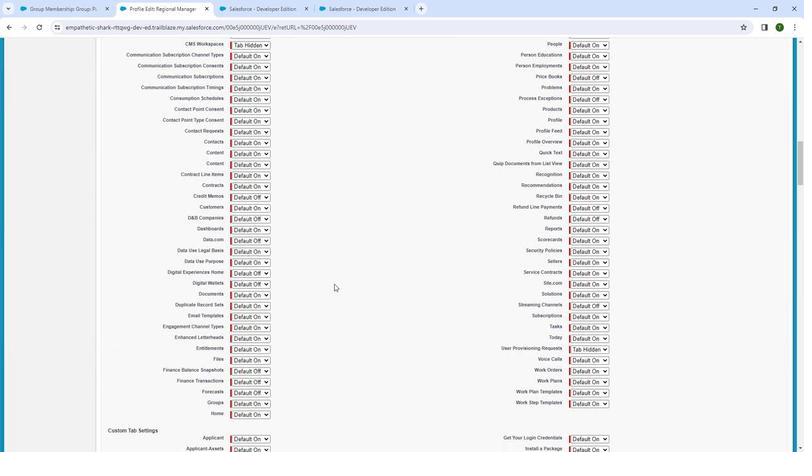 
Action: Mouse scrolled (336, 286) with delta (0, 0)
Screenshot: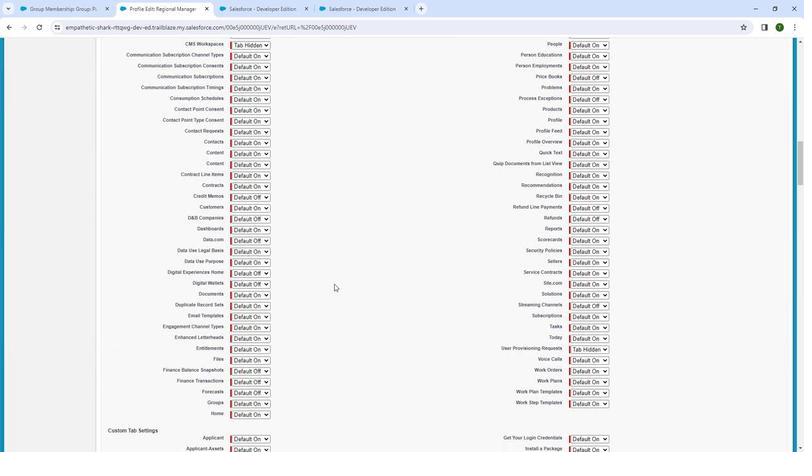 
Action: Mouse scrolled (336, 286) with delta (0, 0)
Screenshot: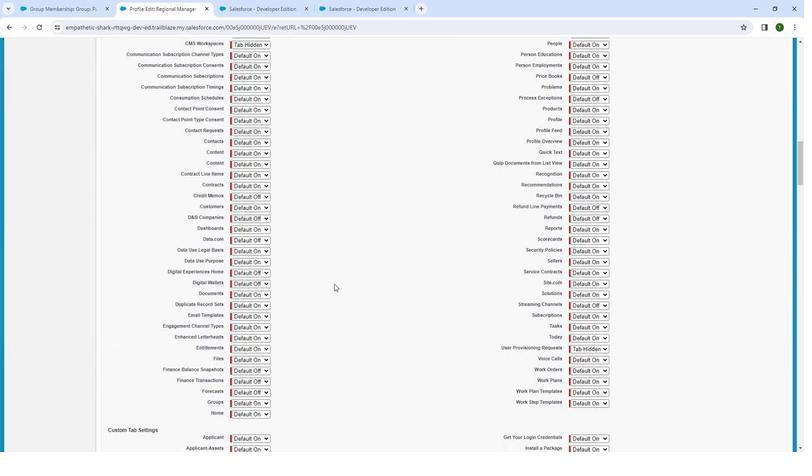 
Action: Mouse scrolled (336, 286) with delta (0, 0)
Screenshot: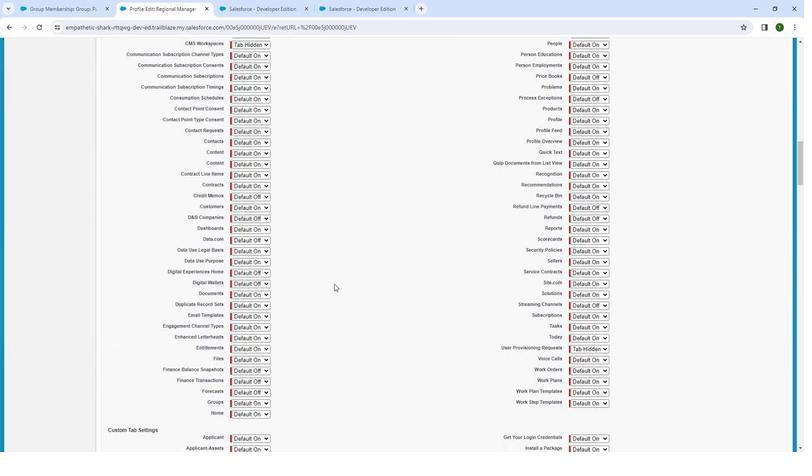 
Action: Mouse scrolled (336, 286) with delta (0, 0)
Screenshot: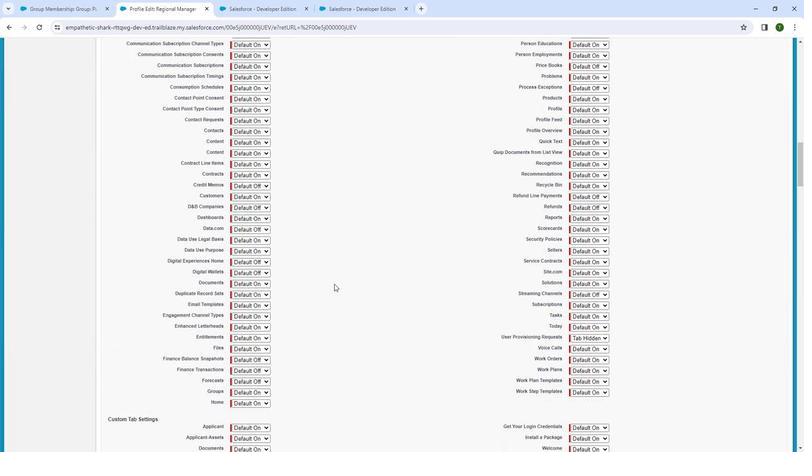 
Action: Mouse moved to (333, 292)
Screenshot: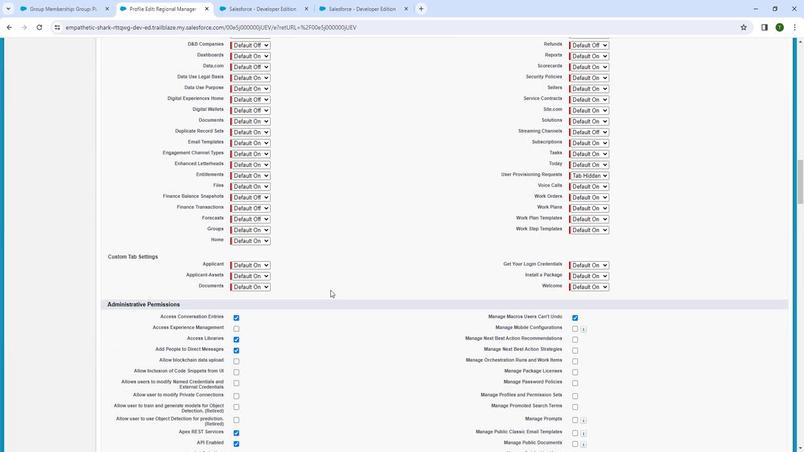 
Action: Mouse scrolled (333, 291) with delta (0, 0)
Screenshot: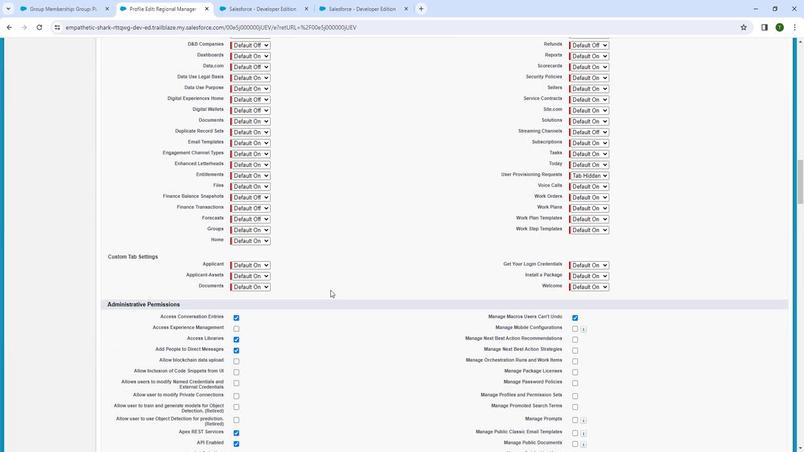 
Action: Mouse scrolled (333, 291) with delta (0, 0)
Screenshot: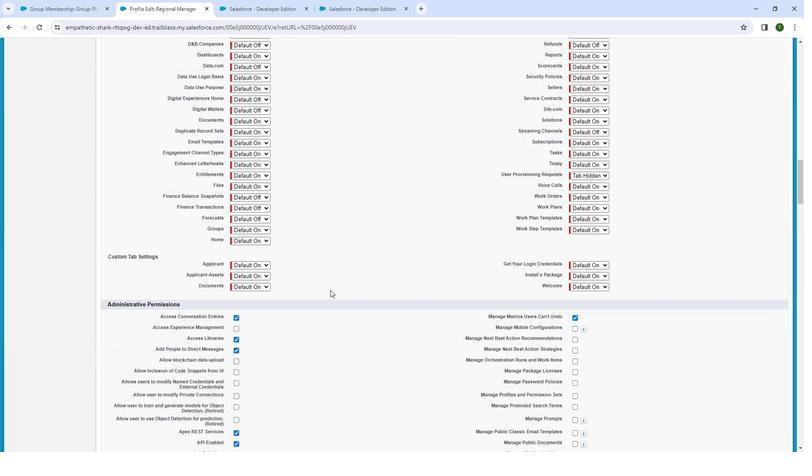 
Action: Mouse scrolled (333, 291) with delta (0, 0)
Screenshot: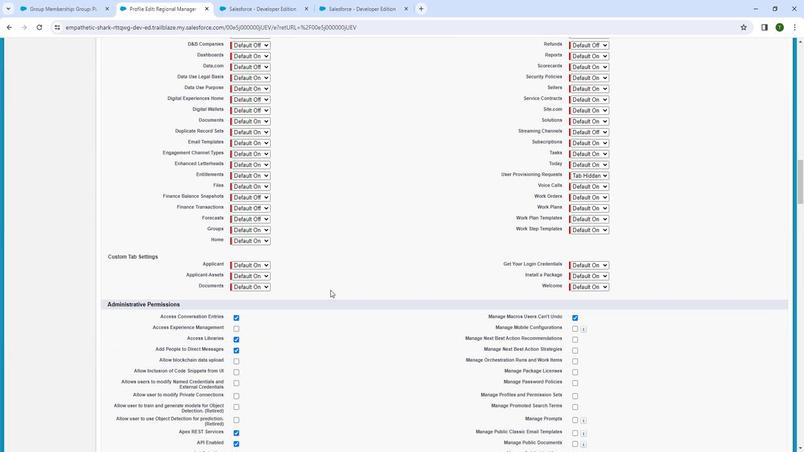
Action: Mouse moved to (333, 292)
Screenshot: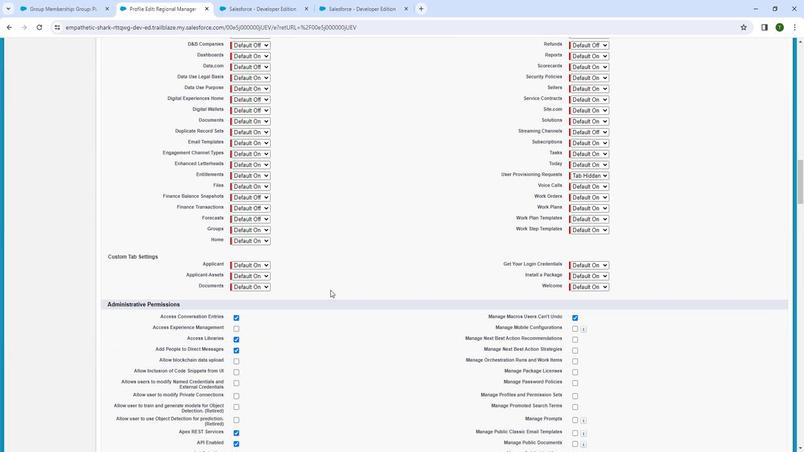 
Action: Mouse scrolled (333, 291) with delta (0, 0)
Screenshot: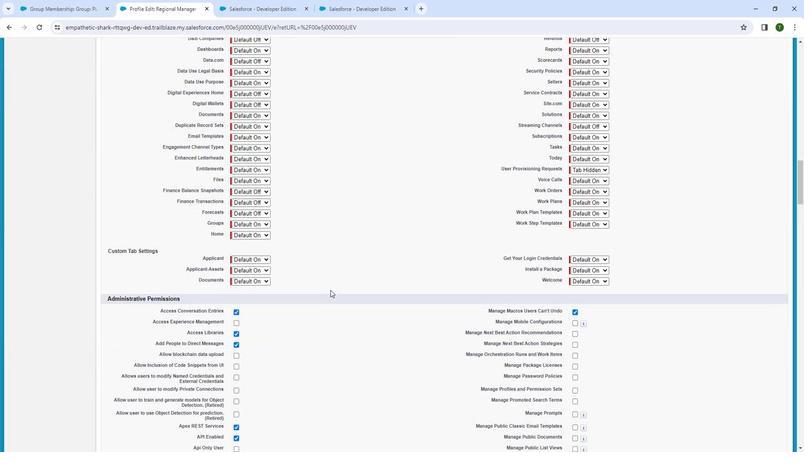 
Action: Mouse scrolled (333, 291) with delta (0, 0)
Screenshot: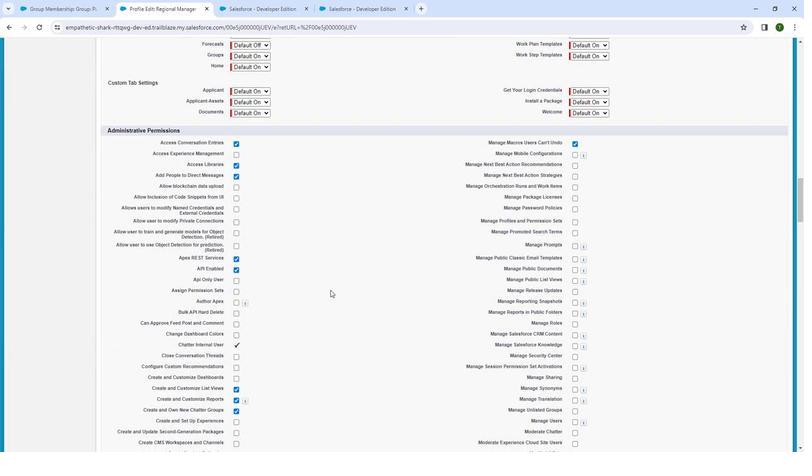 
Action: Mouse scrolled (333, 291) with delta (0, 0)
Screenshot: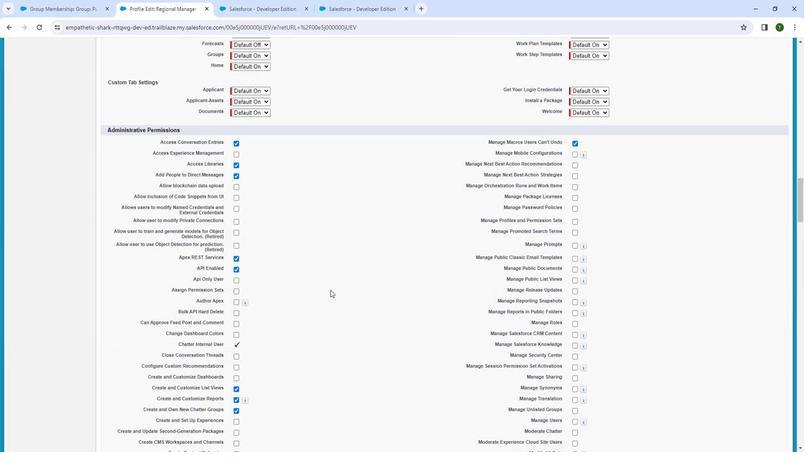 
Action: Mouse scrolled (333, 291) with delta (0, 0)
Screenshot: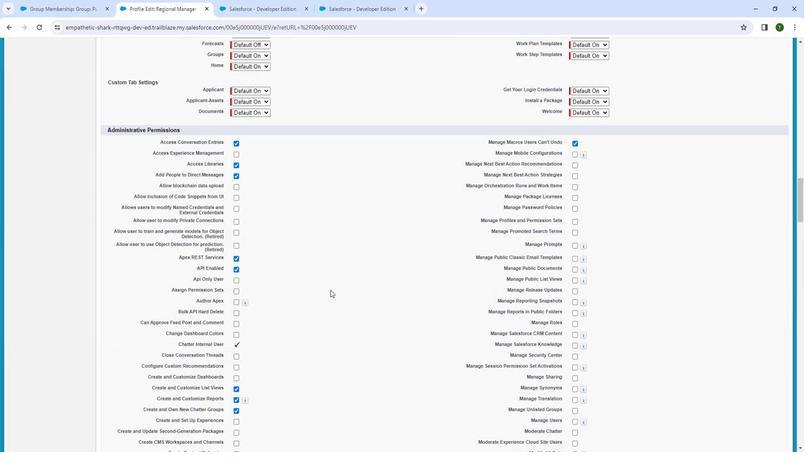 
Action: Mouse scrolled (333, 291) with delta (0, 0)
Screenshot: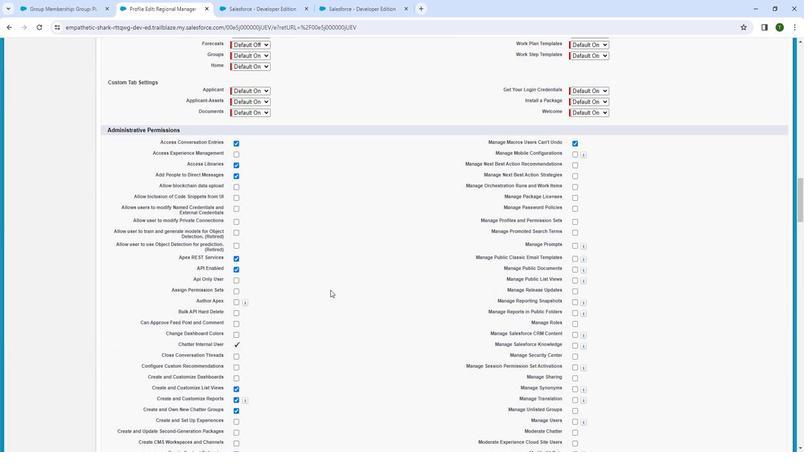 
Action: Mouse scrolled (333, 291) with delta (0, 0)
Screenshot: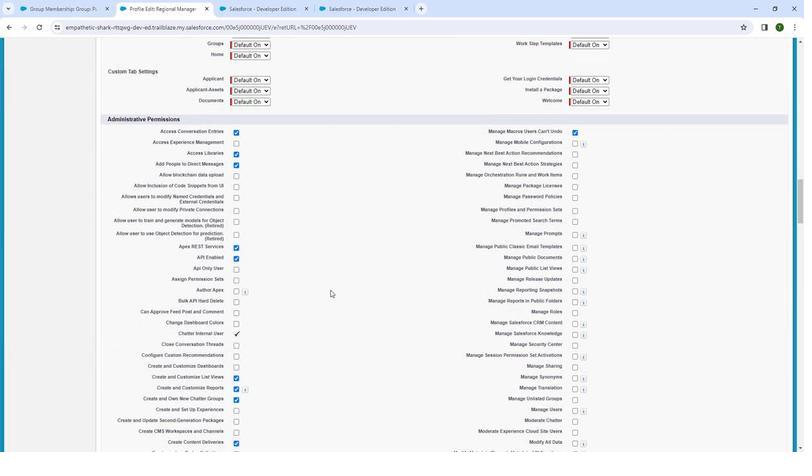 
Action: Mouse scrolled (333, 291) with delta (0, 0)
Screenshot: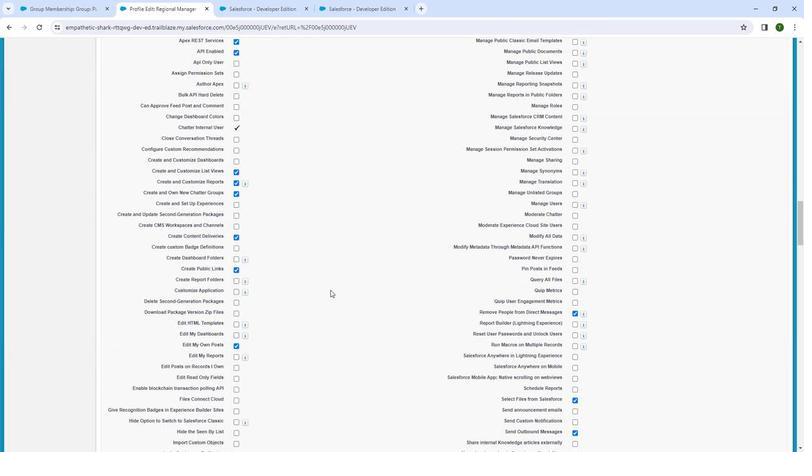 
Action: Mouse scrolled (333, 291) with delta (0, 0)
Screenshot: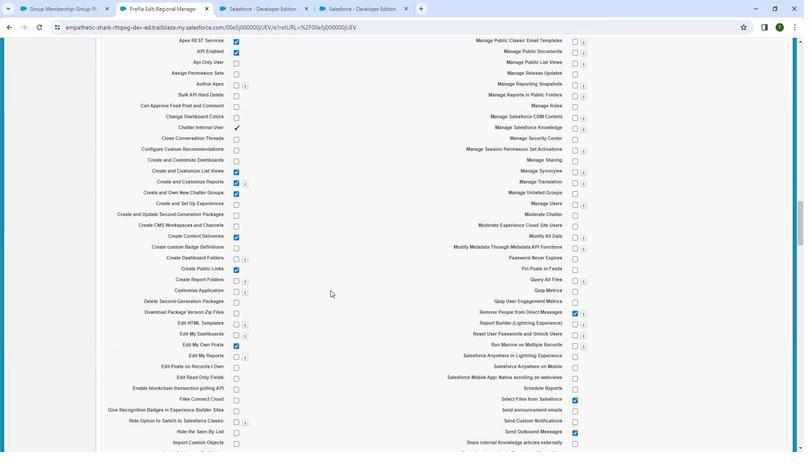 
Action: Mouse scrolled (333, 291) with delta (0, 0)
Screenshot: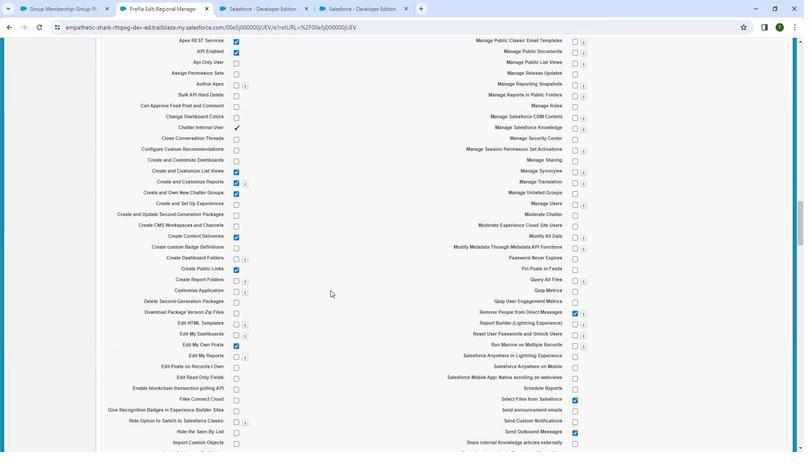 
Action: Mouse scrolled (333, 291) with delta (0, 0)
Screenshot: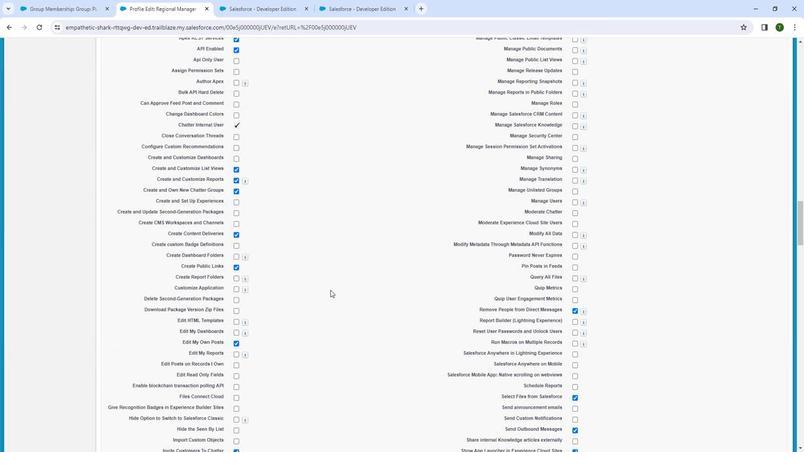 
Action: Mouse scrolled (333, 291) with delta (0, 0)
Screenshot: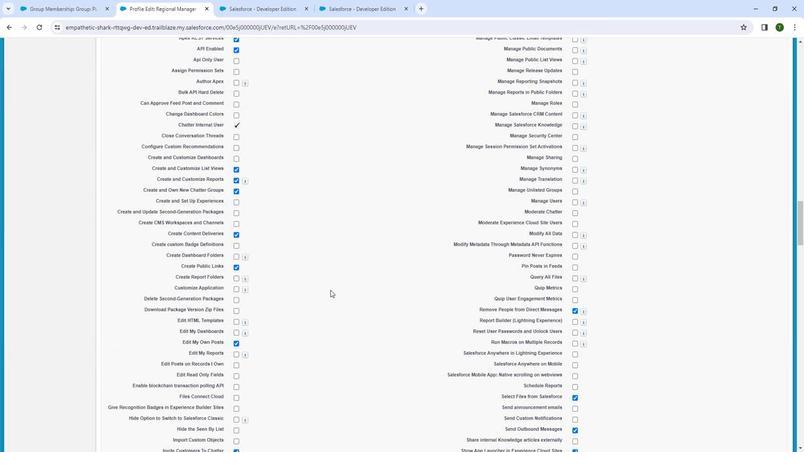 
Action: Mouse scrolled (333, 291) with delta (0, 0)
Screenshot: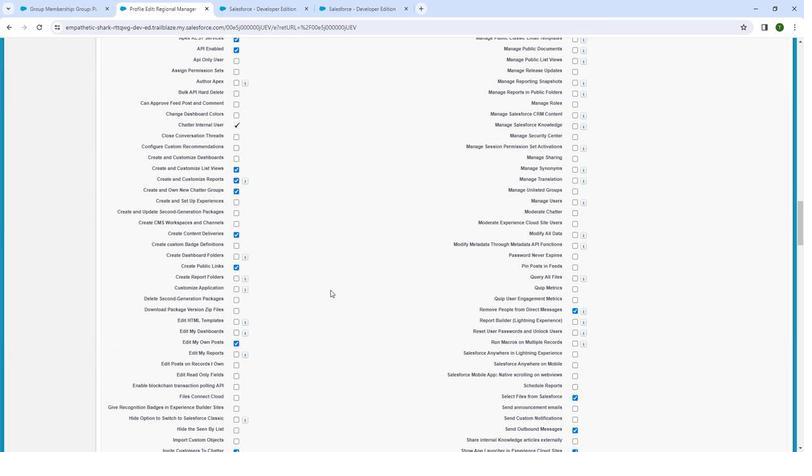 
Action: Mouse moved to (332, 292)
Screenshot: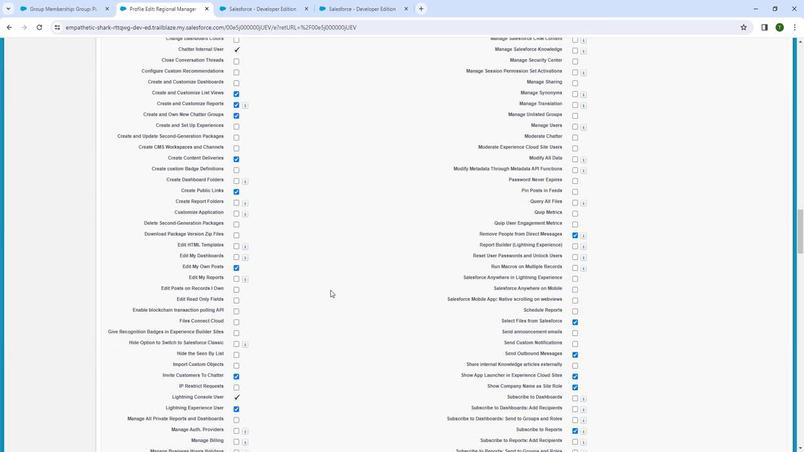
Action: Mouse scrolled (332, 292) with delta (0, 0)
Screenshot: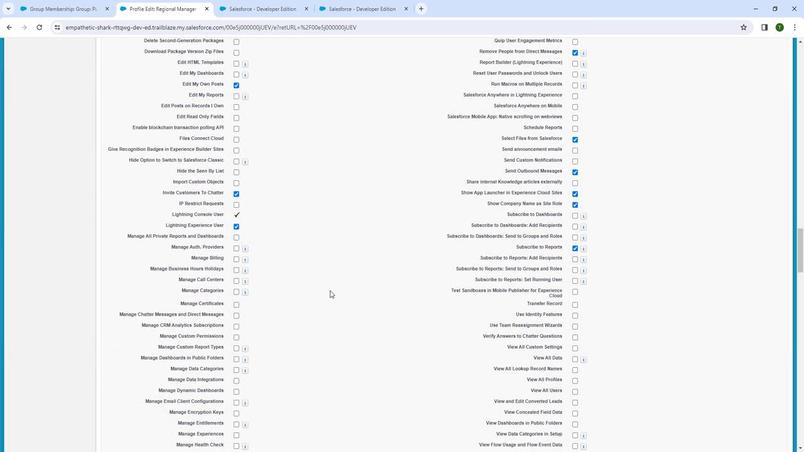 
Action: Mouse scrolled (332, 292) with delta (0, 0)
Screenshot: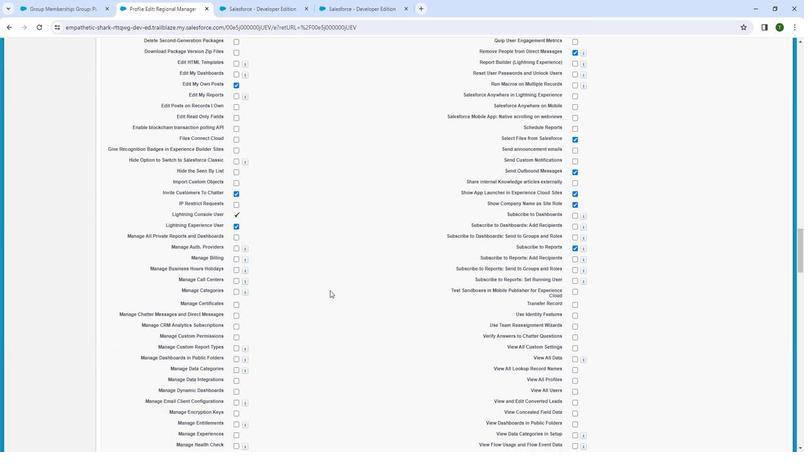 
Action: Mouse scrolled (332, 292) with delta (0, 0)
Screenshot: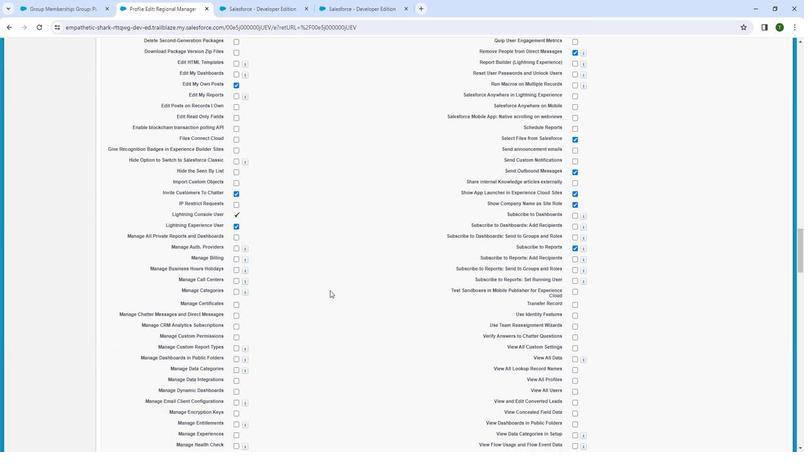 
Action: Mouse scrolled (332, 292) with delta (0, 0)
Screenshot: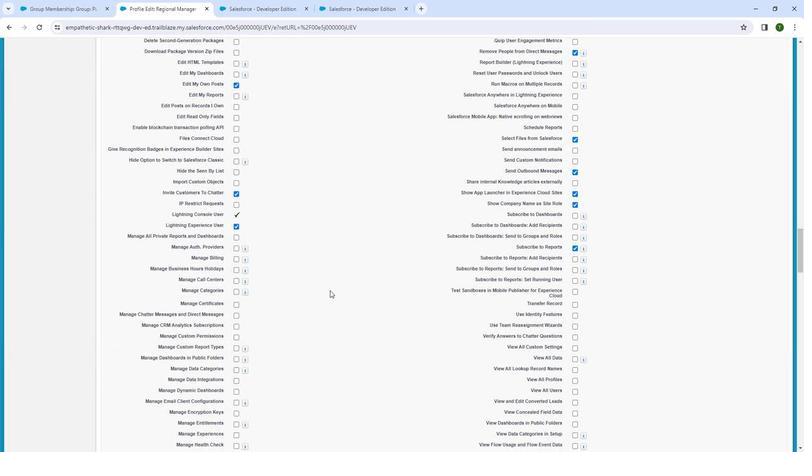 
Action: Mouse scrolled (332, 292) with delta (0, 0)
Screenshot: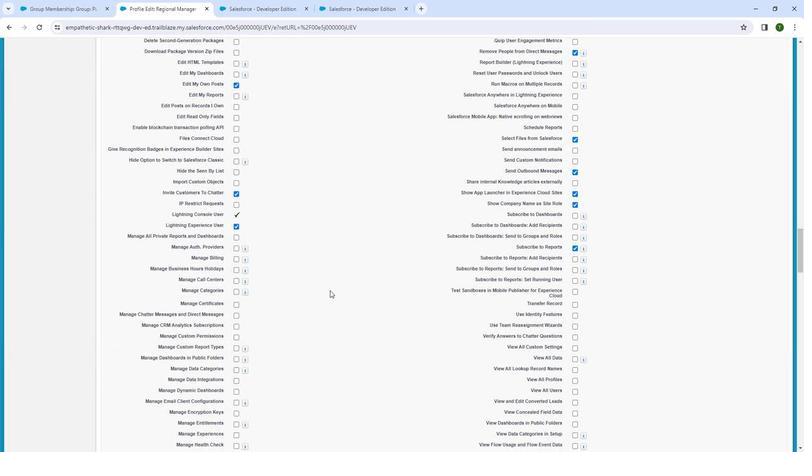 
Action: Mouse scrolled (332, 292) with delta (0, 0)
Screenshot: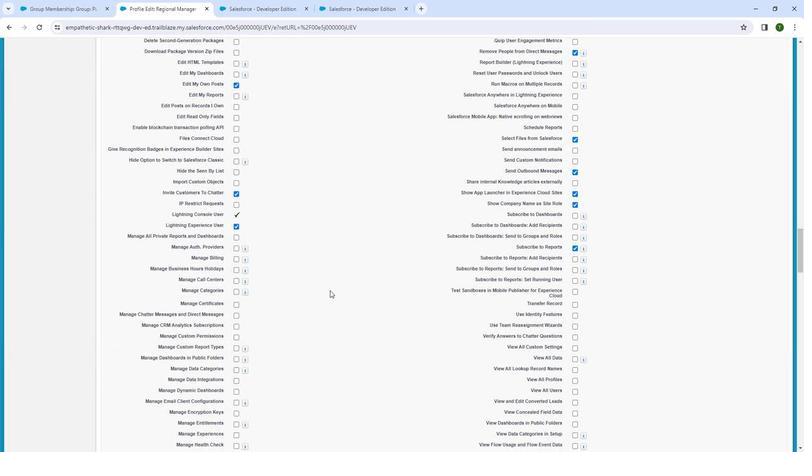 
Action: Mouse scrolled (332, 292) with delta (0, 0)
Screenshot: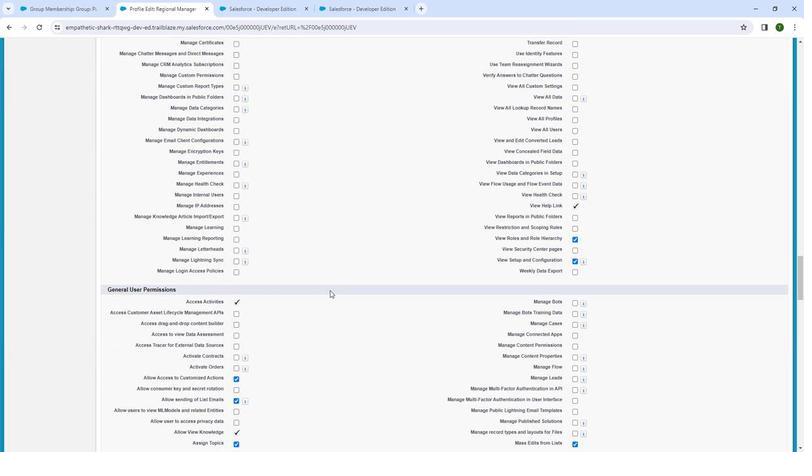 
Action: Mouse moved to (332, 292)
Screenshot: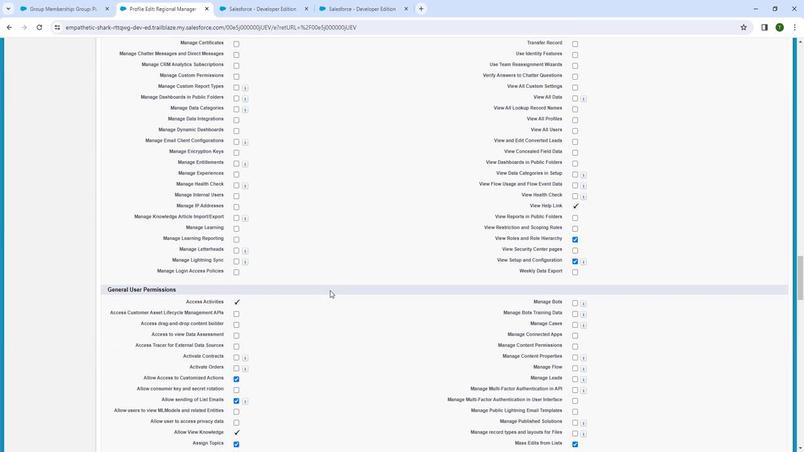 
Action: Mouse scrolled (332, 292) with delta (0, 0)
Screenshot: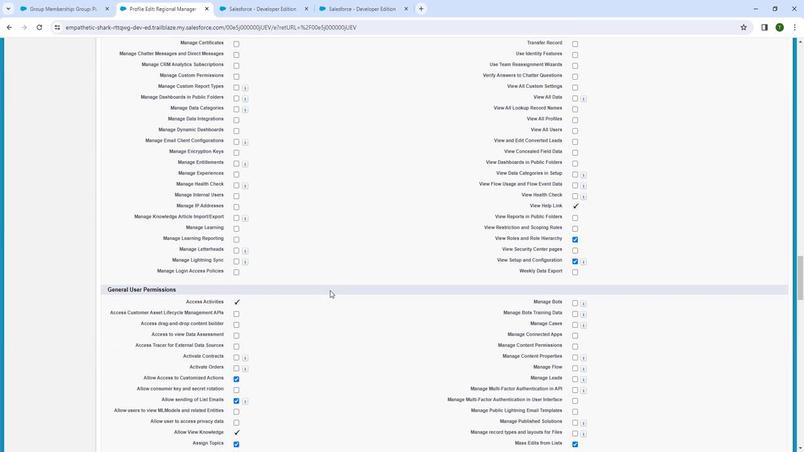 
Action: Mouse scrolled (332, 292) with delta (0, 0)
Screenshot: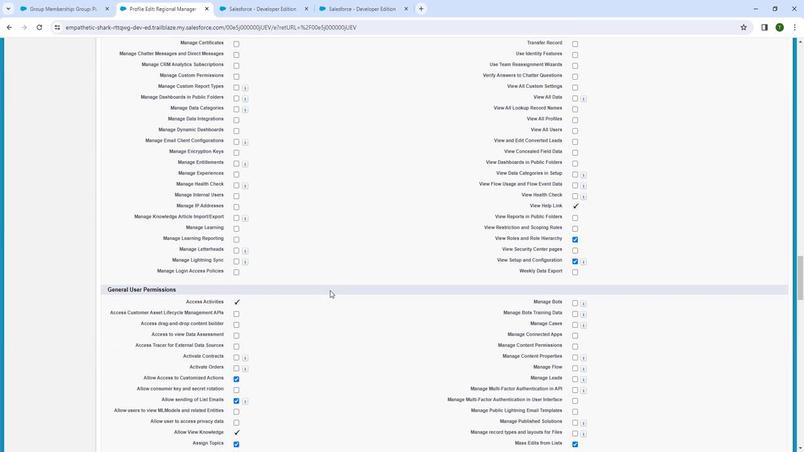 
Action: Mouse scrolled (332, 292) with delta (0, 0)
Screenshot: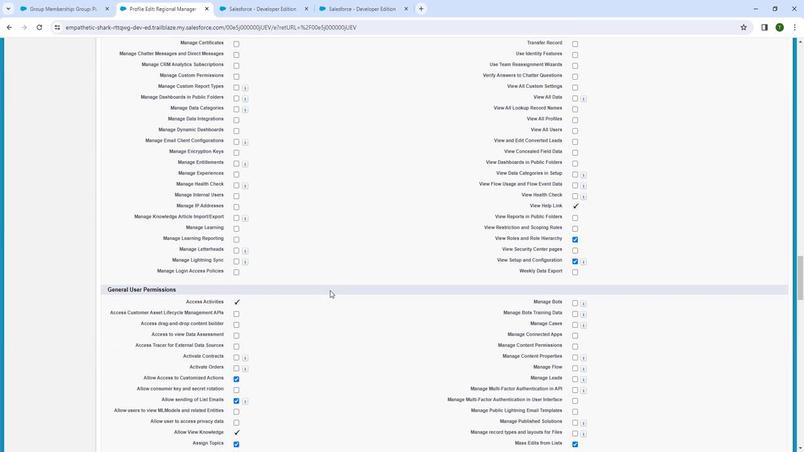 
Action: Mouse scrolled (332, 292) with delta (0, 0)
Screenshot: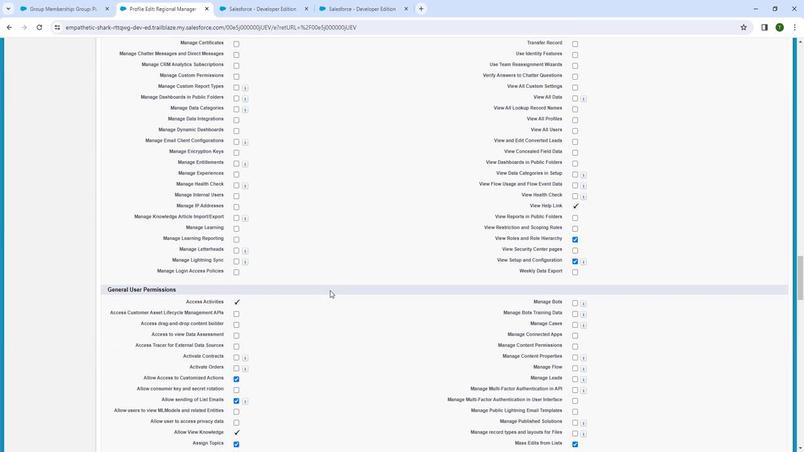 
Action: Mouse scrolled (332, 292) with delta (0, 0)
Screenshot: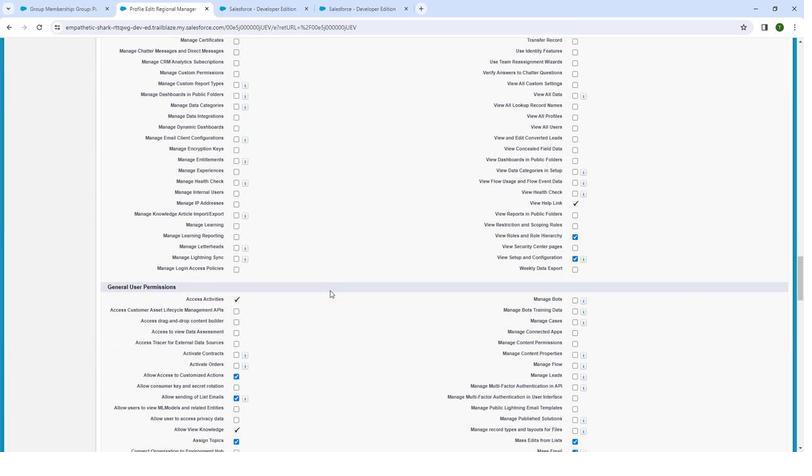 
Action: Mouse moved to (332, 293)
Screenshot: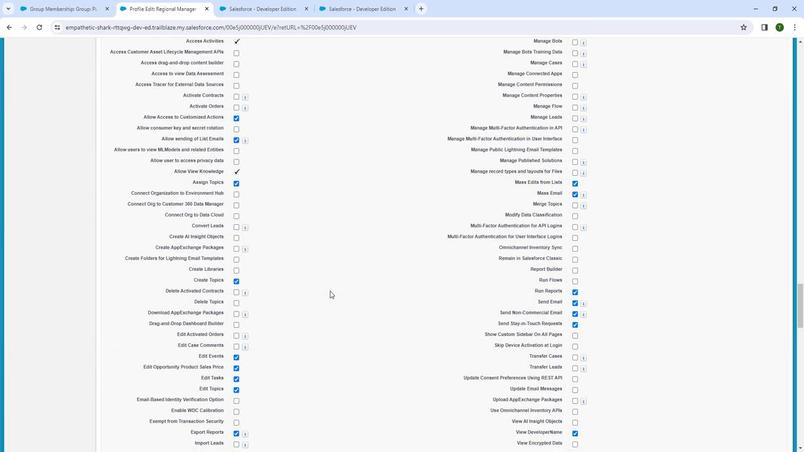 
Action: Mouse scrolled (332, 292) with delta (0, 0)
Screenshot: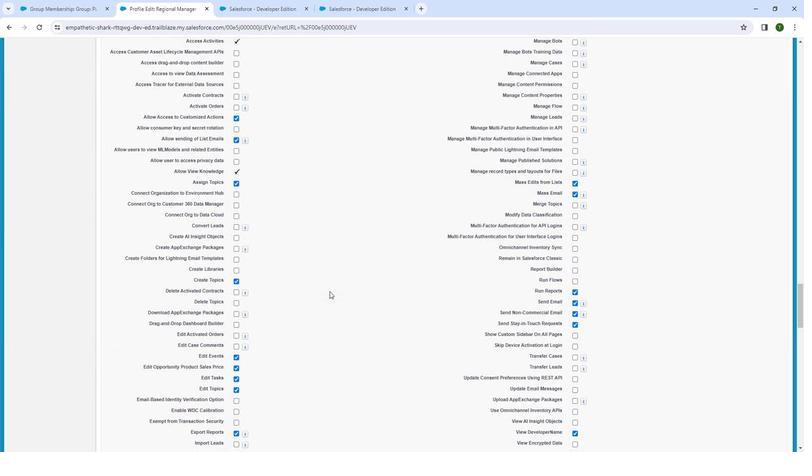 
Action: Mouse scrolled (332, 292) with delta (0, 0)
Screenshot: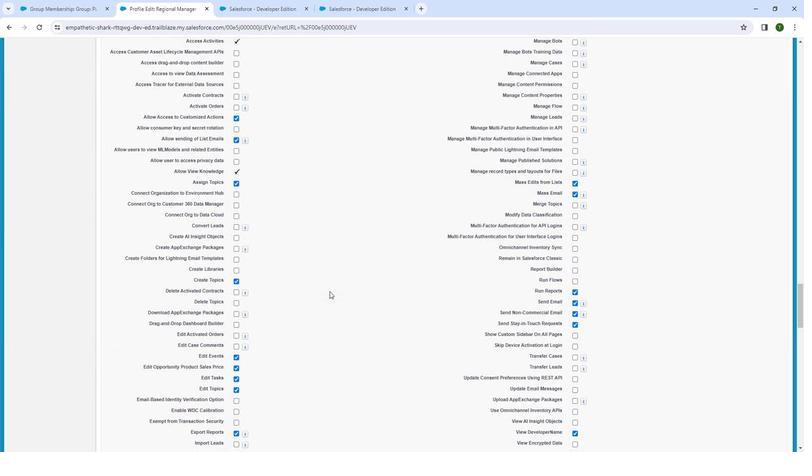 
Action: Mouse scrolled (332, 292) with delta (0, 0)
Screenshot: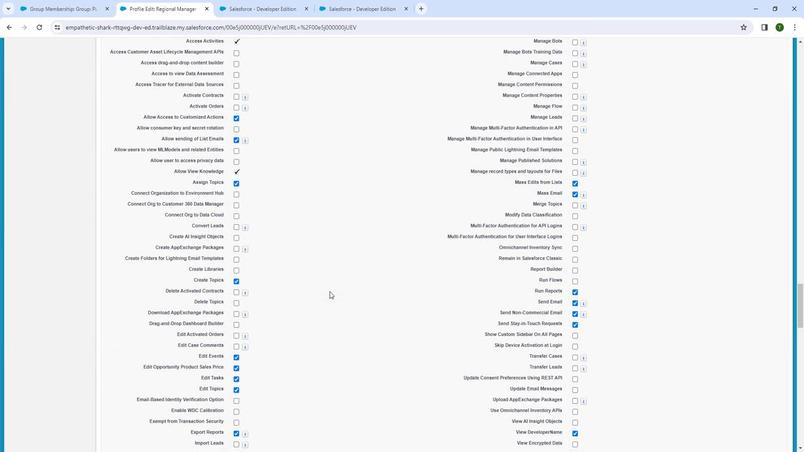 
Action: Mouse scrolled (332, 292) with delta (0, 0)
Screenshot: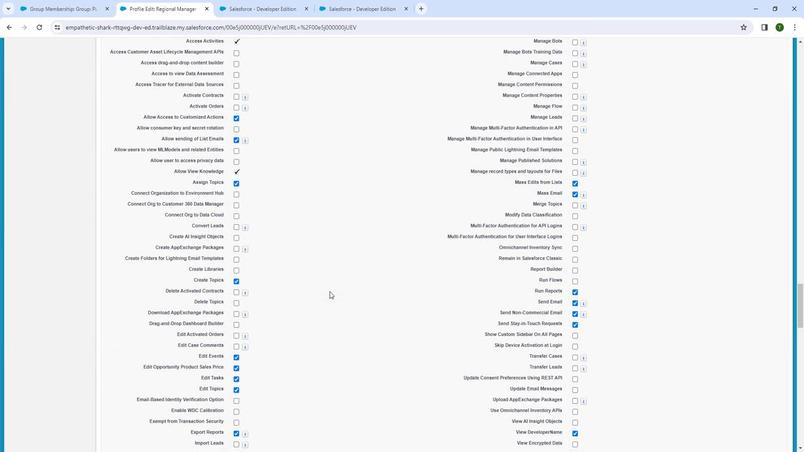 
Action: Mouse scrolled (332, 292) with delta (0, 0)
Screenshot: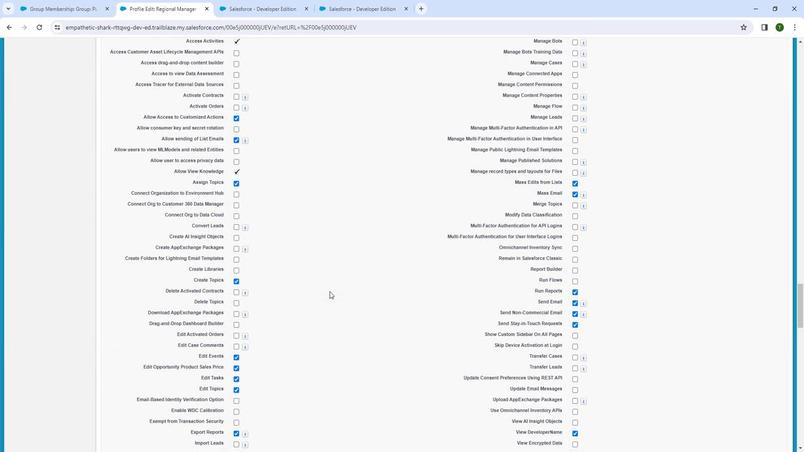 
Action: Mouse scrolled (332, 292) with delta (0, 0)
Screenshot: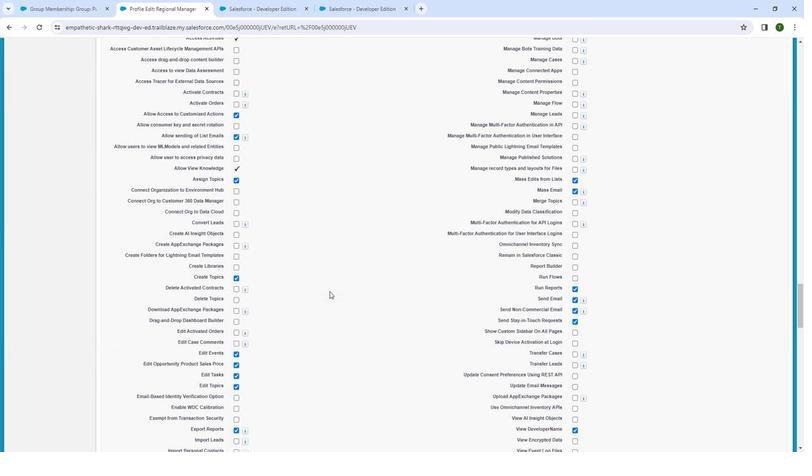 
Action: Mouse moved to (331, 296)
Screenshot: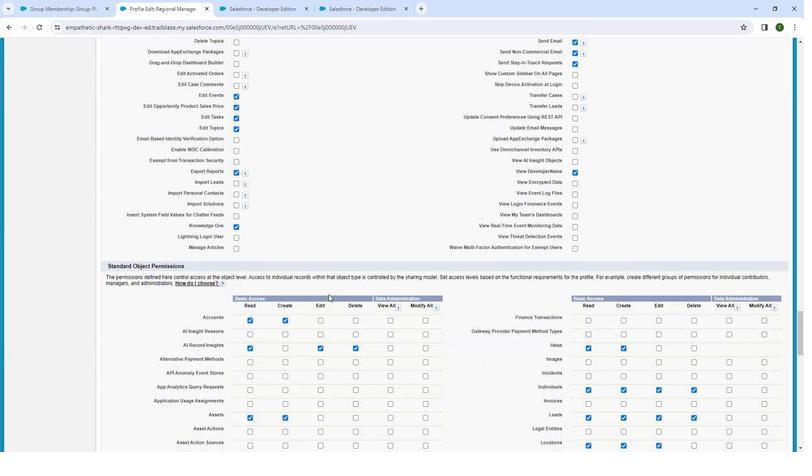 
Action: Mouse scrolled (331, 296) with delta (0, 0)
Screenshot: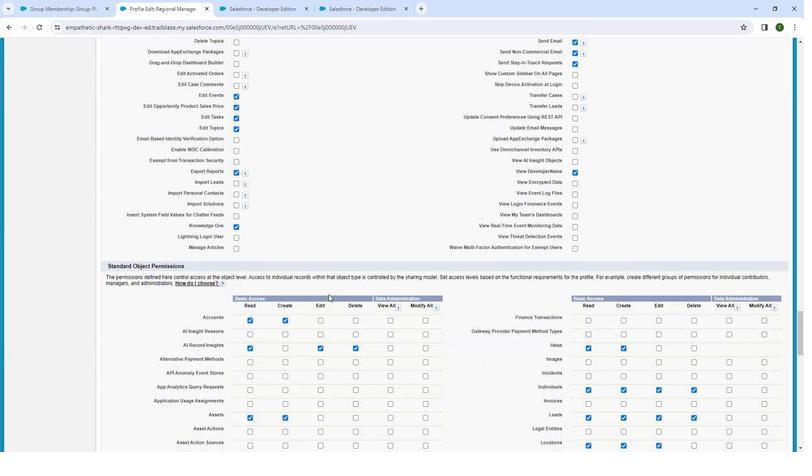 
Action: Mouse moved to (331, 297)
Screenshot: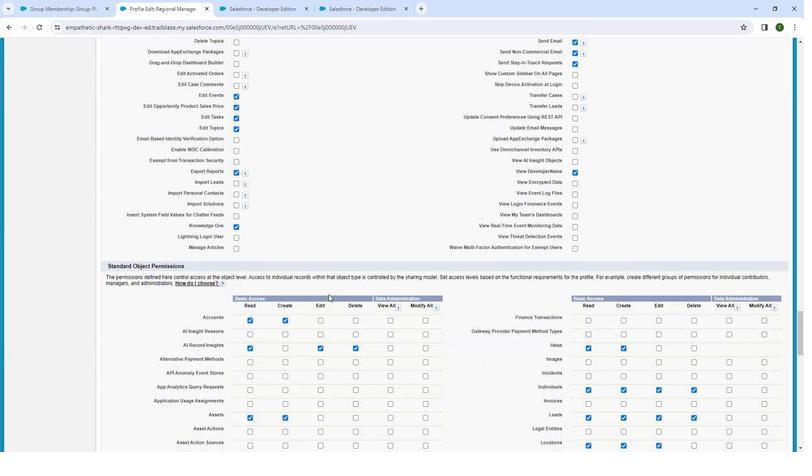 
Action: Mouse scrolled (331, 296) with delta (0, 0)
Screenshot: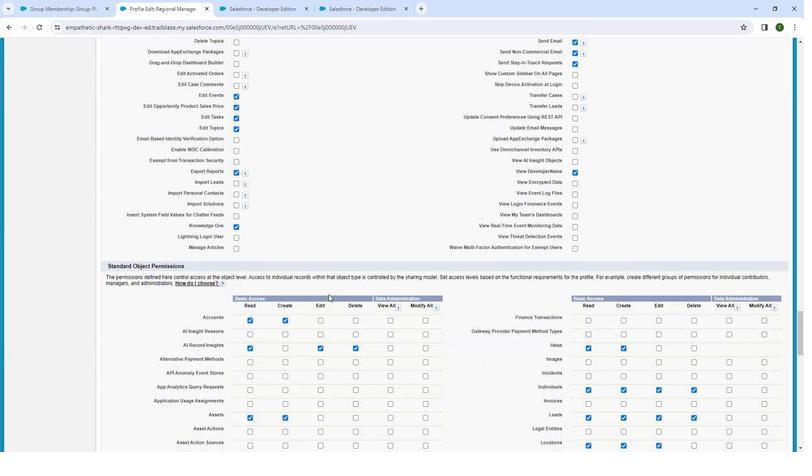 
Action: Mouse scrolled (331, 296) with delta (0, 0)
Screenshot: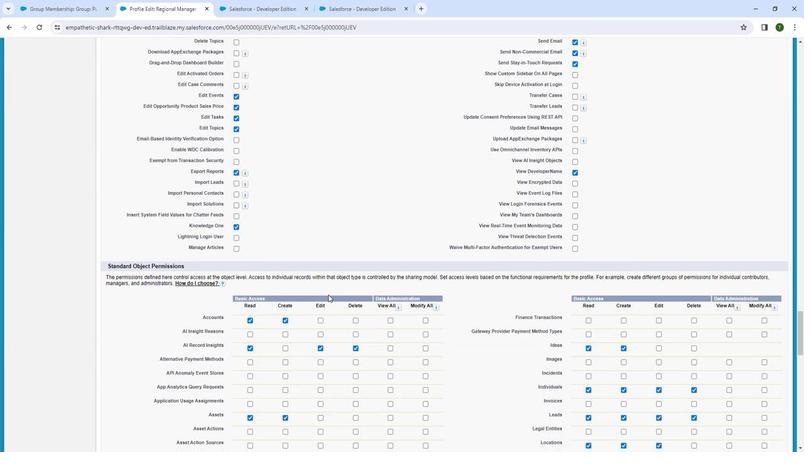 
Action: Mouse moved to (331, 297)
Screenshot: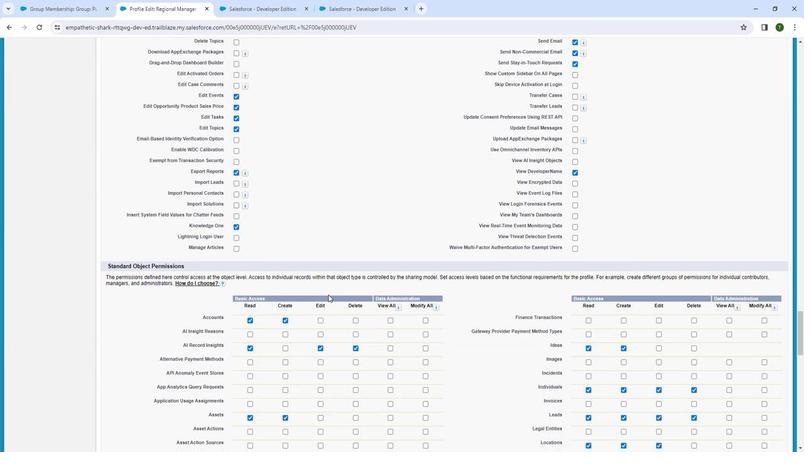 
Action: Mouse scrolled (331, 296) with delta (0, 0)
Screenshot: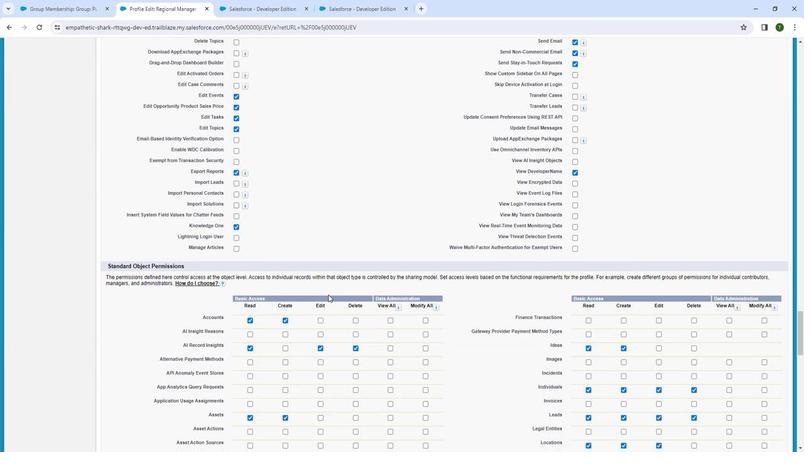 
Action: Mouse scrolled (331, 296) with delta (0, 0)
Screenshot: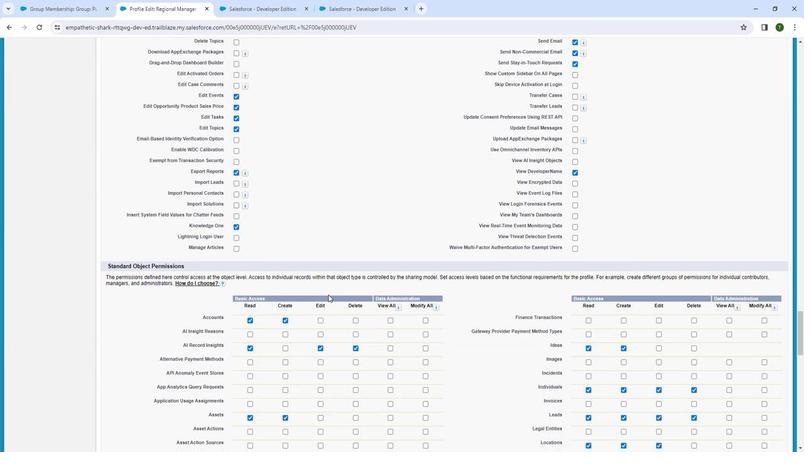 
Action: Mouse scrolled (331, 296) with delta (0, 0)
Screenshot: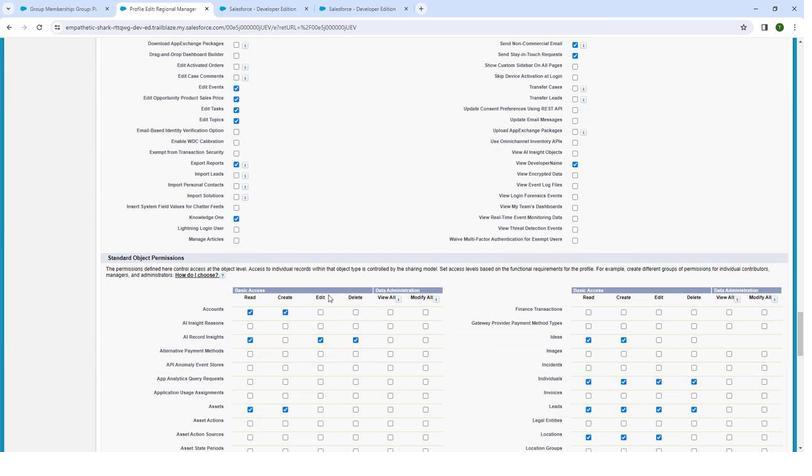 
Action: Mouse scrolled (331, 297) with delta (0, 0)
Screenshot: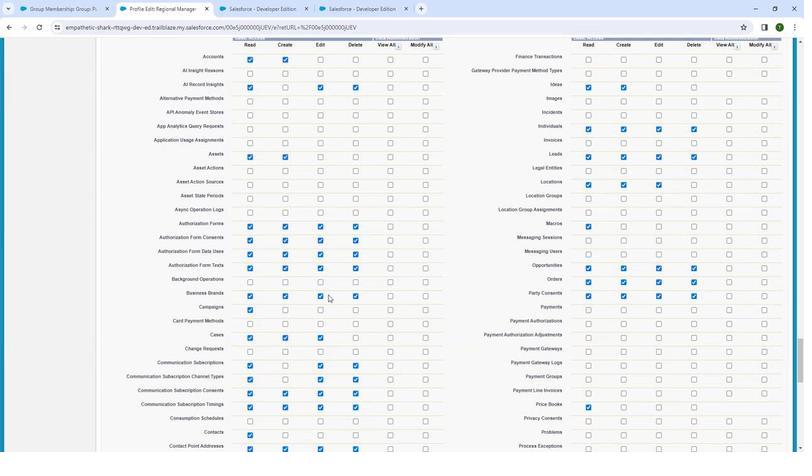 
Action: Mouse scrolled (331, 297) with delta (0, 0)
Screenshot: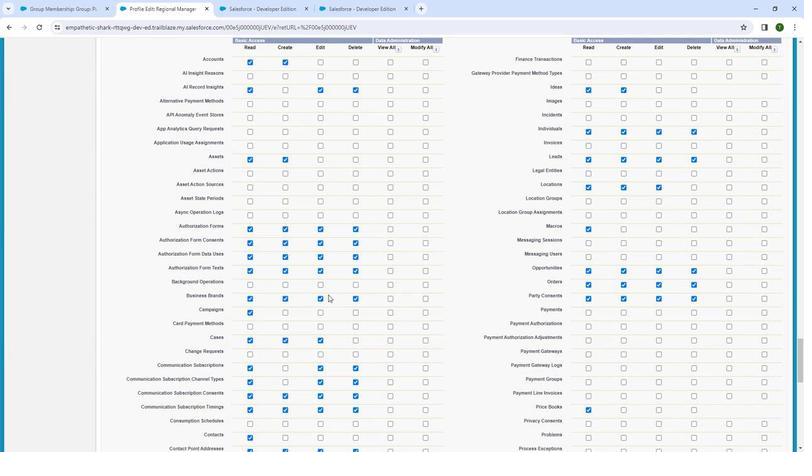 
Action: Mouse scrolled (331, 297) with delta (0, 0)
Screenshot: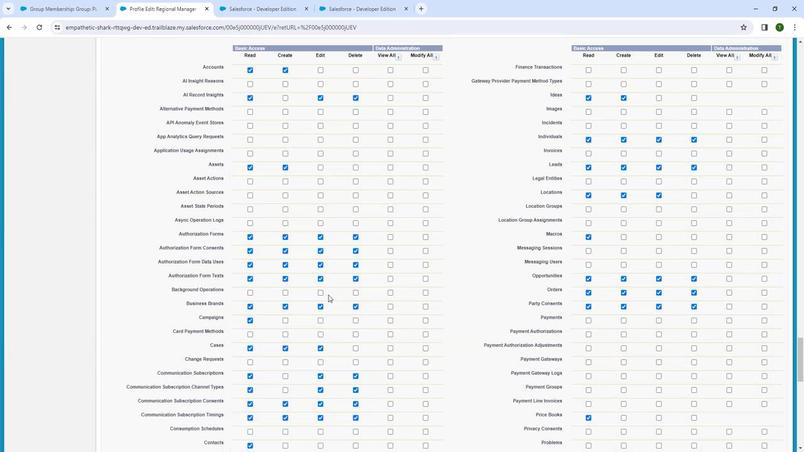 
Action: Mouse scrolled (331, 297) with delta (0, 0)
Screenshot: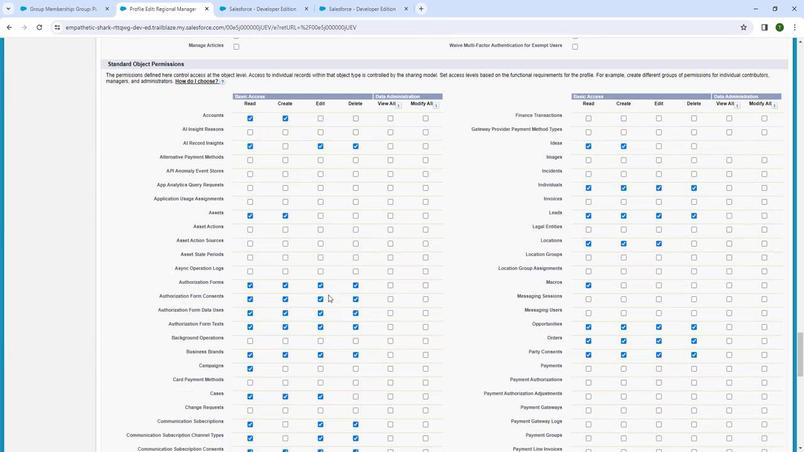 
Action: Mouse moved to (289, 235)
Screenshot: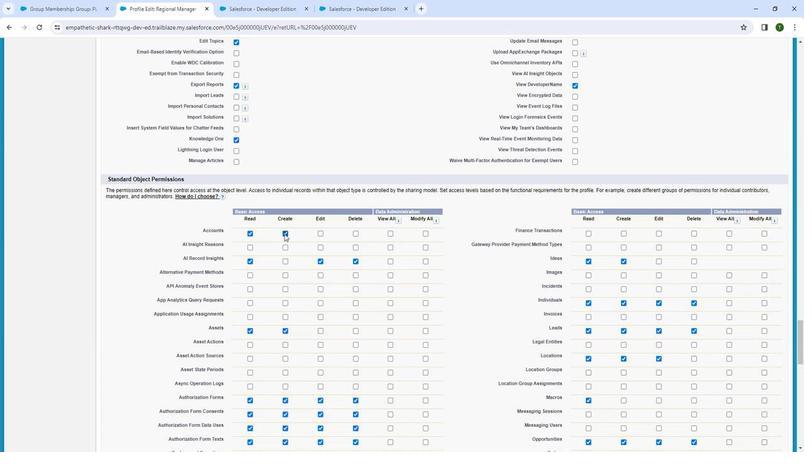 
Action: Mouse pressed left at (289, 235)
Screenshot: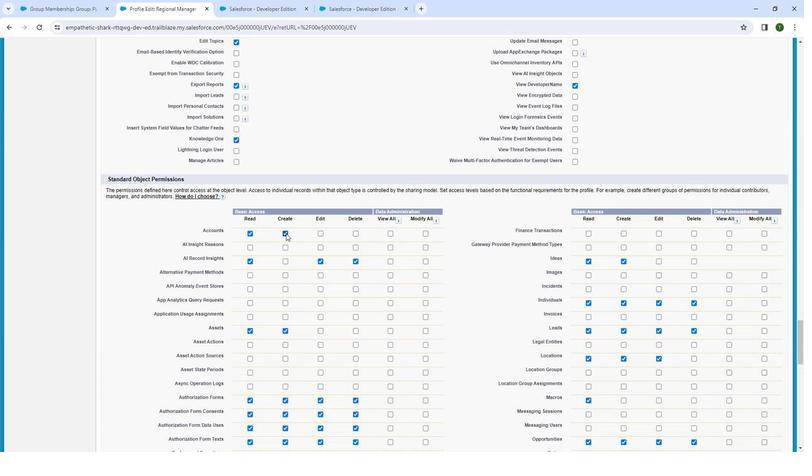 
Action: Mouse moved to (253, 236)
Screenshot: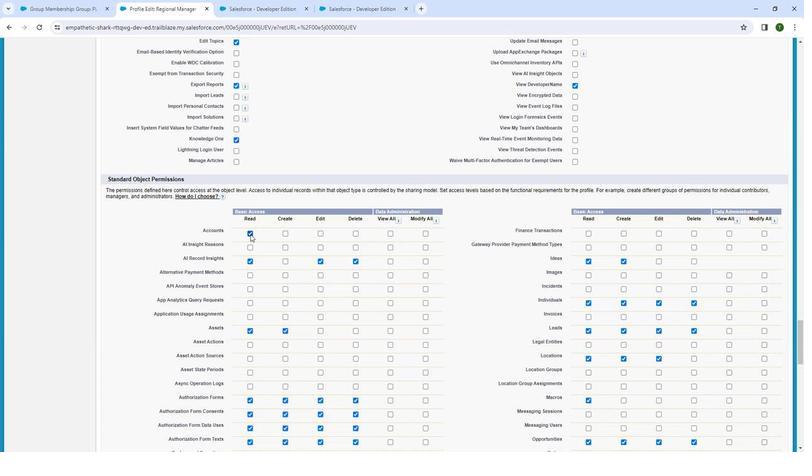 
Action: Mouse pressed left at (253, 236)
Screenshot: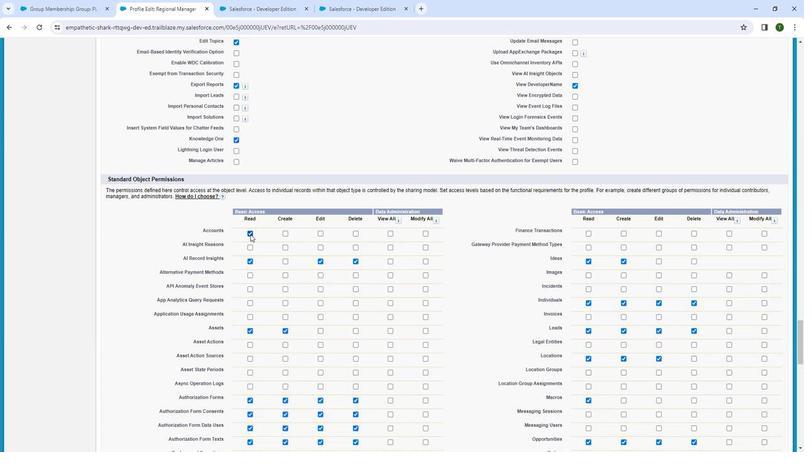 
Action: Mouse moved to (252, 235)
Screenshot: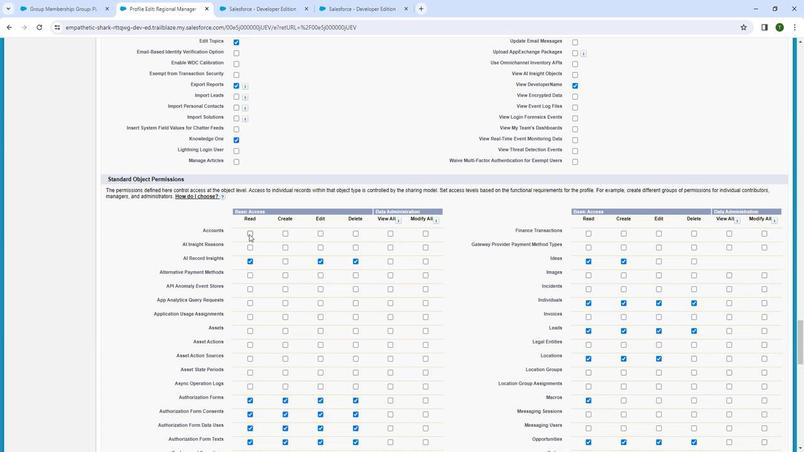 
Action: Mouse pressed left at (252, 235)
Screenshot: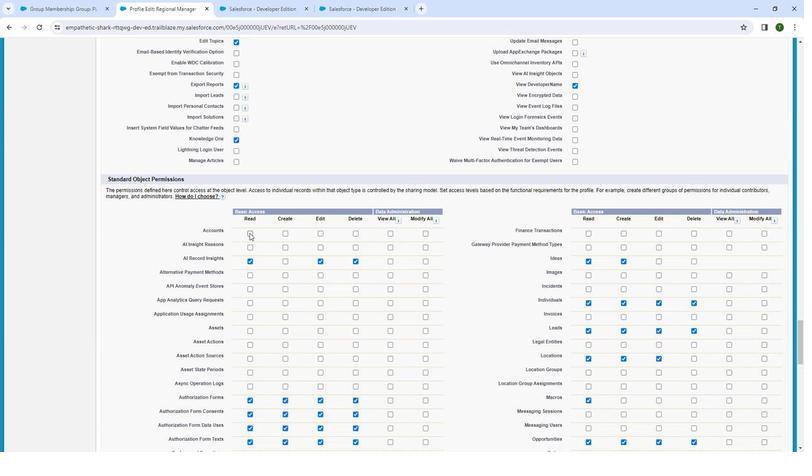 
Action: Mouse moved to (290, 258)
Screenshot: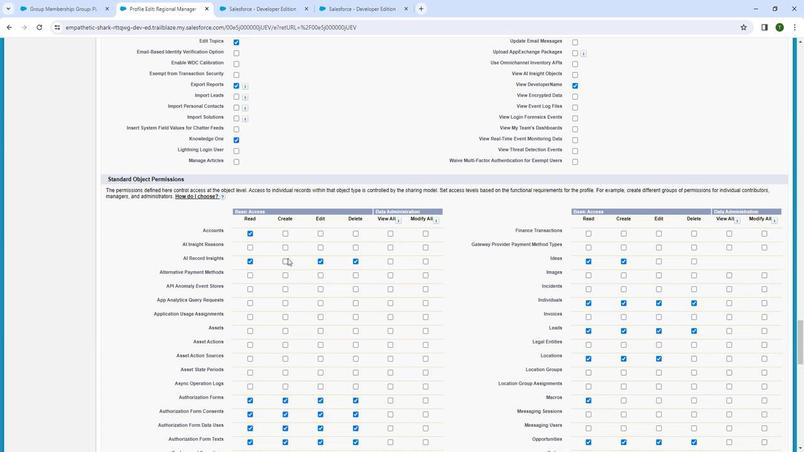 
Action: Mouse scrolled (290, 259) with delta (0, 0)
Screenshot: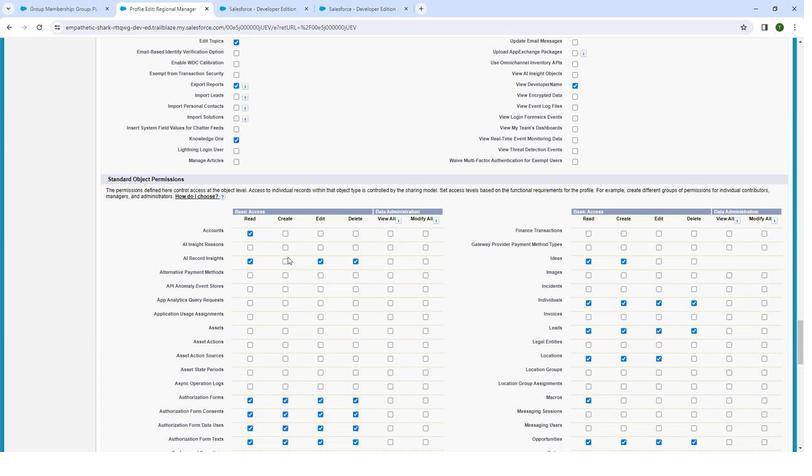 
Action: Mouse scrolled (290, 259) with delta (0, 0)
Screenshot: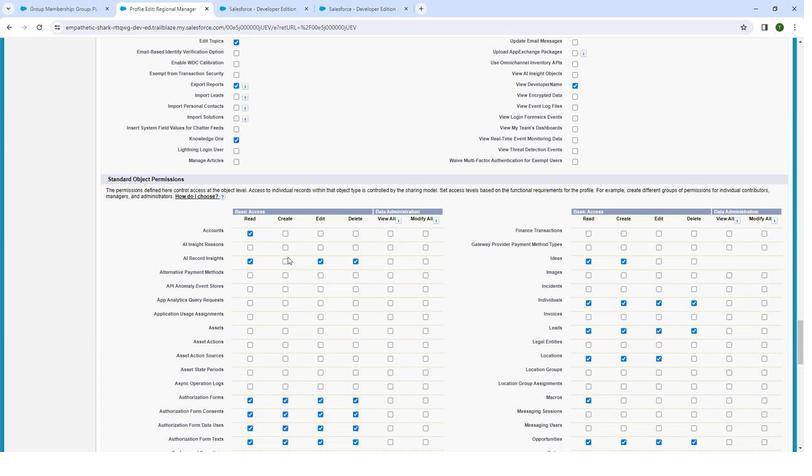 
Action: Mouse scrolled (290, 259) with delta (0, 0)
Screenshot: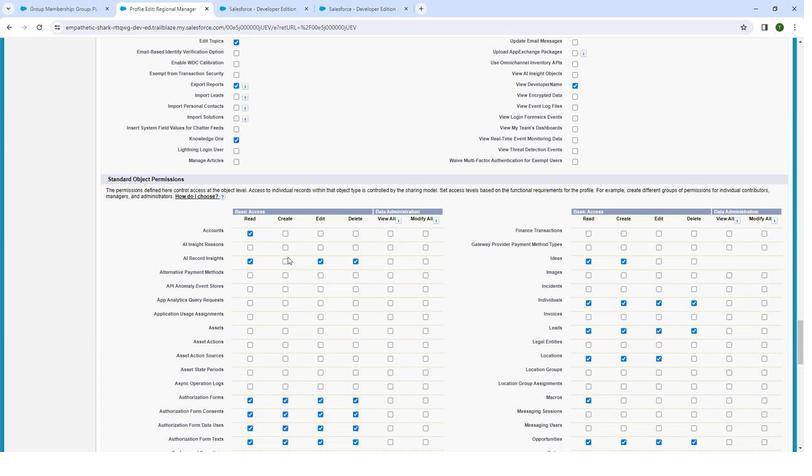 
Action: Mouse scrolled (290, 259) with delta (0, 0)
Screenshot: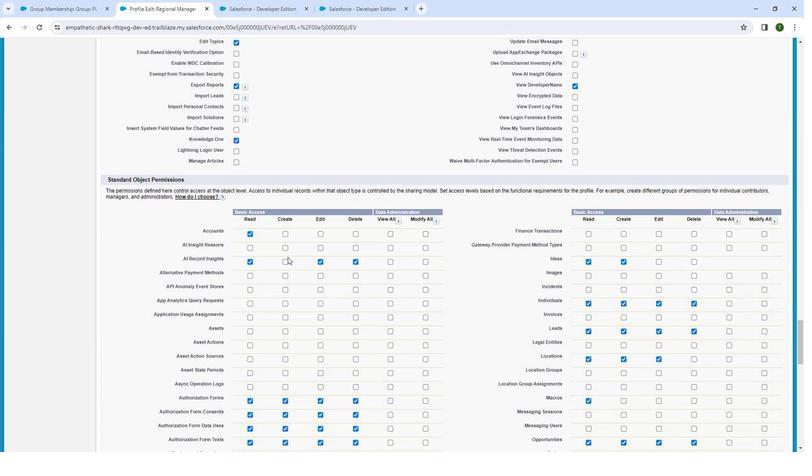 
Action: Mouse moved to (294, 253)
Screenshot: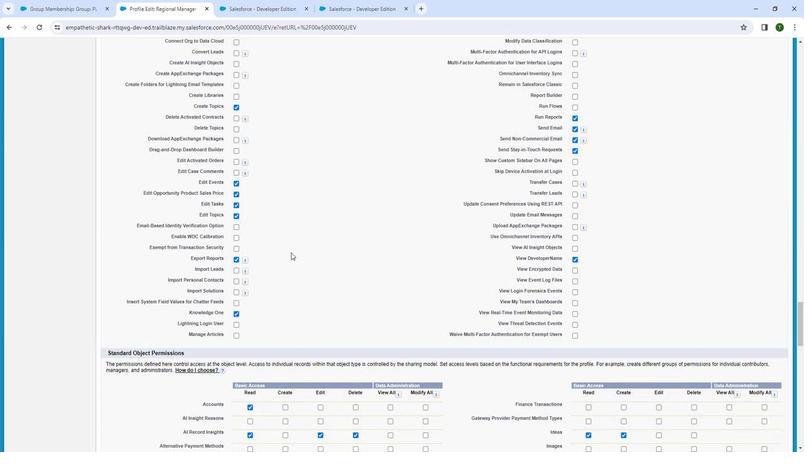 
Action: Mouse scrolled (294, 254) with delta (0, 0)
Screenshot: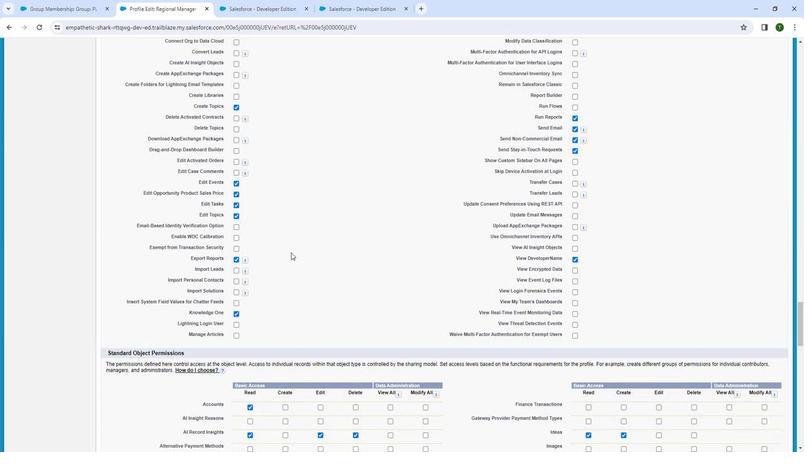 
Action: Mouse scrolled (294, 254) with delta (0, 0)
Screenshot: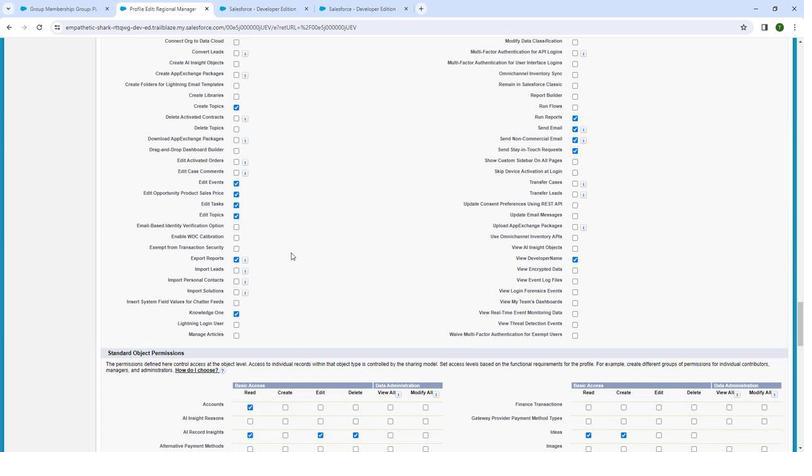 
Action: Mouse scrolled (294, 254) with delta (0, 0)
Screenshot: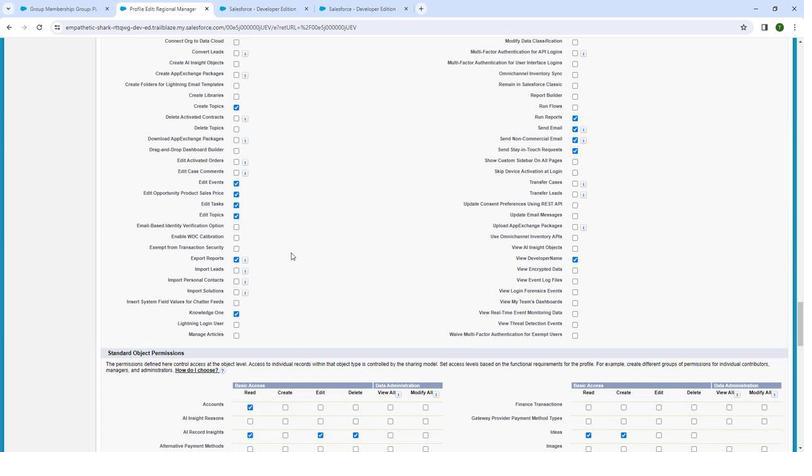 
Action: Mouse scrolled (294, 254) with delta (0, 0)
Screenshot: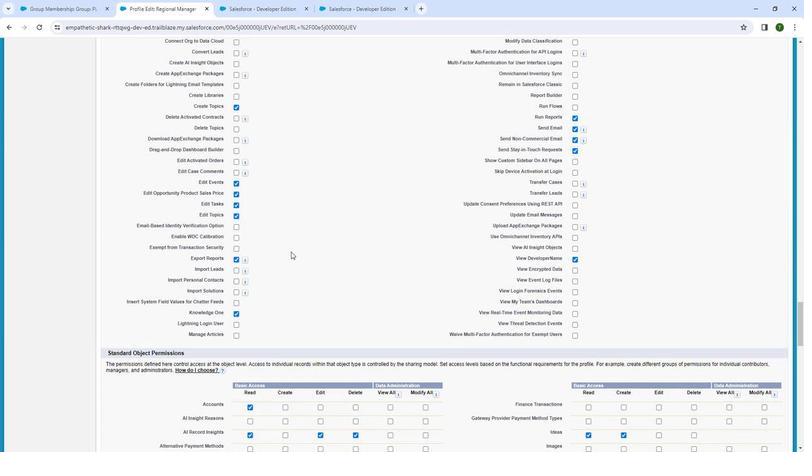 
Action: Mouse moved to (294, 253)
Screenshot: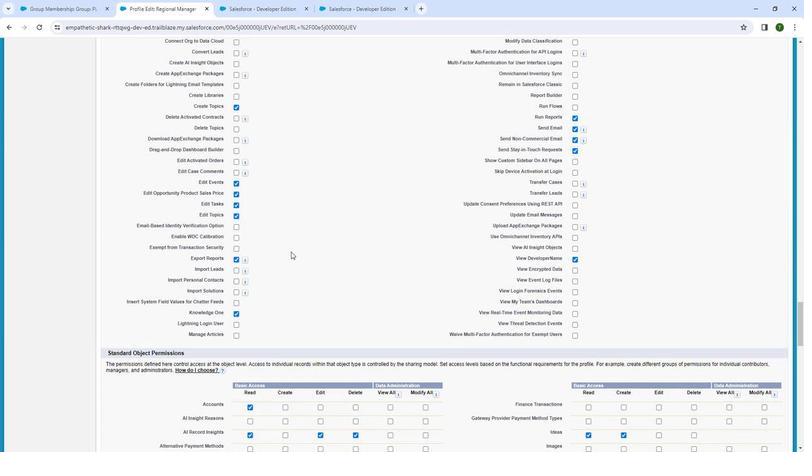 
Action: Mouse scrolled (294, 254) with delta (0, 0)
Screenshot: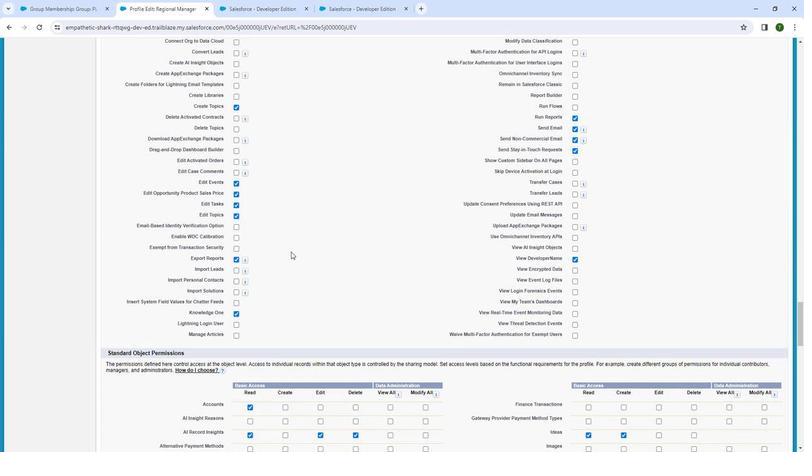 
Action: Mouse moved to (296, 242)
Screenshot: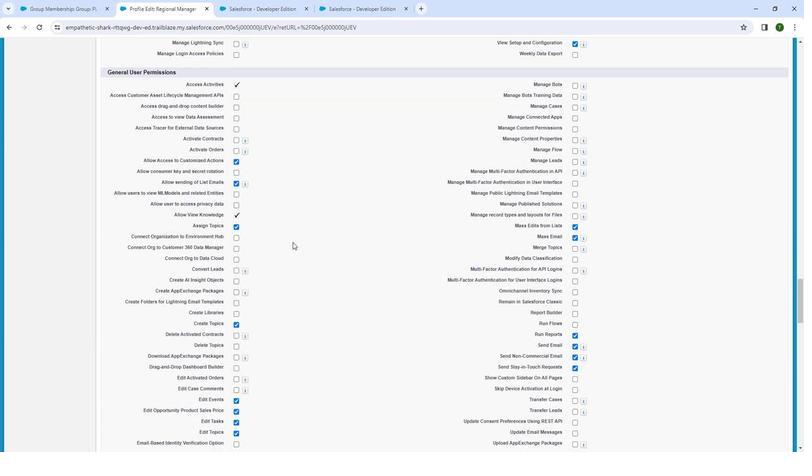 
Action: Mouse scrolled (296, 242) with delta (0, 0)
Screenshot: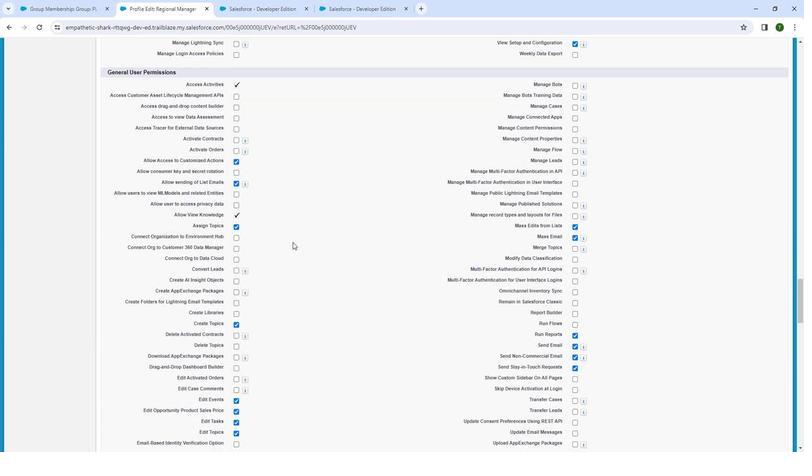 
Action: Mouse scrolled (296, 242) with delta (0, 0)
Screenshot: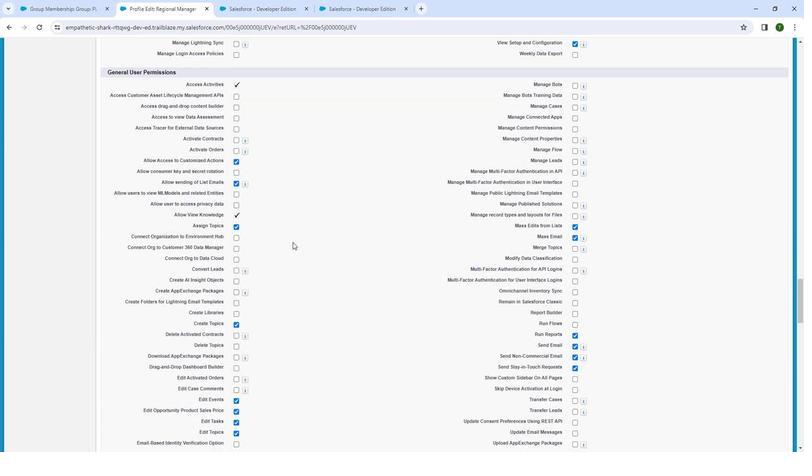 
Action: Mouse scrolled (296, 242) with delta (0, 0)
Screenshot: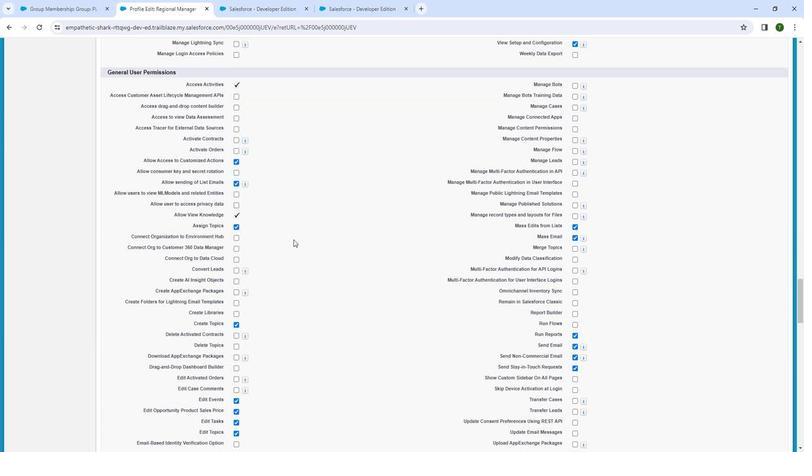 
Action: Mouse scrolled (296, 242) with delta (0, 0)
Screenshot: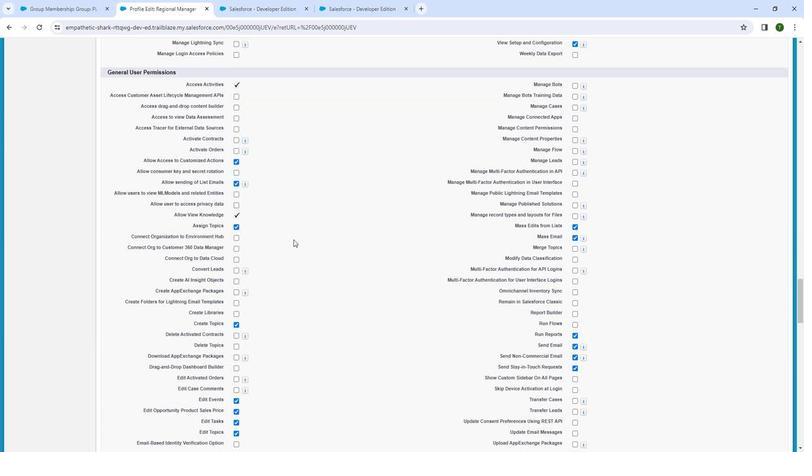 
Action: Mouse scrolled (296, 242) with delta (0, 0)
Screenshot: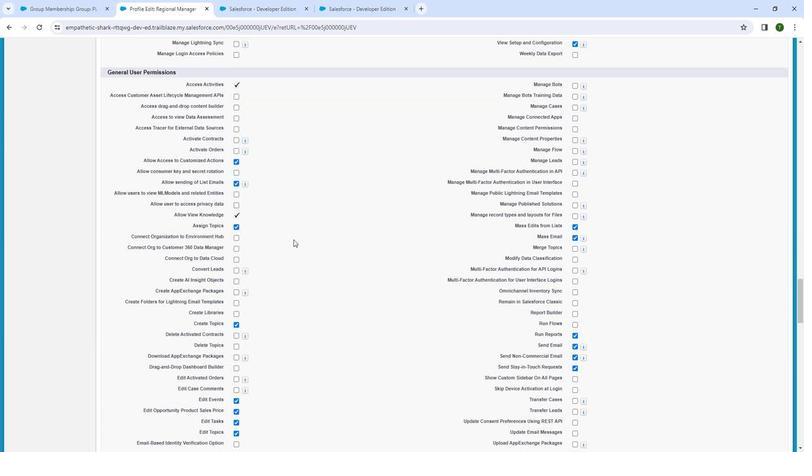 
Action: Mouse scrolled (296, 242) with delta (0, 0)
Screenshot: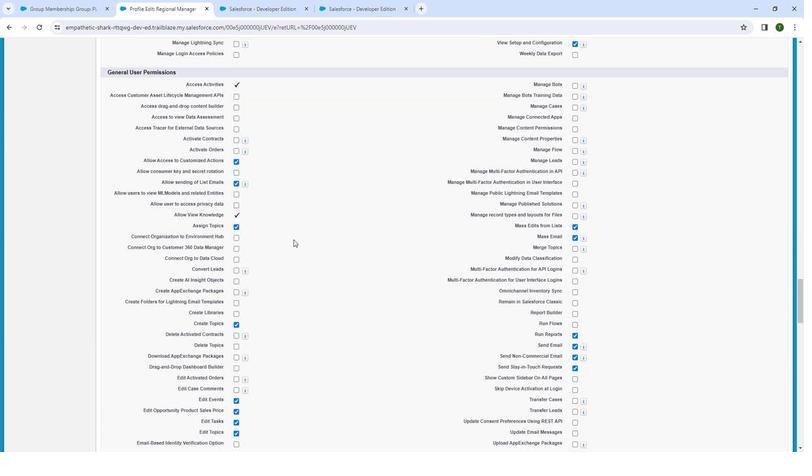 
Action: Mouse moved to (296, 240)
